 Task: Find connections with filter location Grigny with filter topic #lawenforcementwith filter profile language French with filter current company Air Charter Service with filter school Techno India Institute of Technology with filter industry Health and Human Services with filter service category Public Speaking with filter keywords title Playwright
Action: Mouse moved to (532, 87)
Screenshot: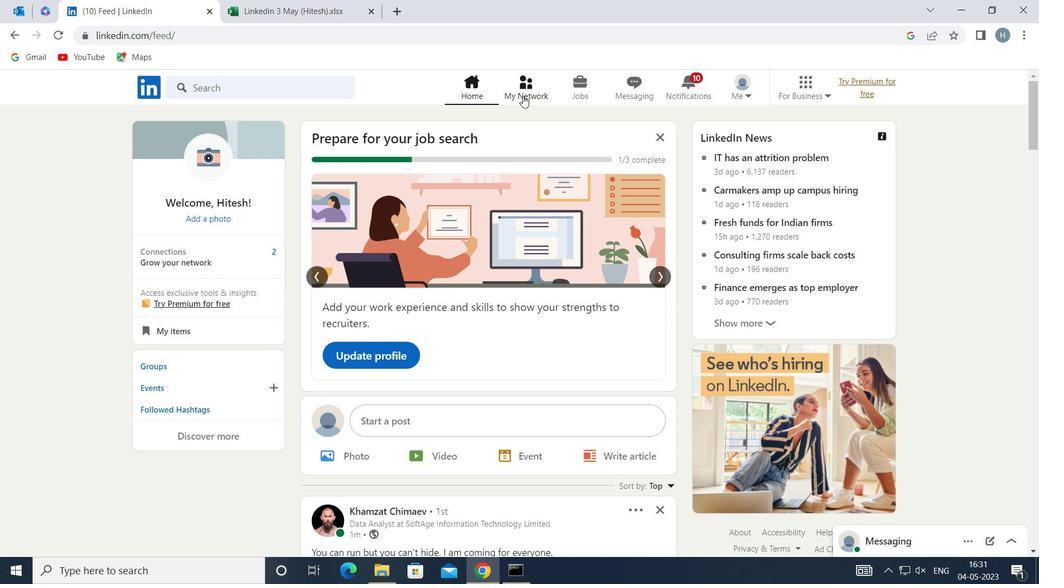 
Action: Mouse pressed left at (532, 87)
Screenshot: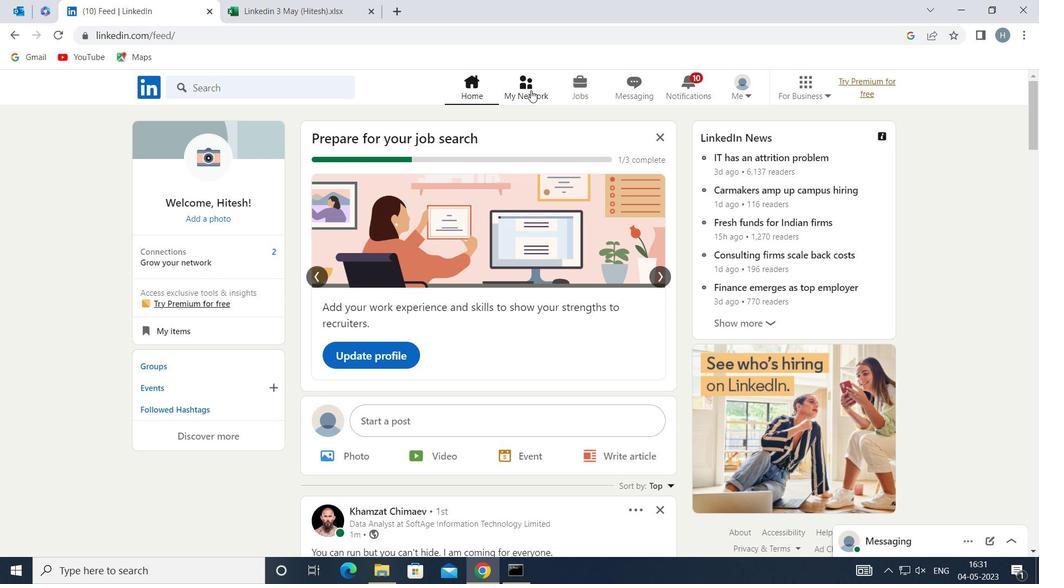 
Action: Mouse moved to (284, 162)
Screenshot: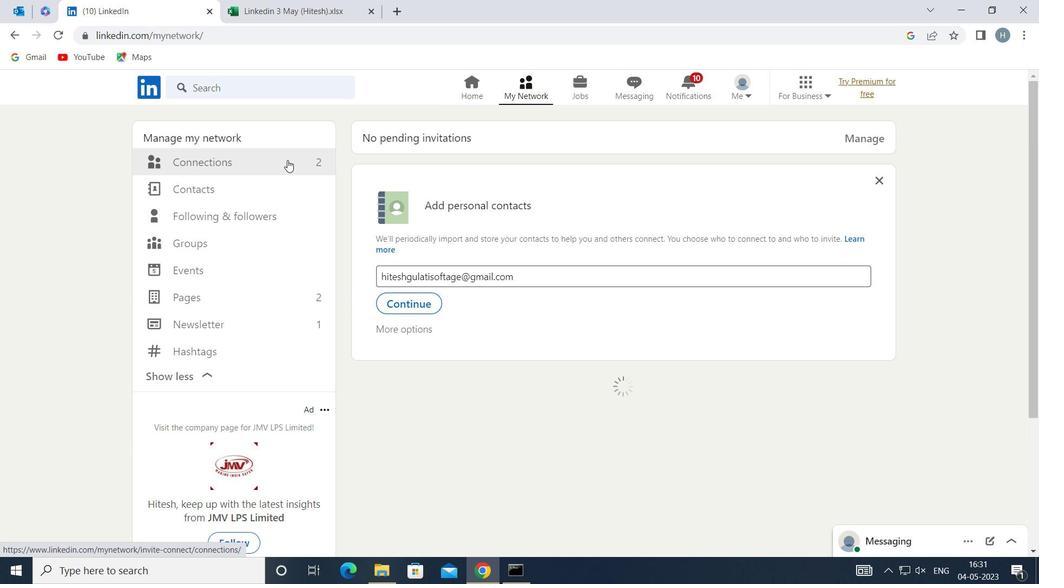 
Action: Mouse pressed left at (284, 162)
Screenshot: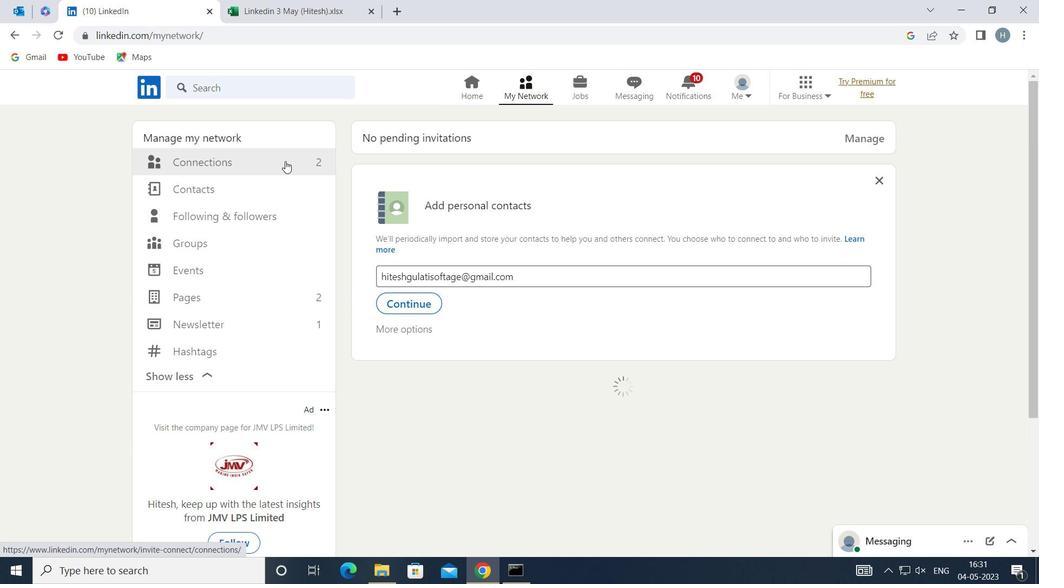 
Action: Mouse moved to (606, 162)
Screenshot: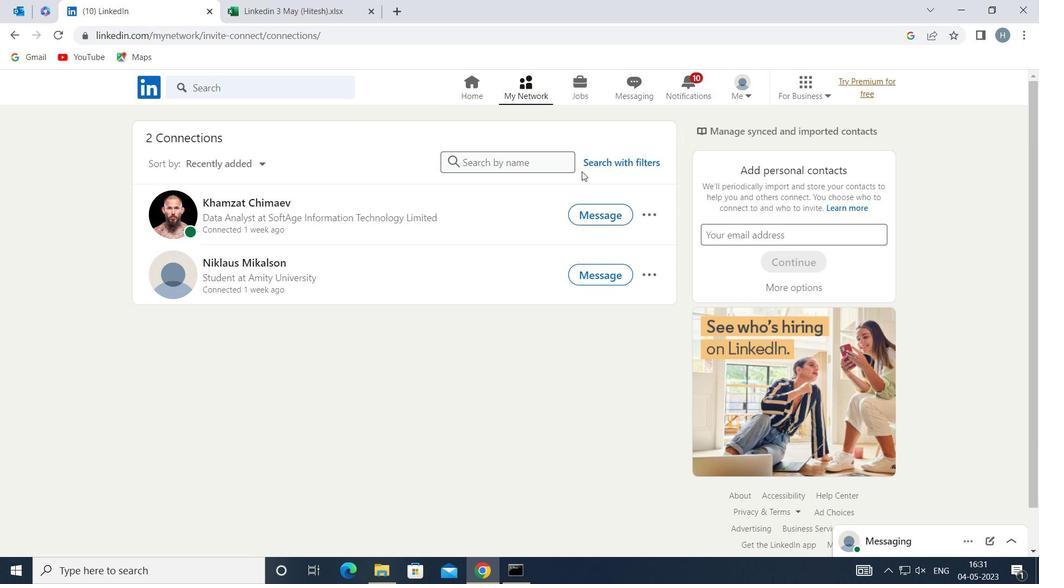 
Action: Mouse pressed left at (606, 162)
Screenshot: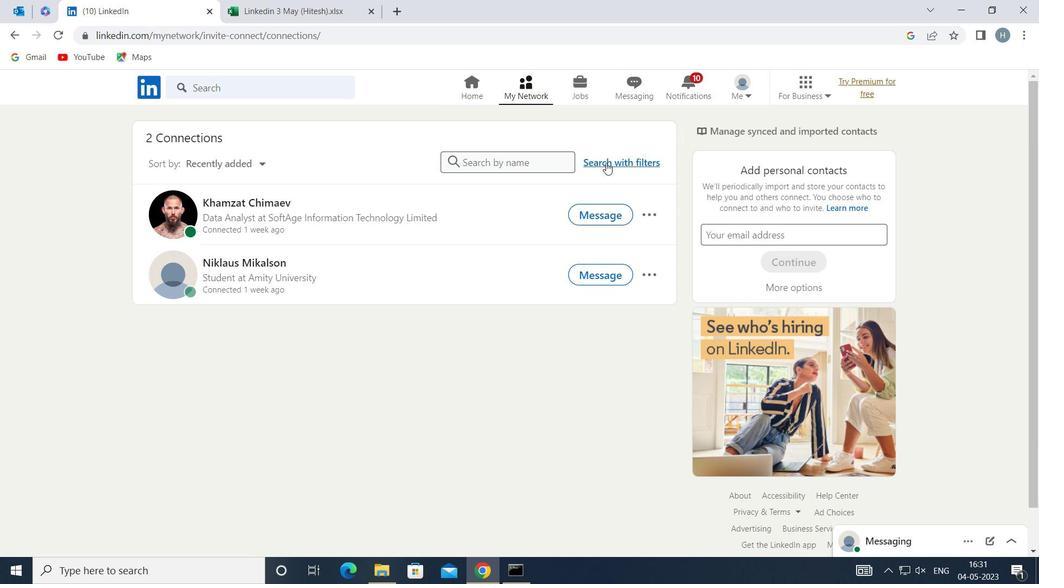 
Action: Mouse moved to (560, 131)
Screenshot: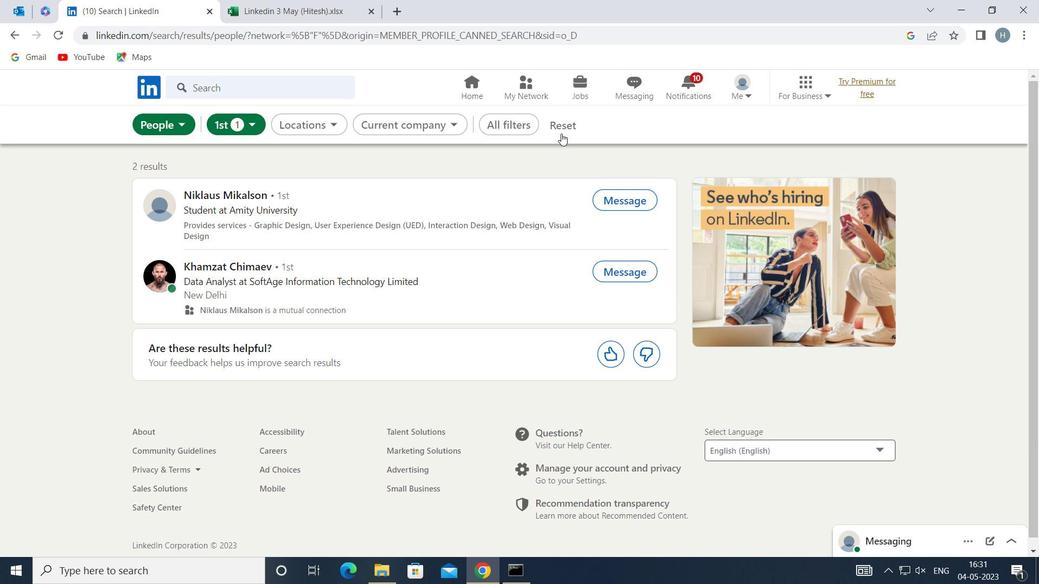 
Action: Mouse pressed left at (560, 131)
Screenshot: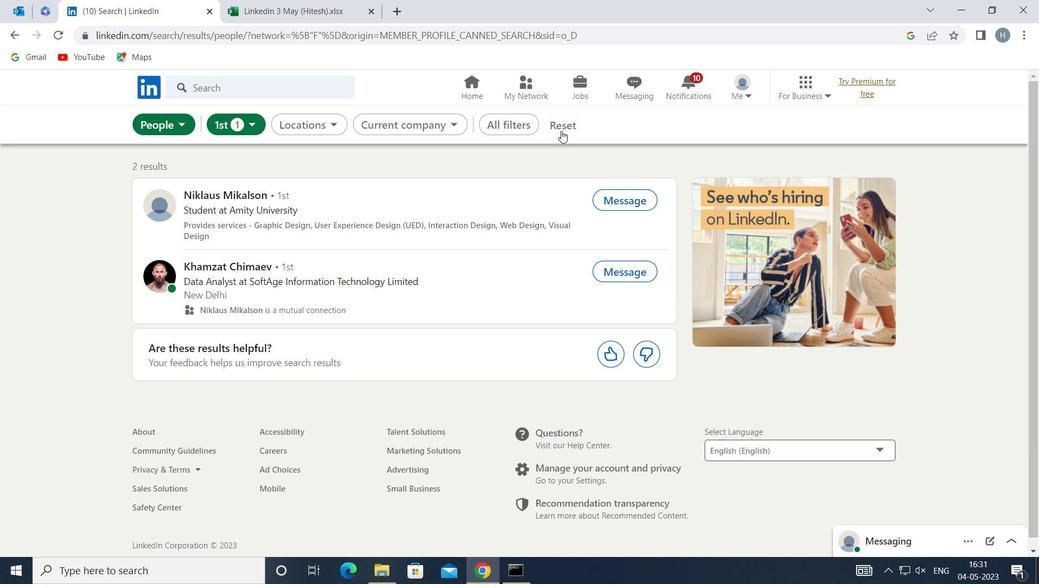 
Action: Mouse moved to (550, 129)
Screenshot: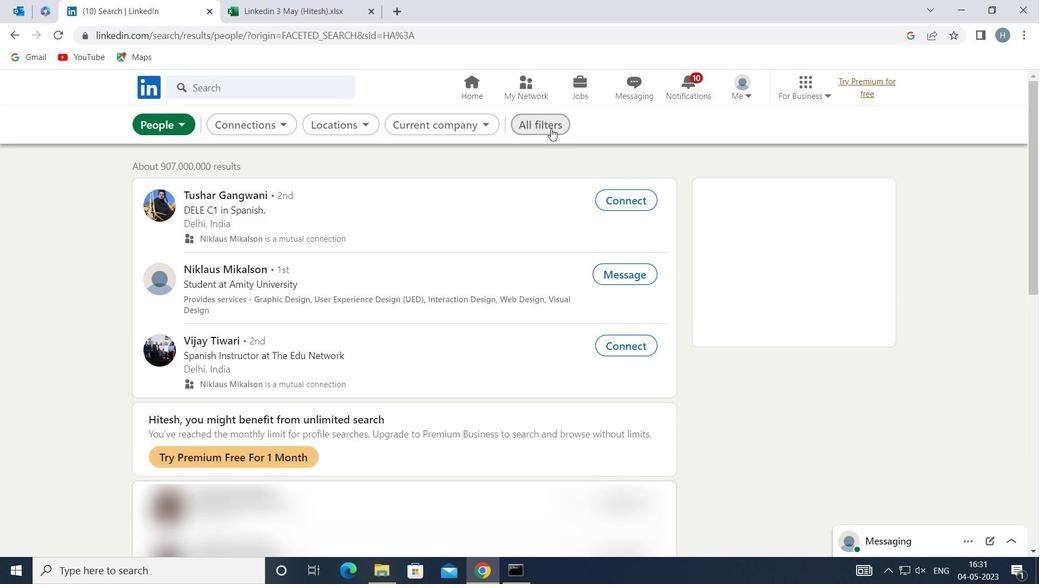 
Action: Mouse pressed left at (550, 129)
Screenshot: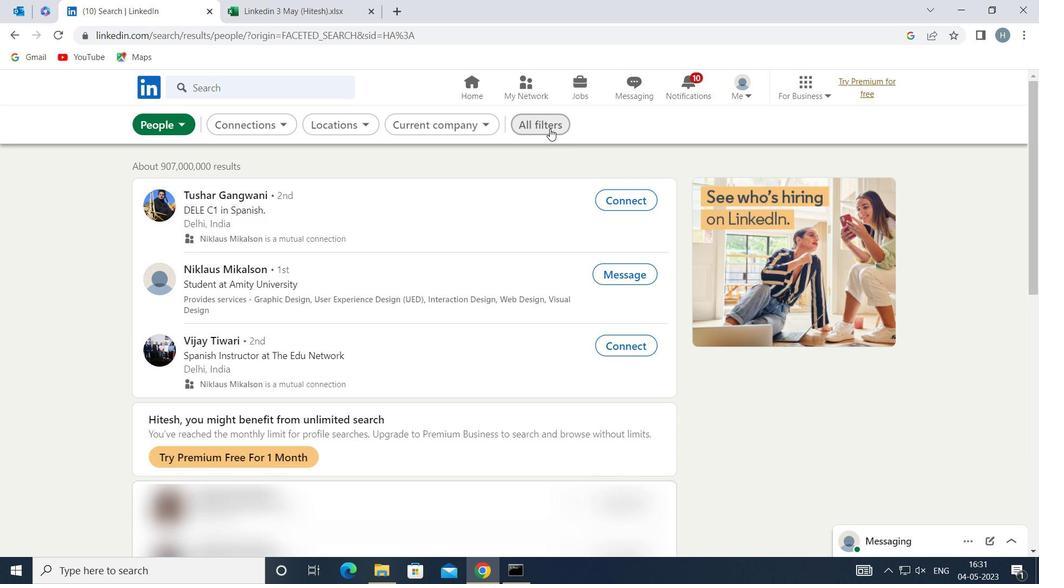 
Action: Mouse moved to (804, 331)
Screenshot: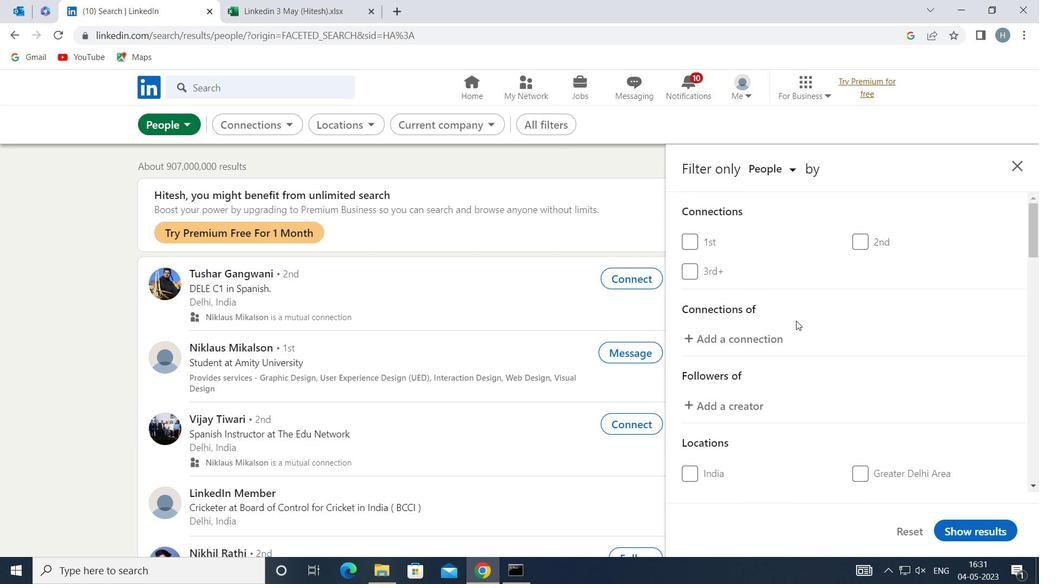 
Action: Mouse scrolled (804, 330) with delta (0, 0)
Screenshot: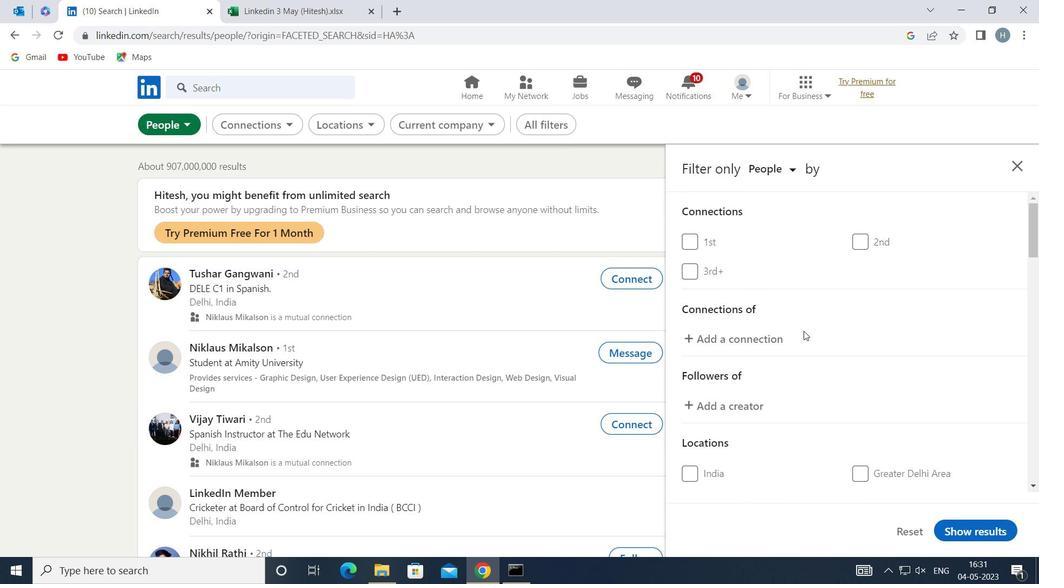 
Action: Mouse scrolled (804, 330) with delta (0, 0)
Screenshot: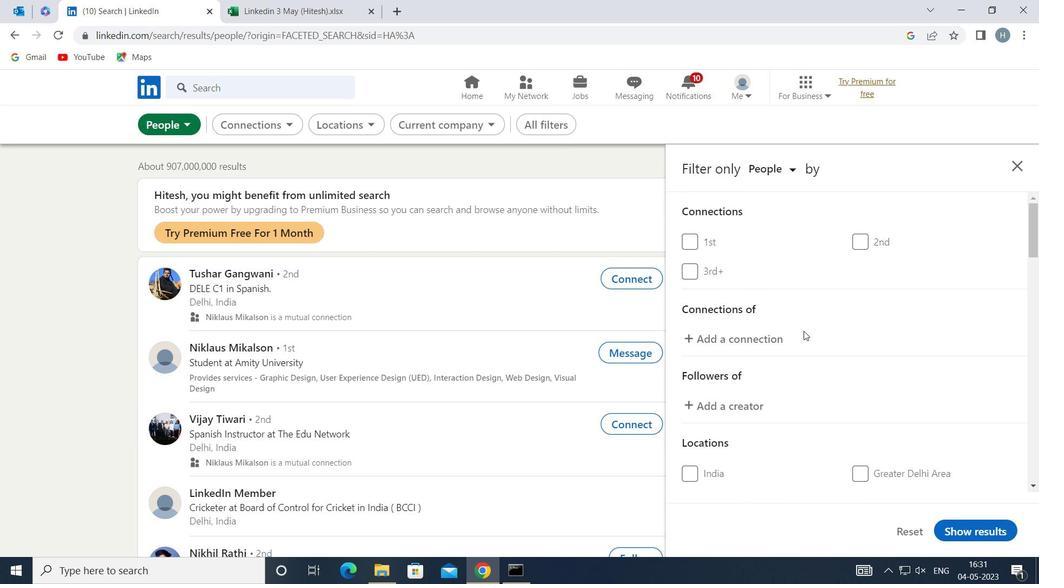 
Action: Mouse moved to (804, 329)
Screenshot: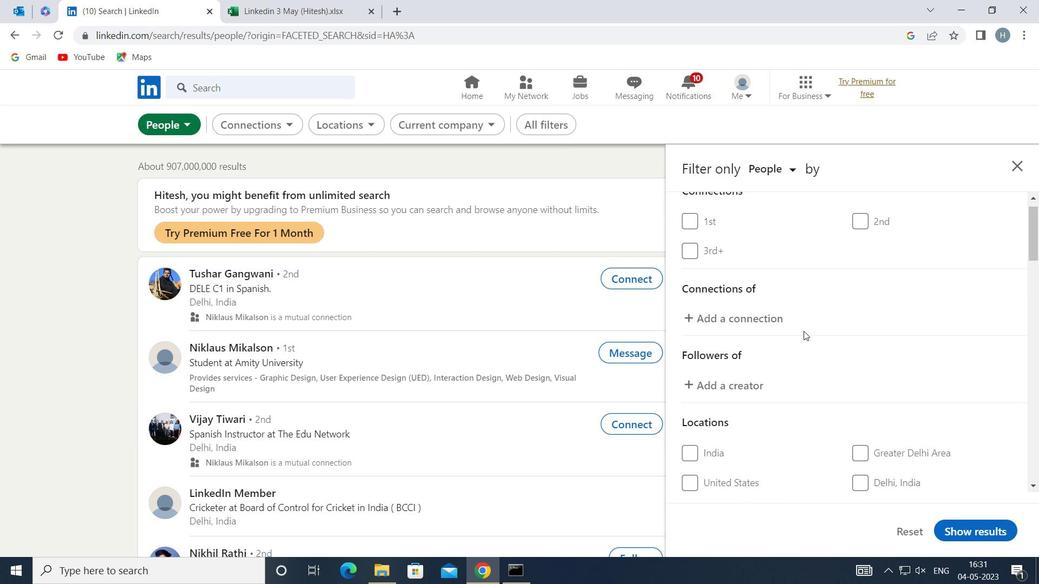 
Action: Mouse scrolled (804, 329) with delta (0, 0)
Screenshot: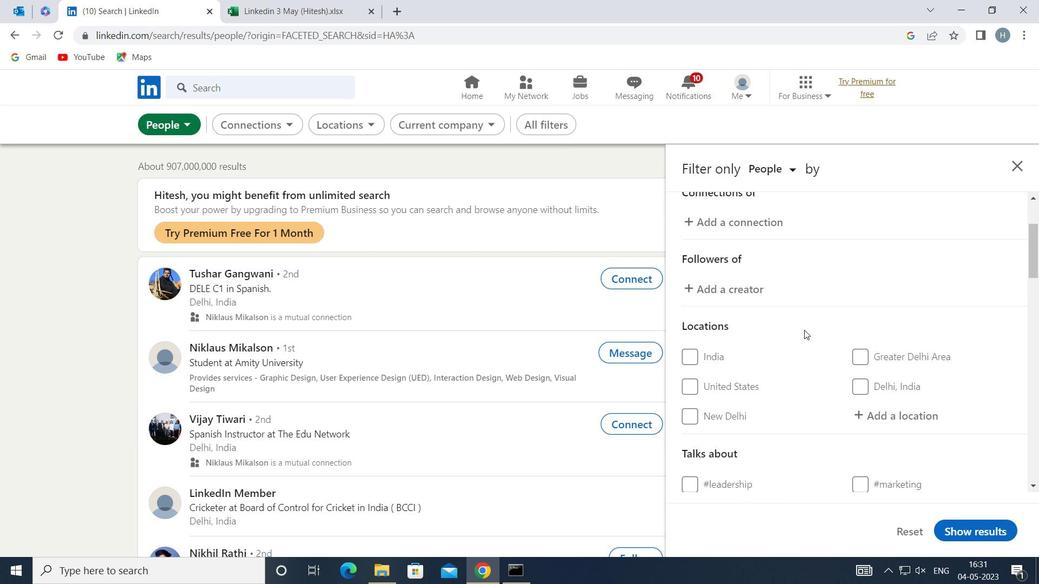 
Action: Mouse moved to (867, 332)
Screenshot: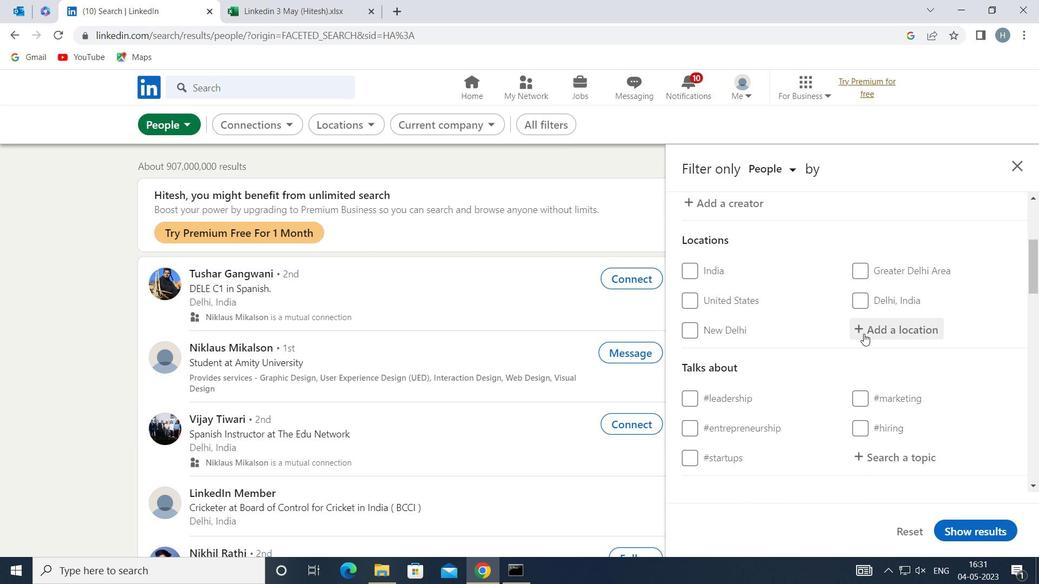 
Action: Mouse pressed left at (867, 332)
Screenshot: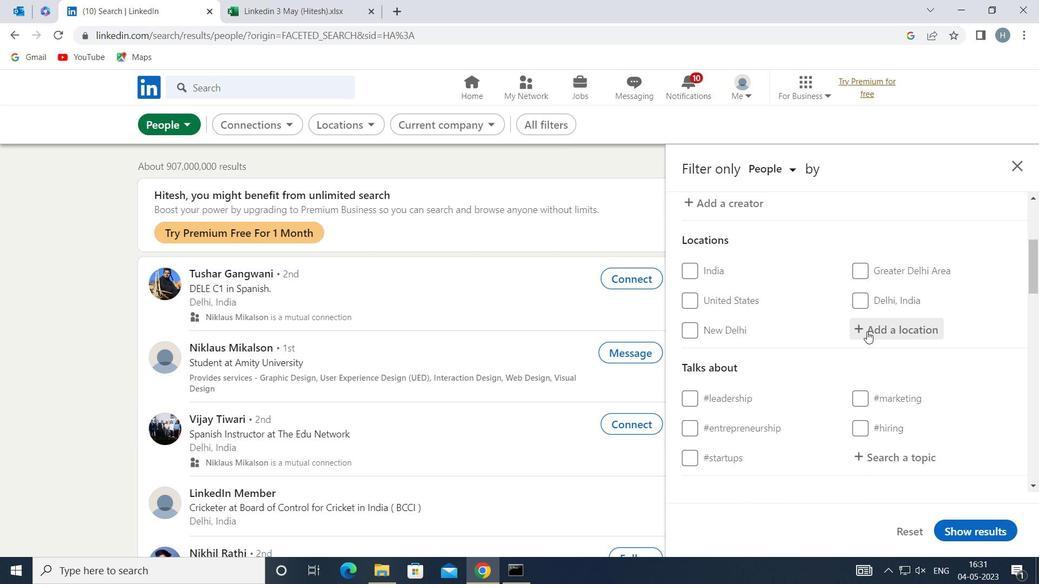 
Action: Key pressed <Key.shift>G
Screenshot: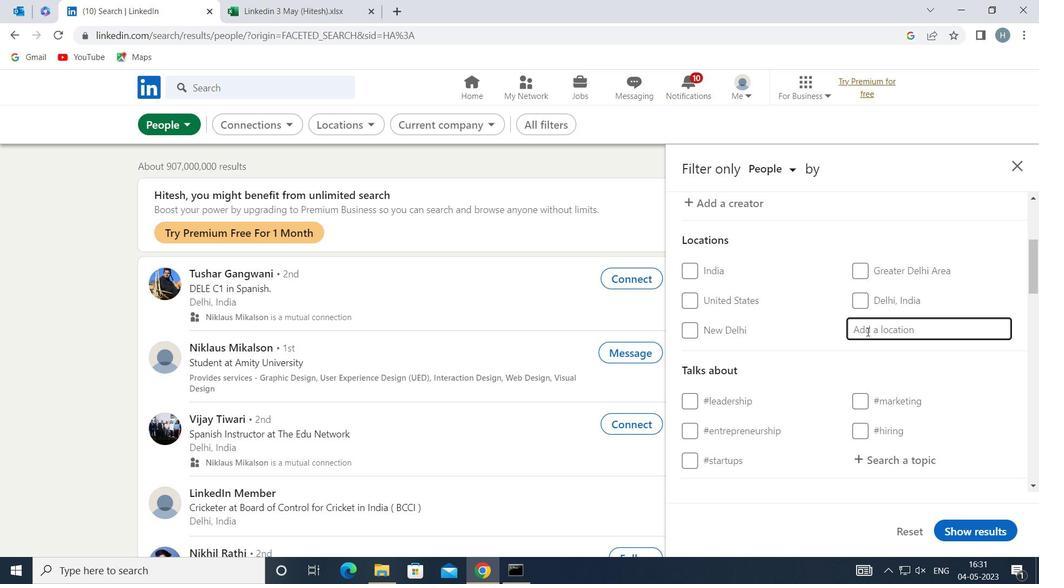 
Action: Mouse moved to (869, 332)
Screenshot: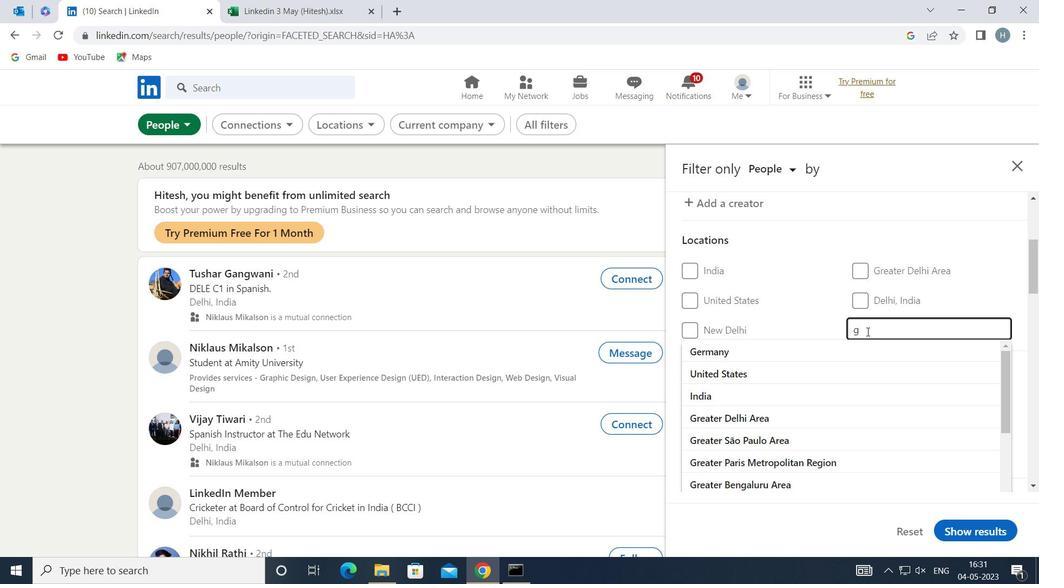 
Action: Key pressed RIGNY
Screenshot: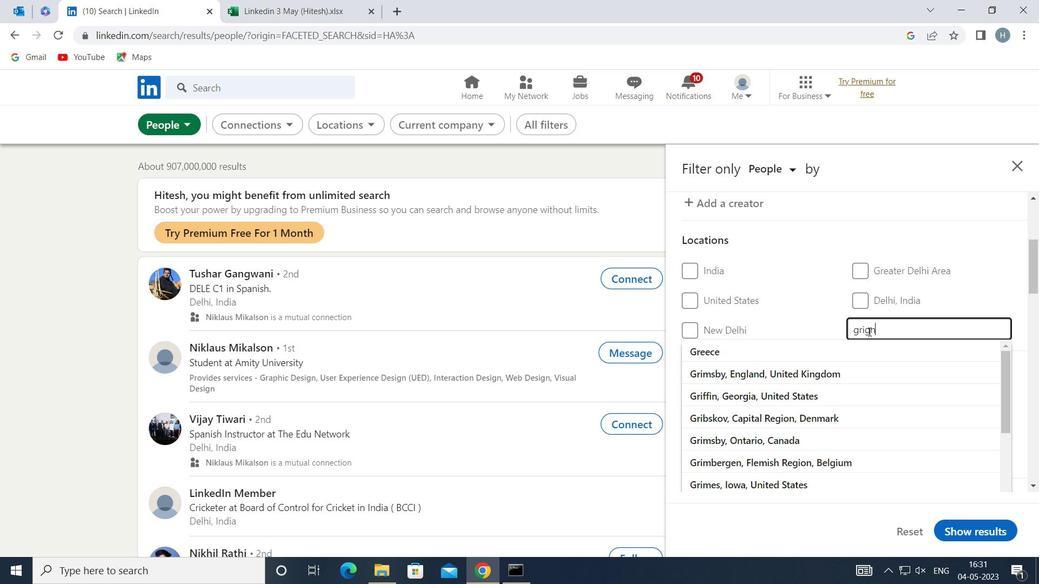 
Action: Mouse moved to (835, 347)
Screenshot: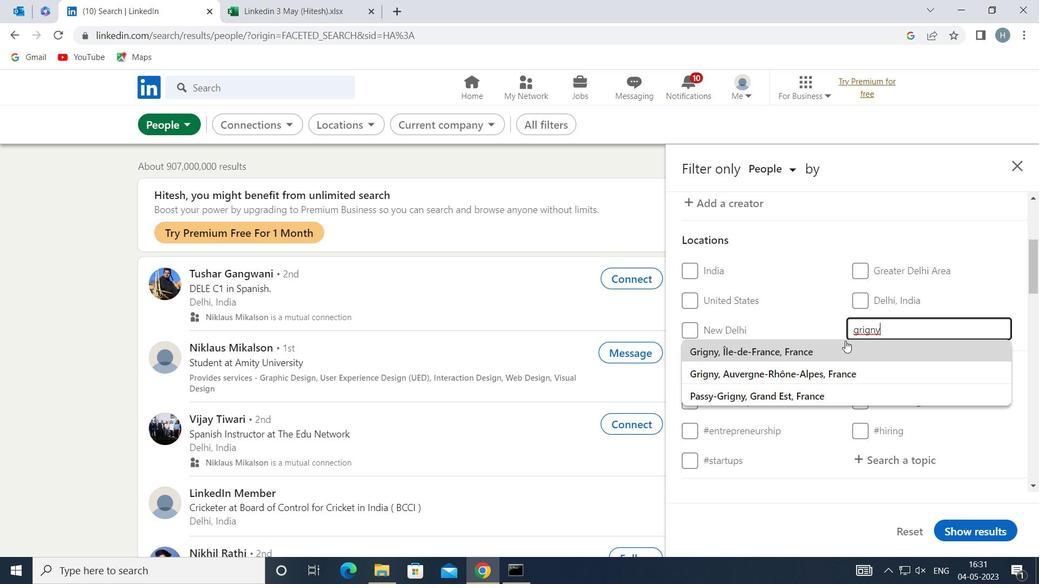 
Action: Mouse pressed left at (835, 347)
Screenshot: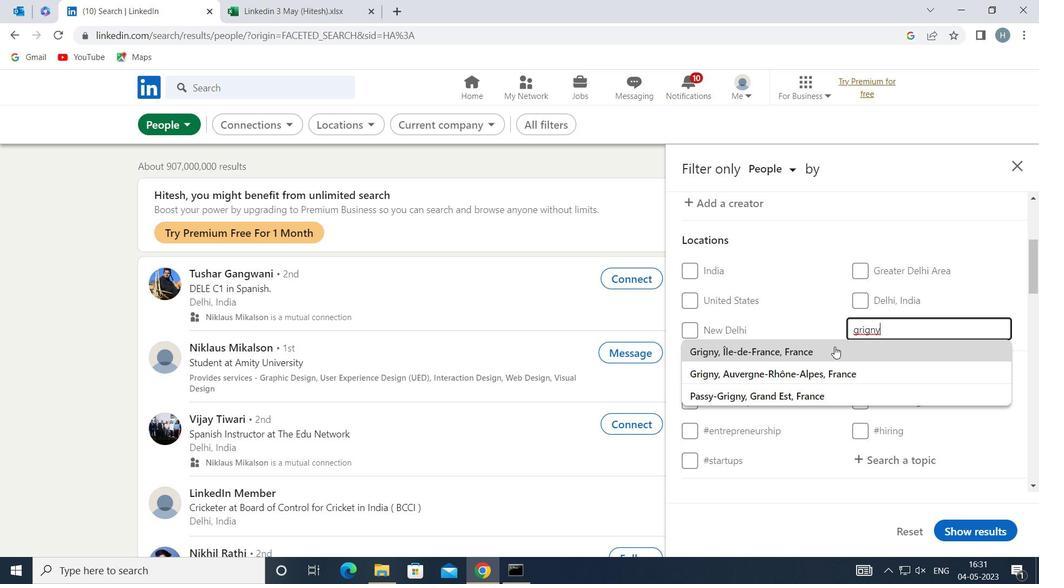 
Action: Mouse scrolled (835, 346) with delta (0, 0)
Screenshot: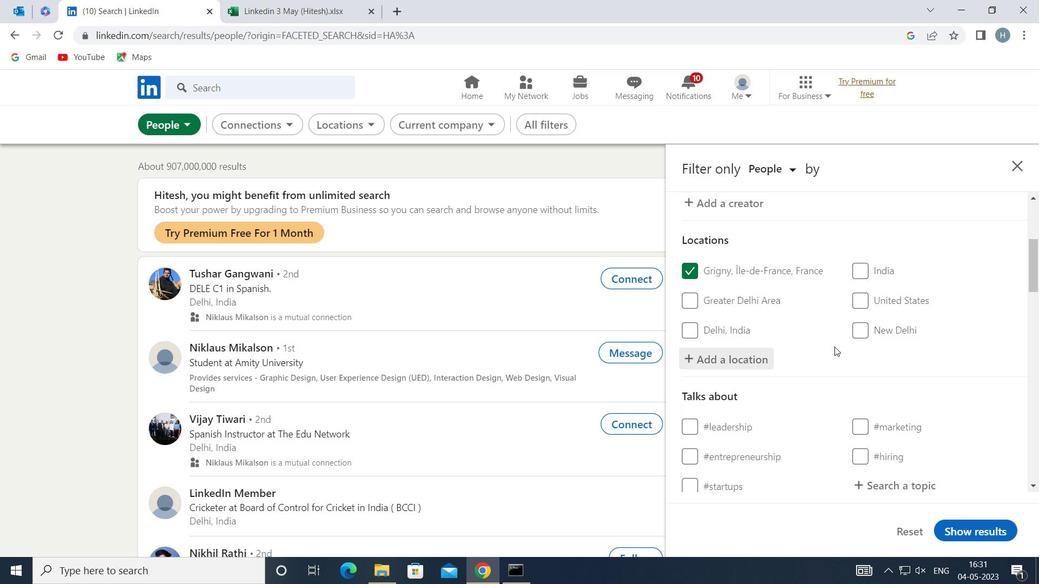 
Action: Mouse scrolled (835, 346) with delta (0, 0)
Screenshot: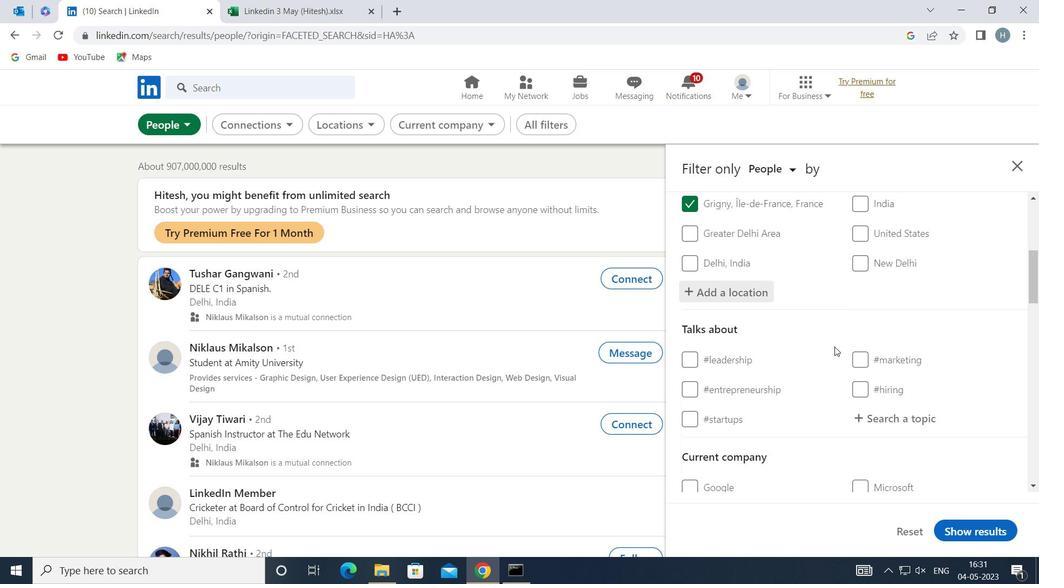 
Action: Mouse moved to (872, 354)
Screenshot: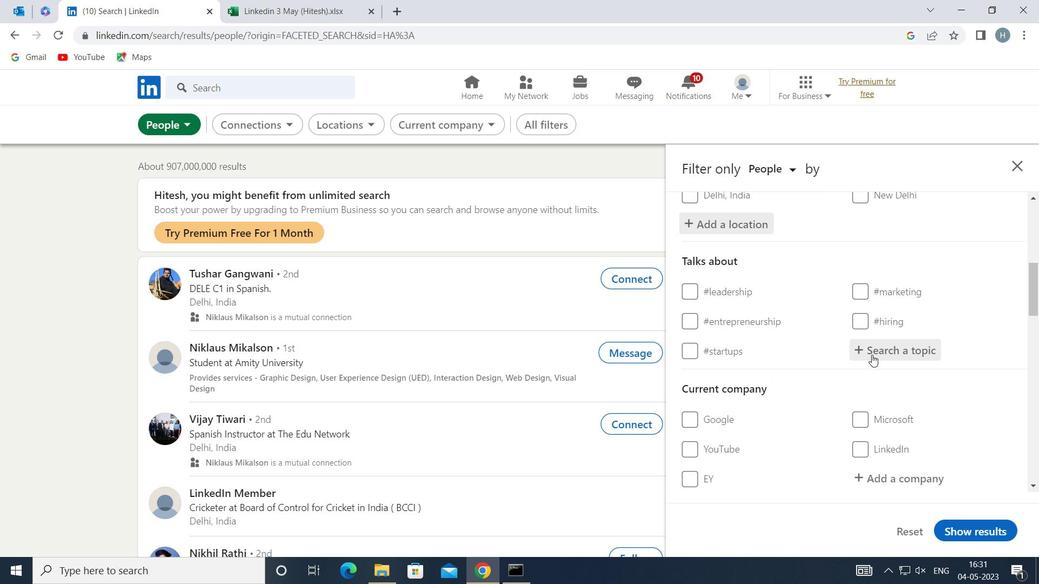 
Action: Mouse pressed left at (872, 354)
Screenshot: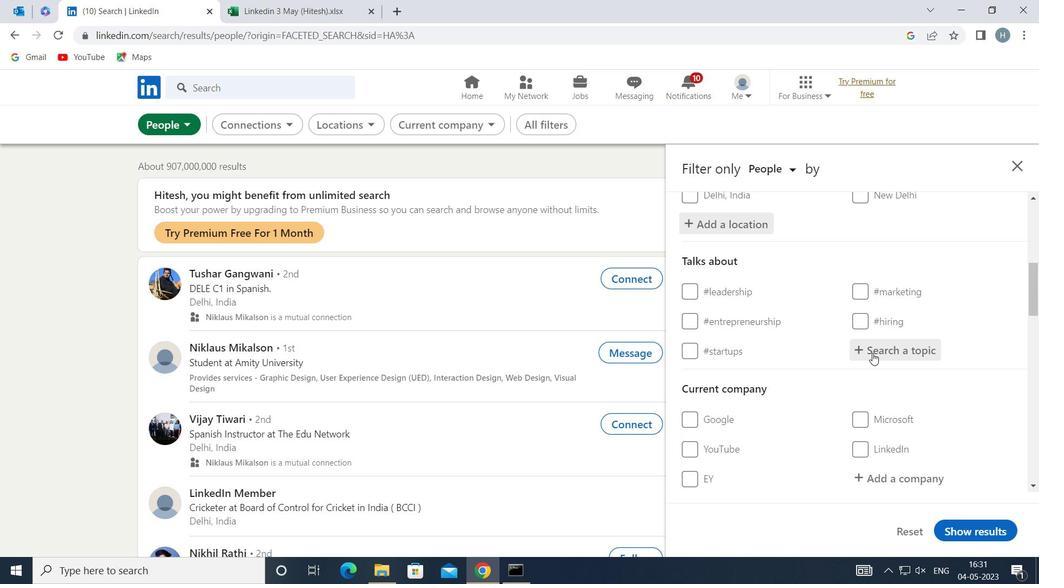 
Action: Key pressed LAWENFORCEMENT
Screenshot: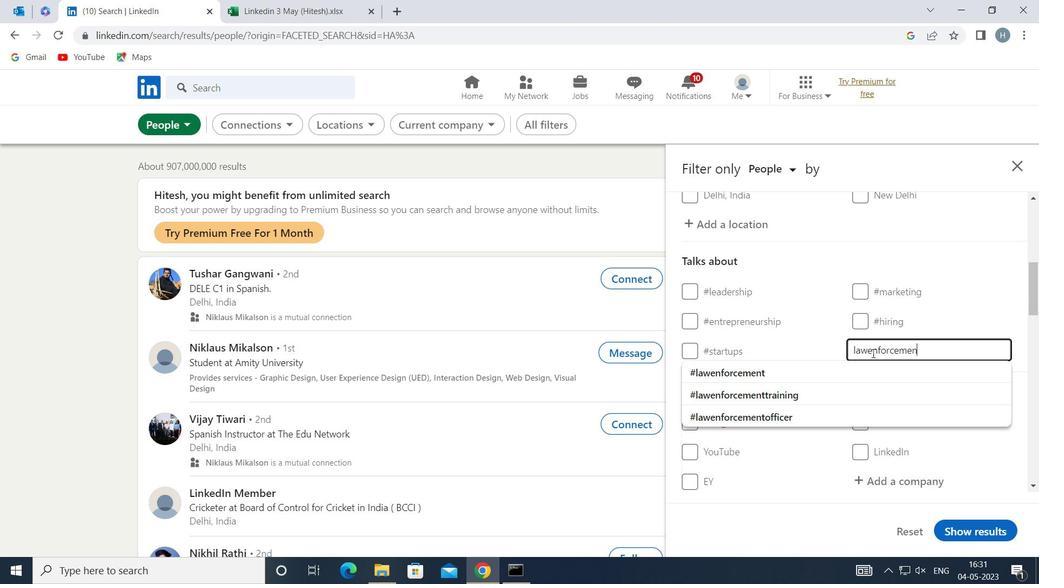 
Action: Mouse moved to (808, 367)
Screenshot: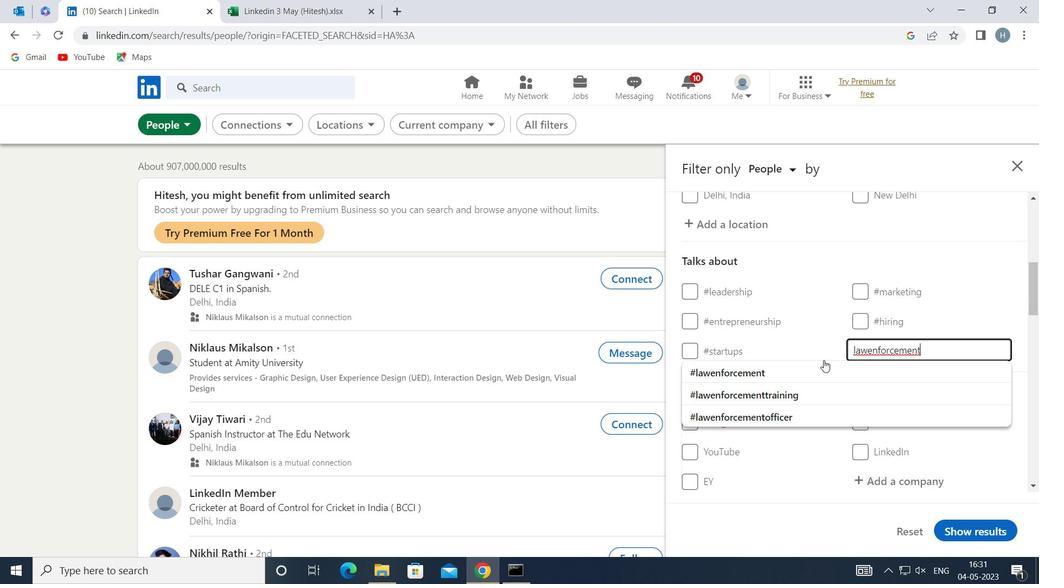 
Action: Mouse pressed left at (808, 367)
Screenshot: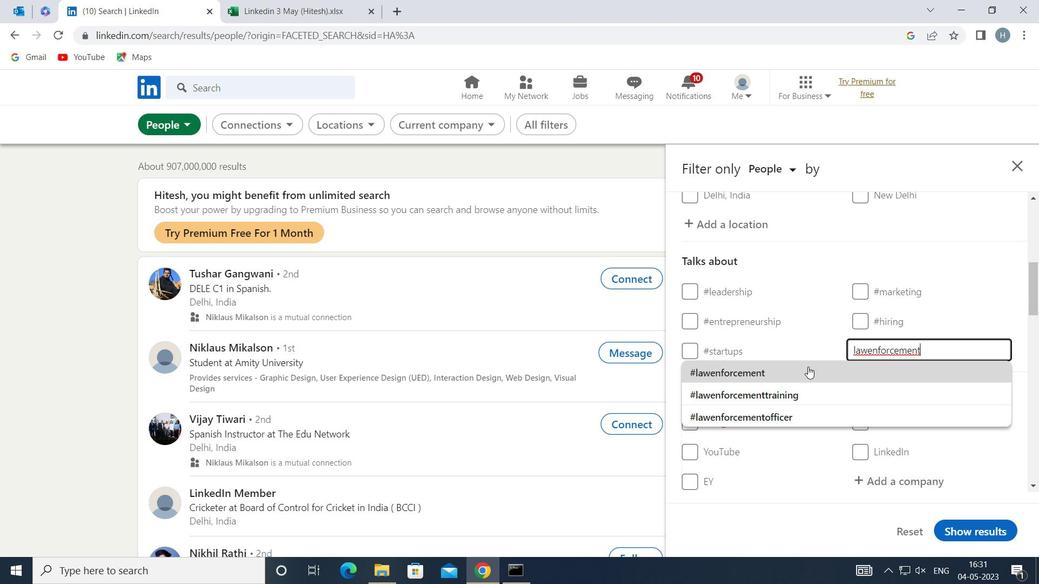
Action: Mouse moved to (807, 363)
Screenshot: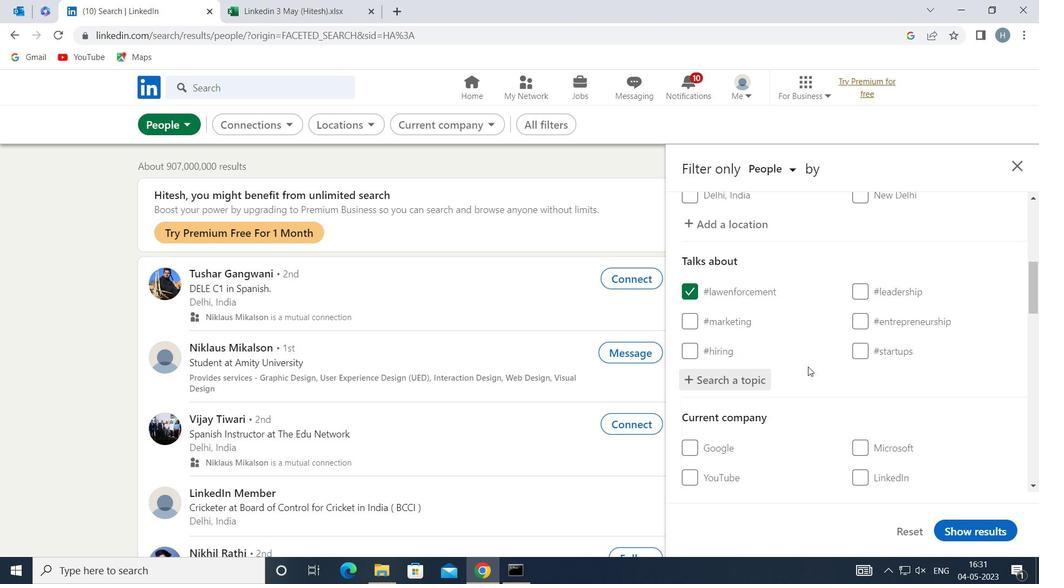 
Action: Mouse scrolled (807, 362) with delta (0, 0)
Screenshot: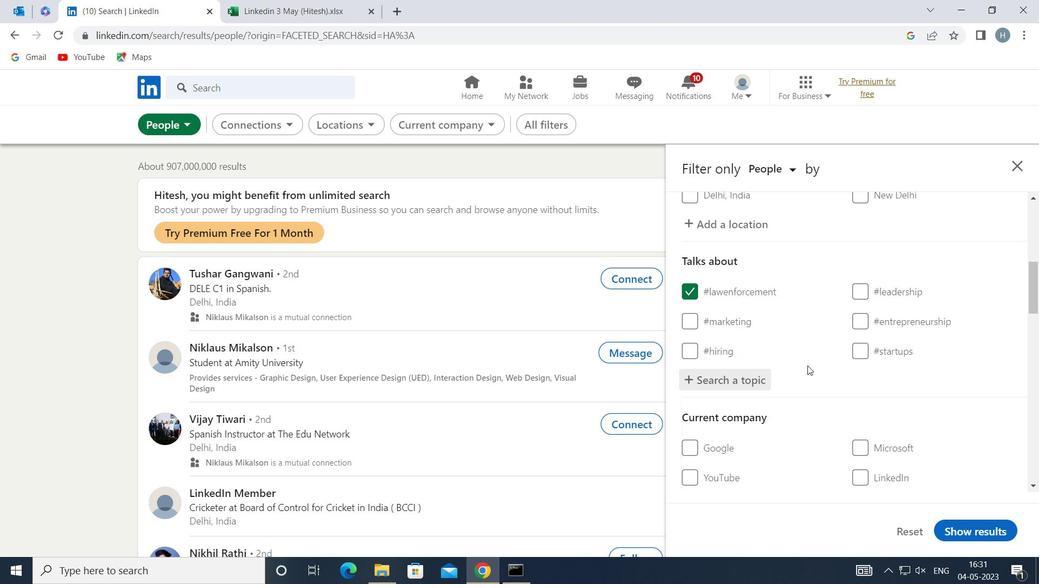 
Action: Mouse scrolled (807, 362) with delta (0, 0)
Screenshot: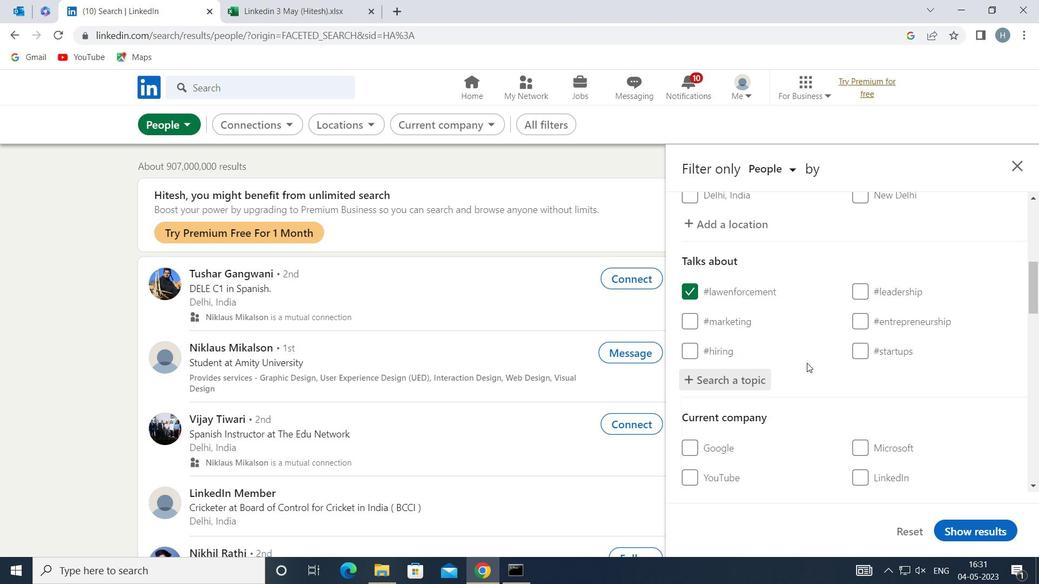 
Action: Mouse scrolled (807, 362) with delta (0, 0)
Screenshot: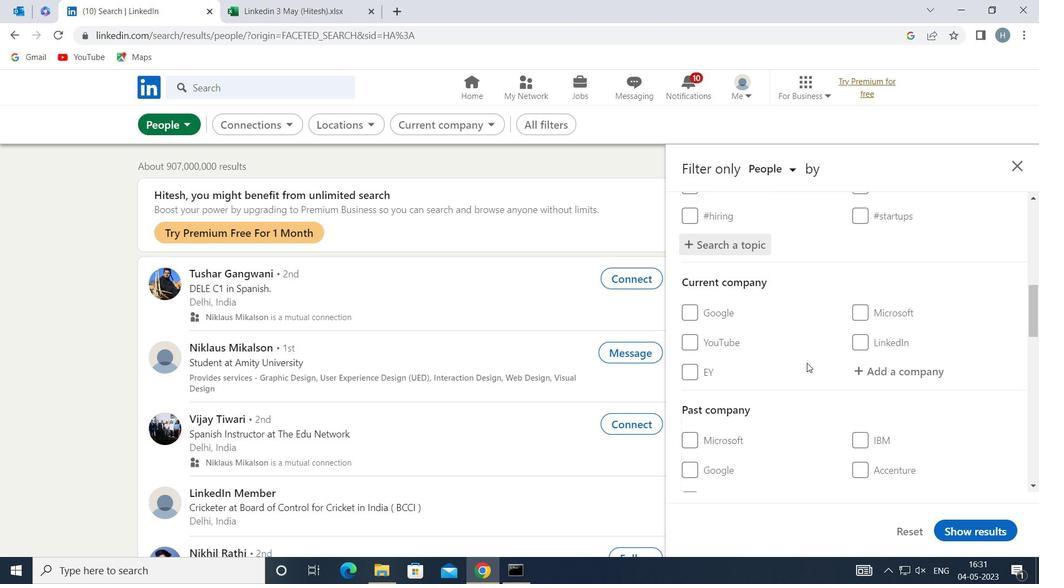
Action: Mouse moved to (807, 360)
Screenshot: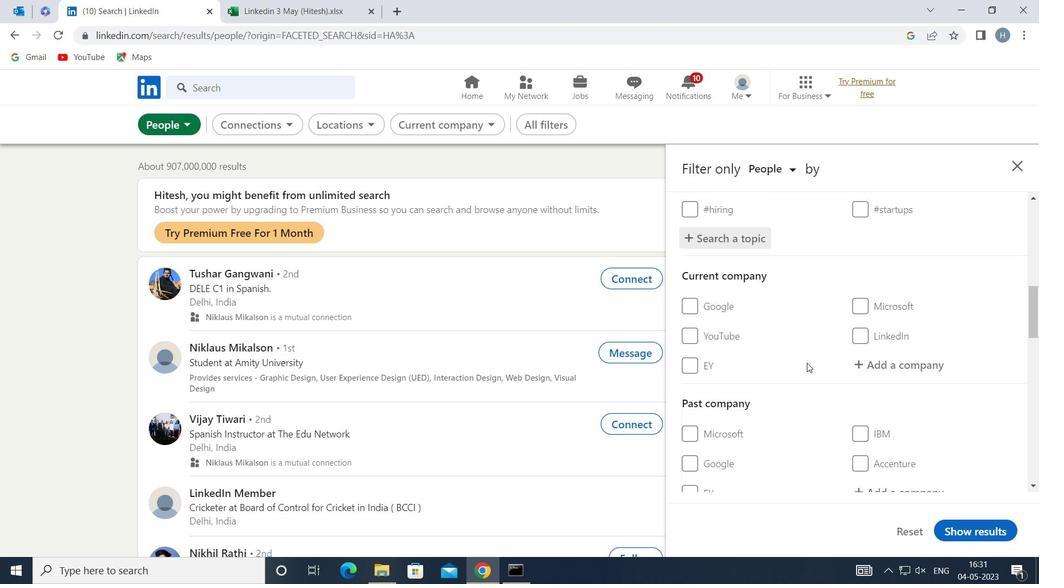 
Action: Mouse scrolled (807, 359) with delta (0, 0)
Screenshot: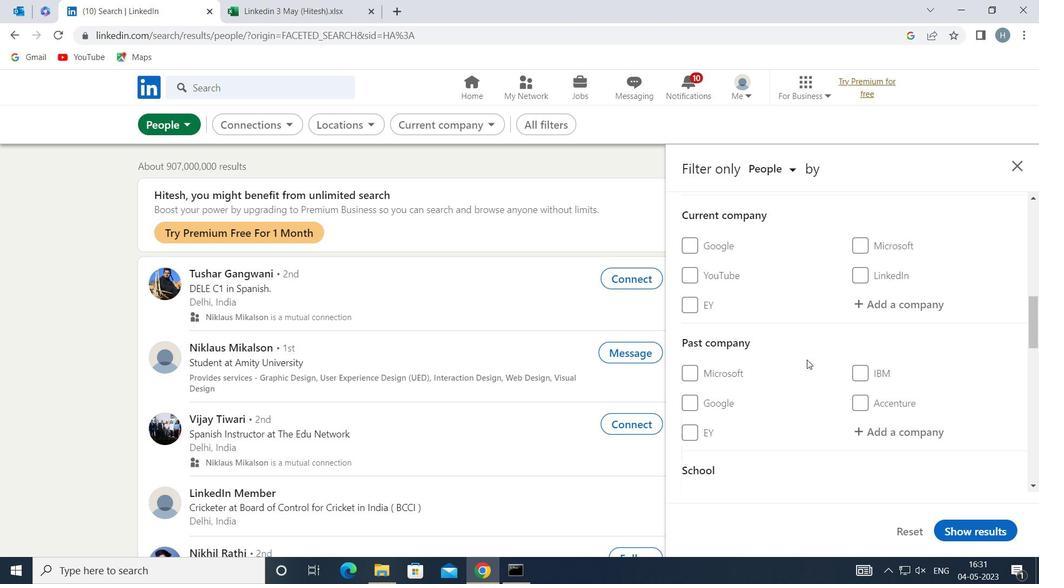 
Action: Mouse scrolled (807, 359) with delta (0, 0)
Screenshot: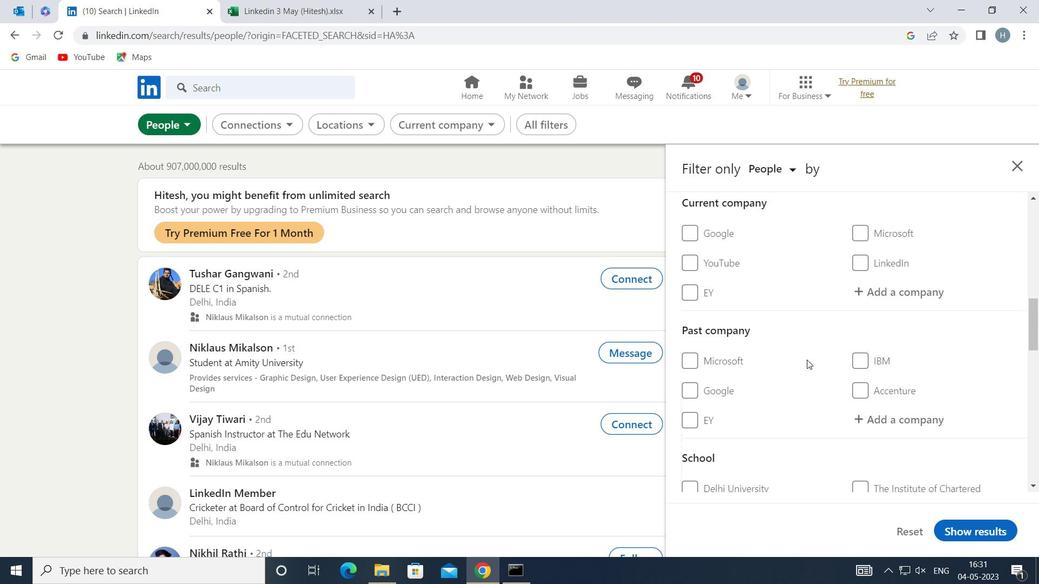 
Action: Mouse moved to (808, 357)
Screenshot: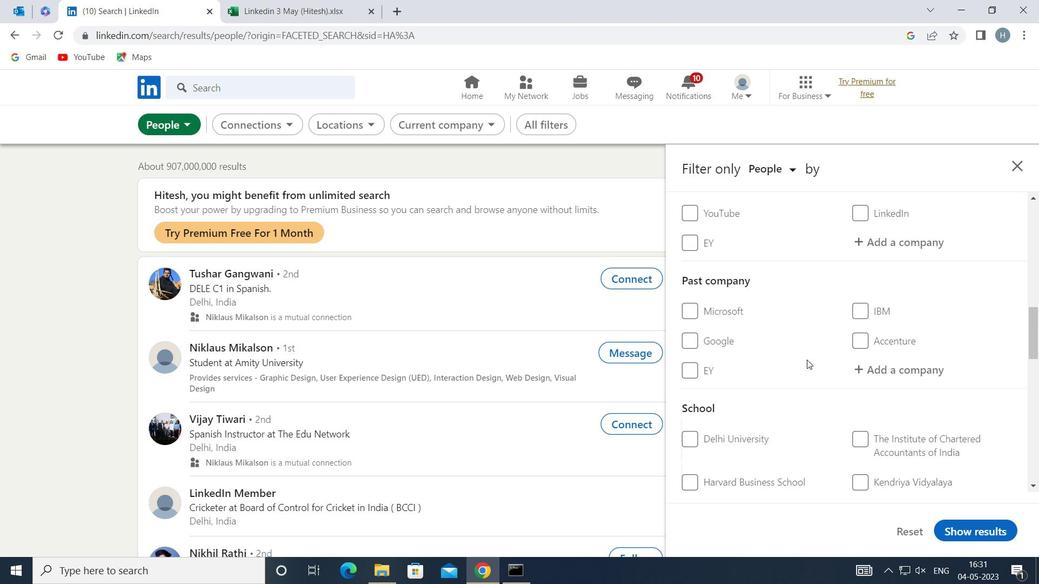 
Action: Mouse scrolled (808, 356) with delta (0, 0)
Screenshot: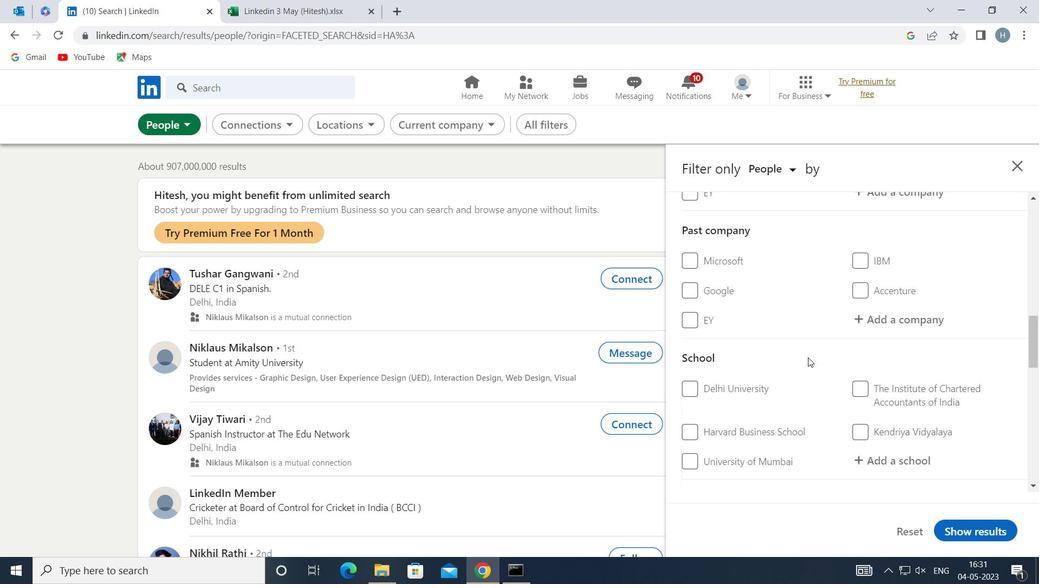 
Action: Mouse moved to (808, 357)
Screenshot: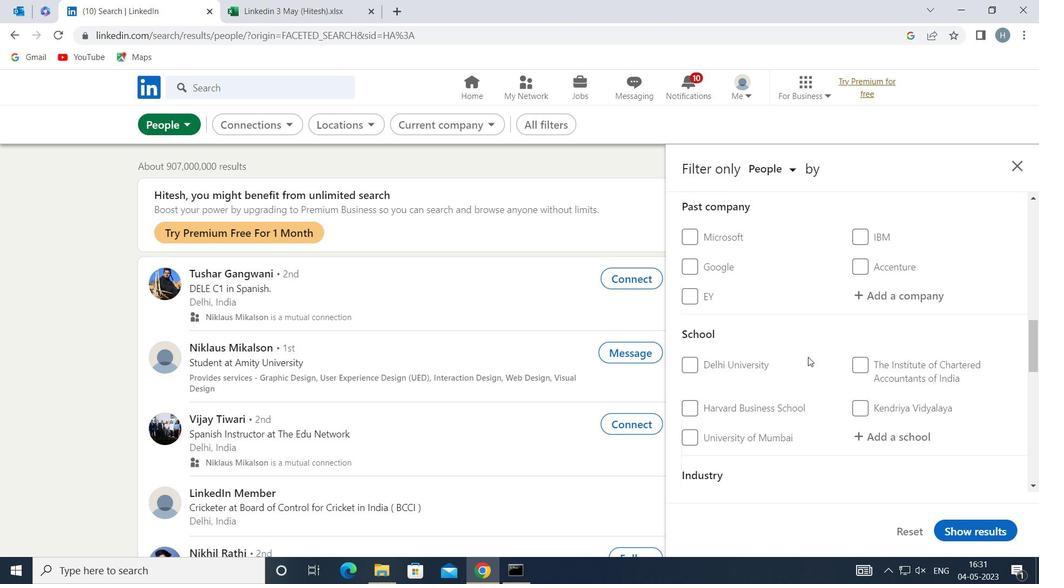 
Action: Mouse scrolled (808, 356) with delta (0, 0)
Screenshot: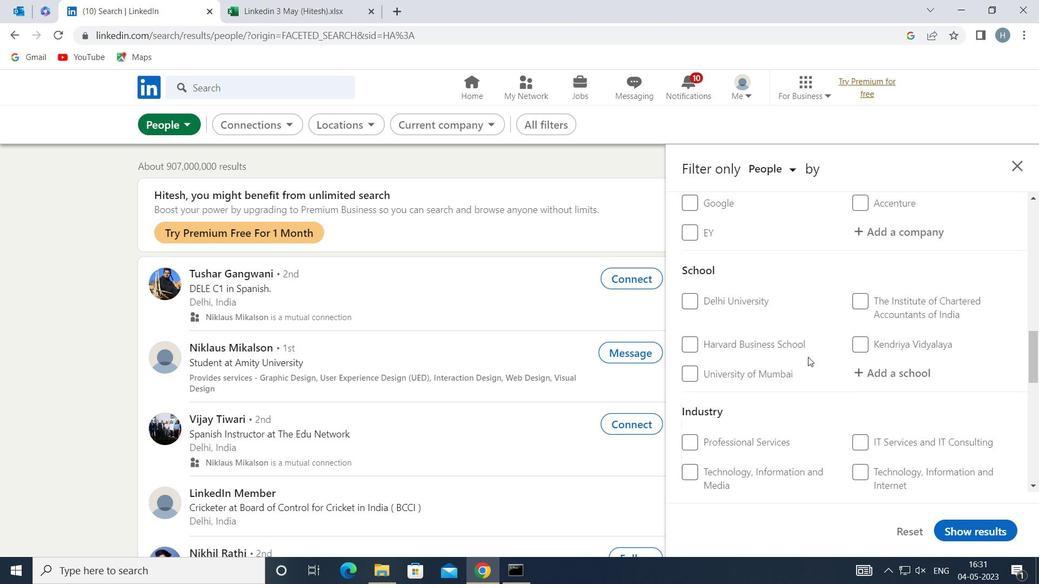 
Action: Mouse scrolled (808, 356) with delta (0, 0)
Screenshot: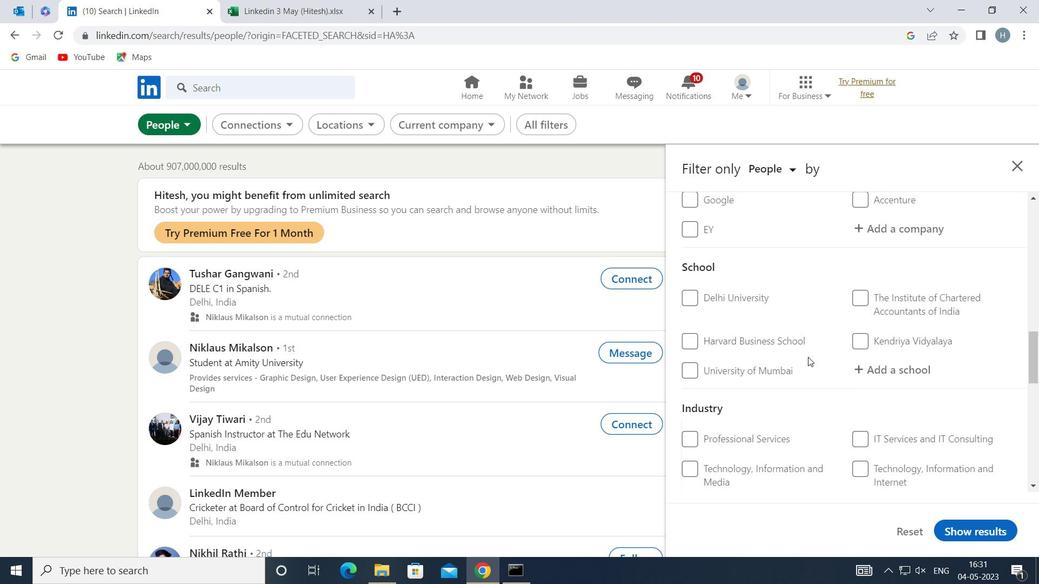 
Action: Mouse scrolled (808, 356) with delta (0, 0)
Screenshot: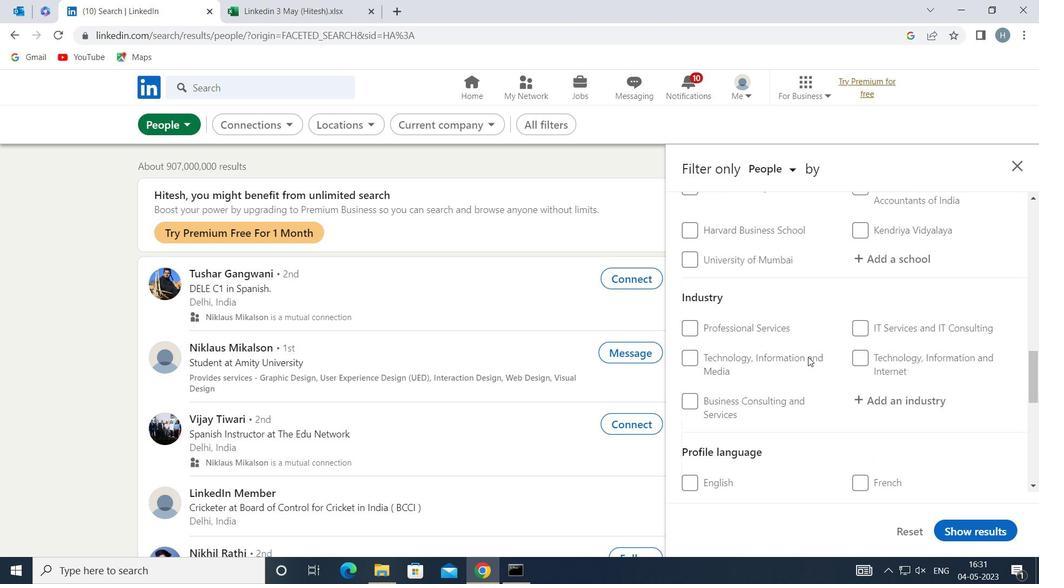 
Action: Mouse scrolled (808, 356) with delta (0, 0)
Screenshot: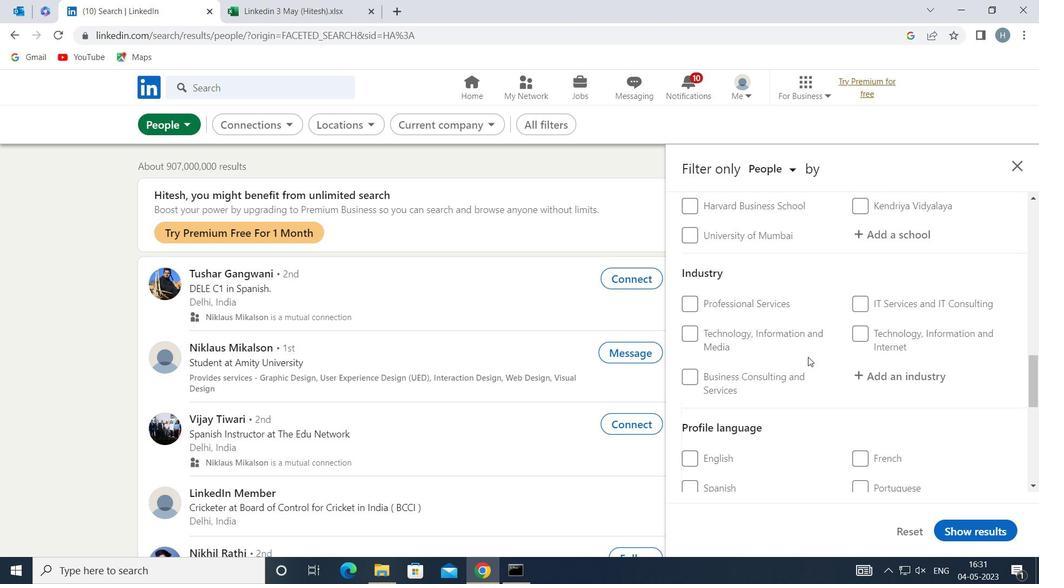 
Action: Mouse moved to (860, 317)
Screenshot: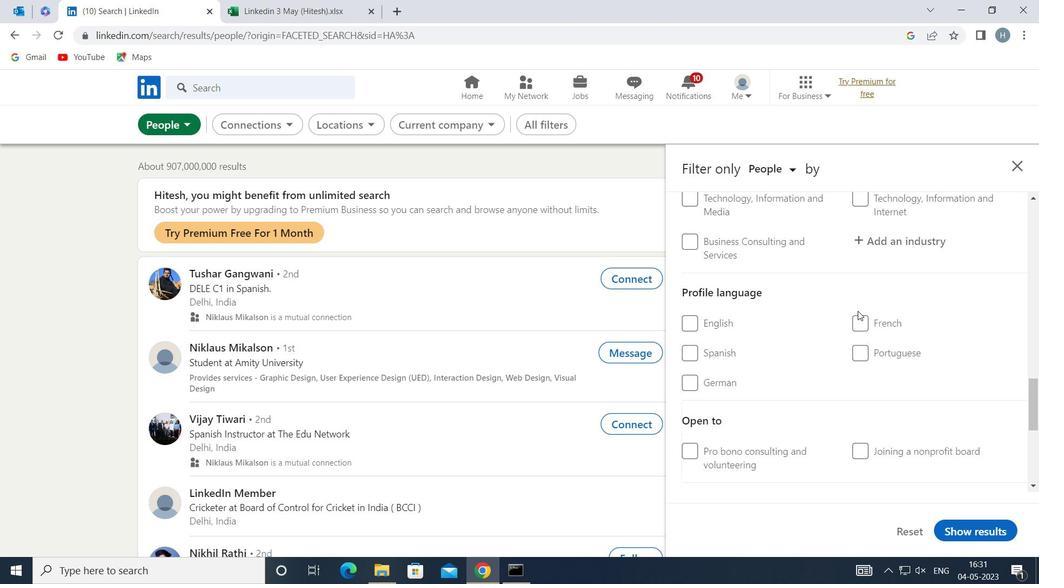 
Action: Mouse pressed left at (860, 317)
Screenshot: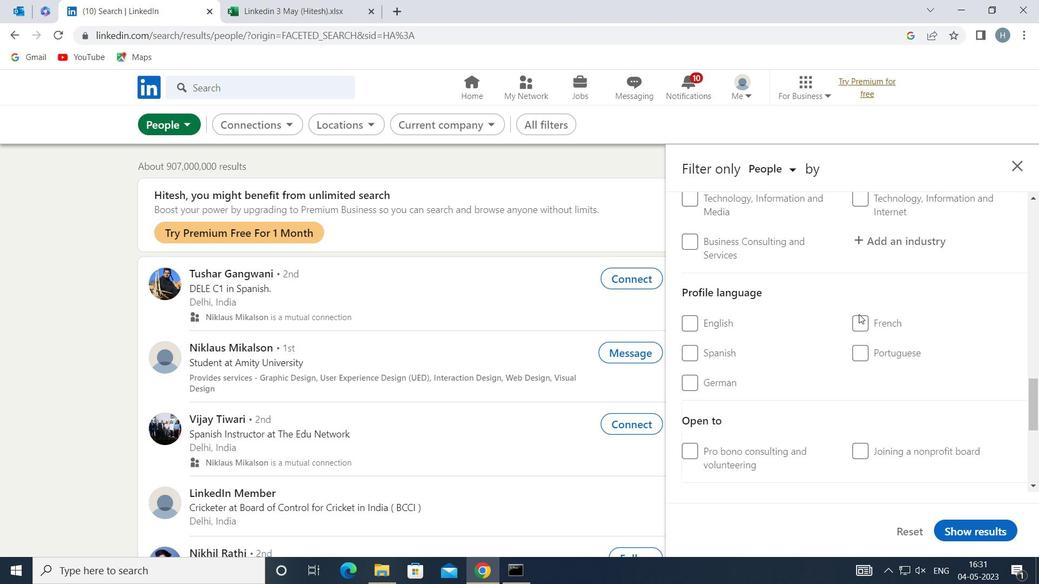 
Action: Mouse moved to (811, 346)
Screenshot: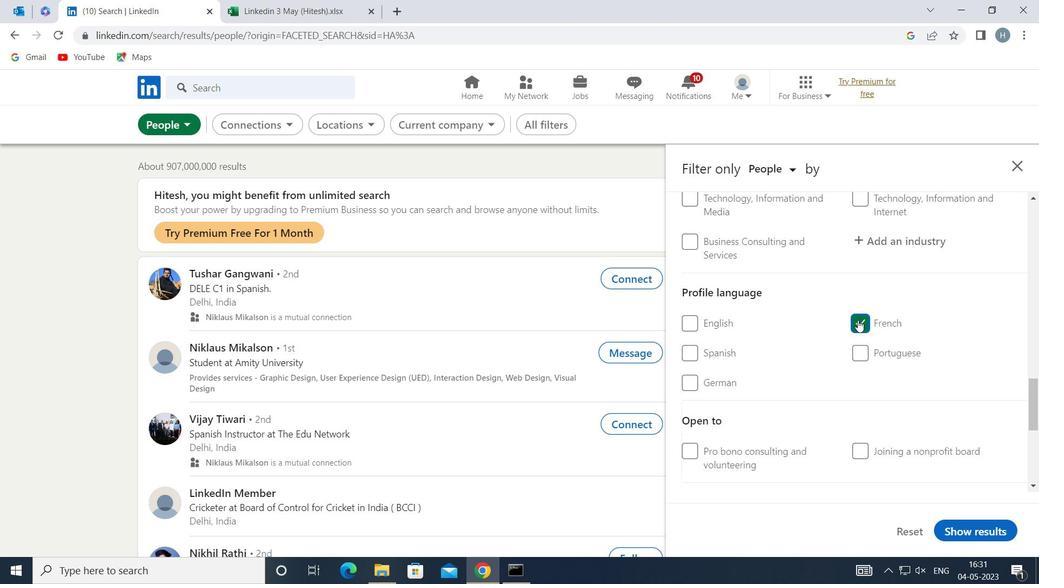 
Action: Mouse scrolled (811, 347) with delta (0, 0)
Screenshot: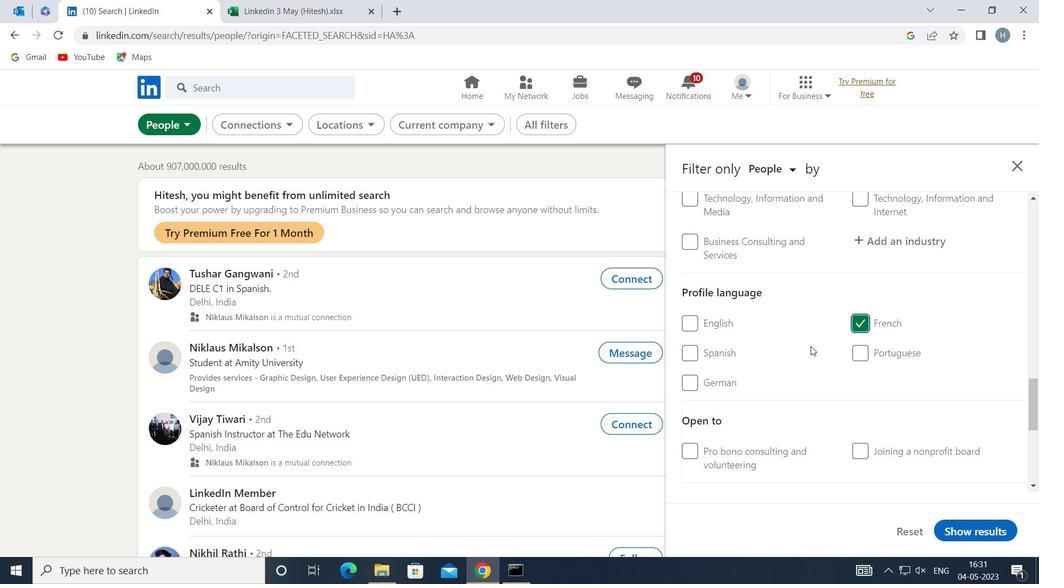 
Action: Mouse scrolled (811, 347) with delta (0, 0)
Screenshot: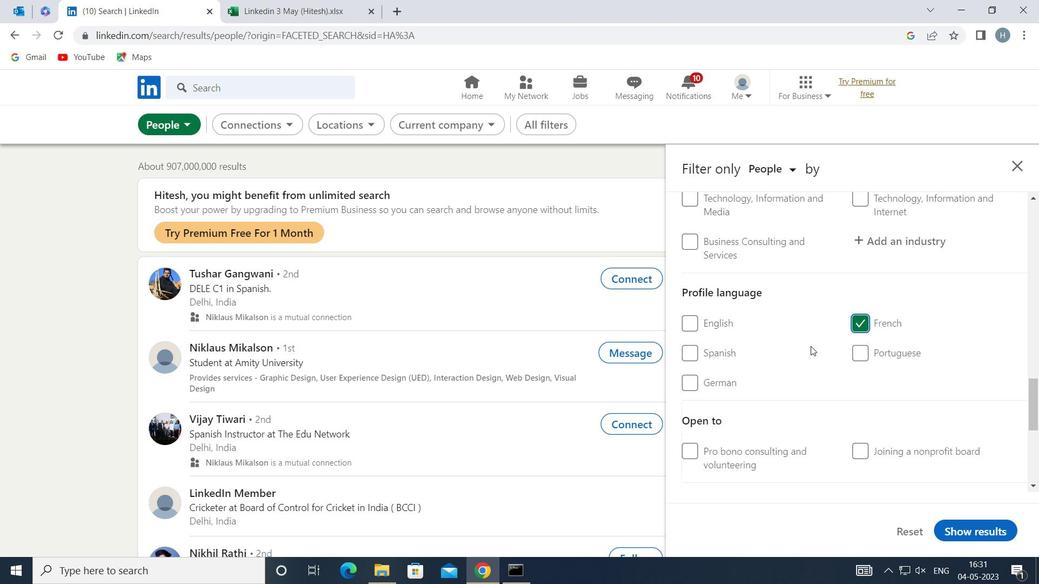 
Action: Mouse scrolled (811, 347) with delta (0, 0)
Screenshot: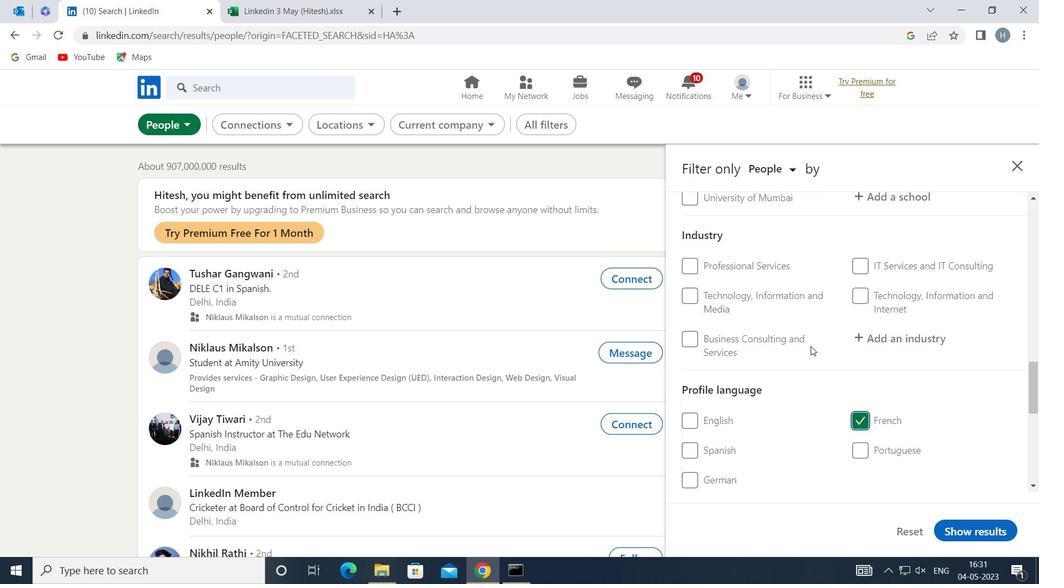 
Action: Mouse scrolled (811, 347) with delta (0, 0)
Screenshot: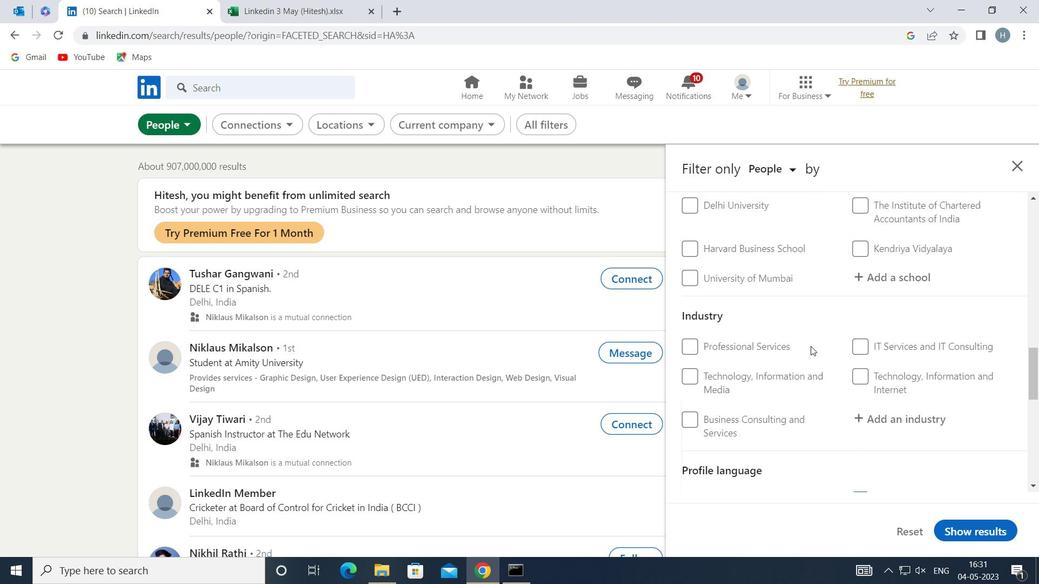 
Action: Mouse scrolled (811, 347) with delta (0, 0)
Screenshot: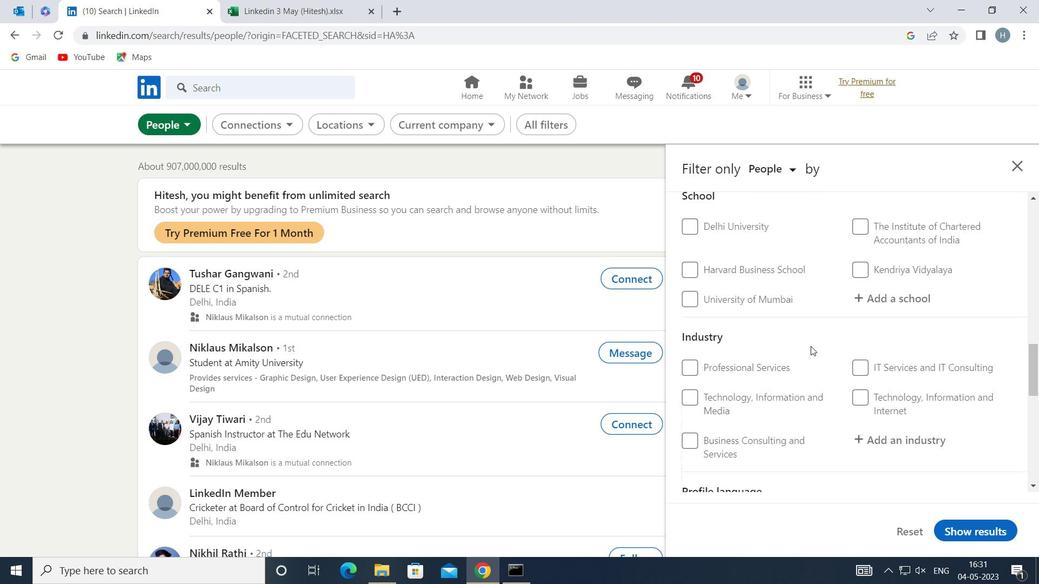 
Action: Mouse scrolled (811, 347) with delta (0, 0)
Screenshot: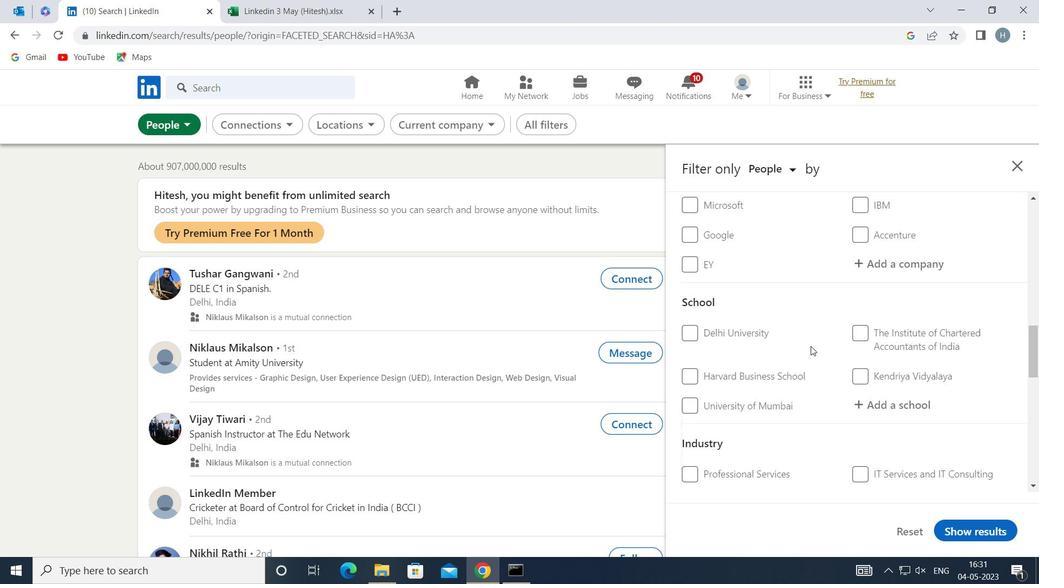 
Action: Mouse scrolled (811, 347) with delta (0, 0)
Screenshot: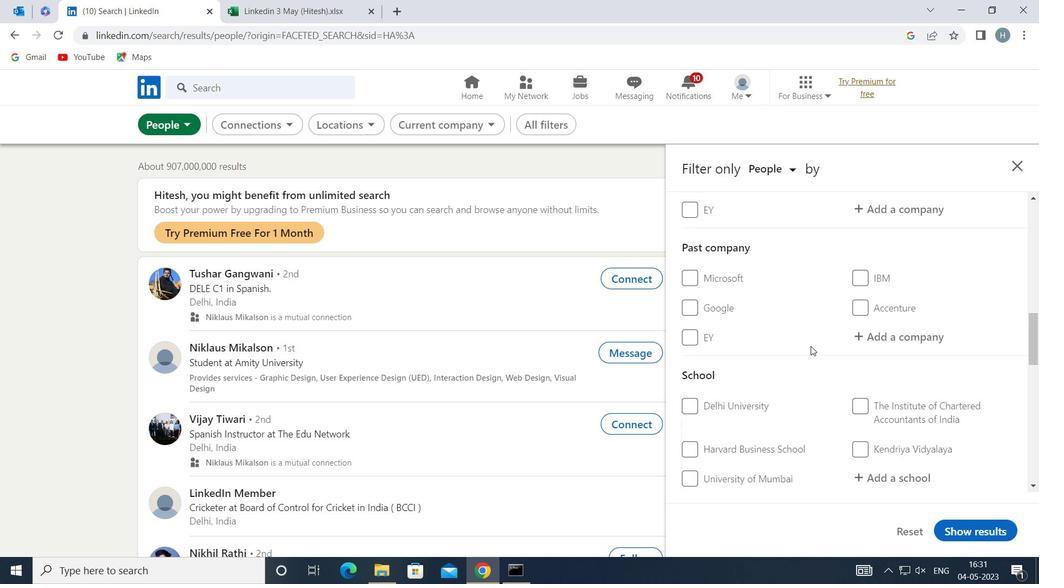 
Action: Mouse scrolled (811, 347) with delta (0, 0)
Screenshot: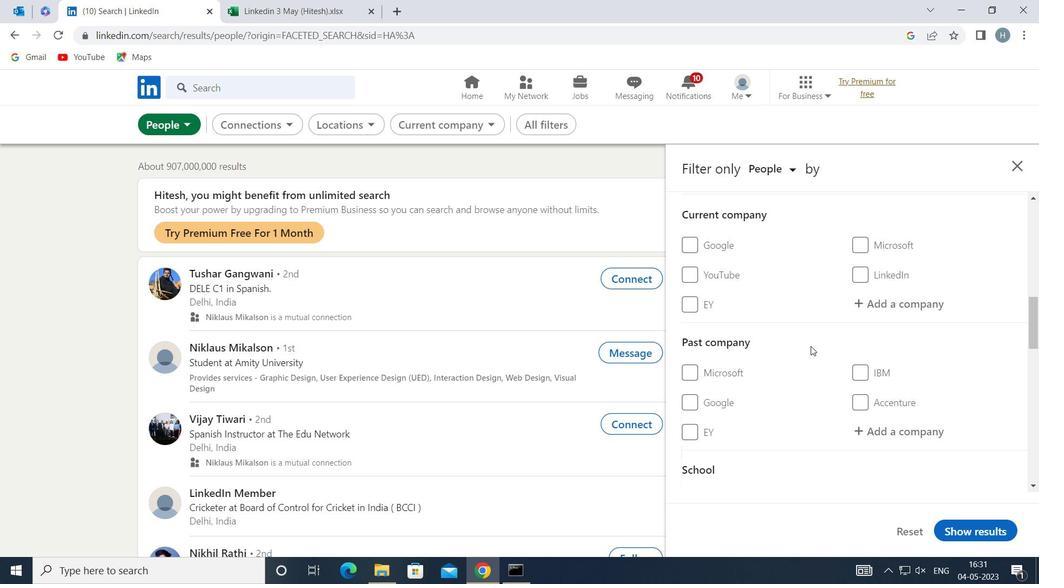 
Action: Mouse moved to (869, 363)
Screenshot: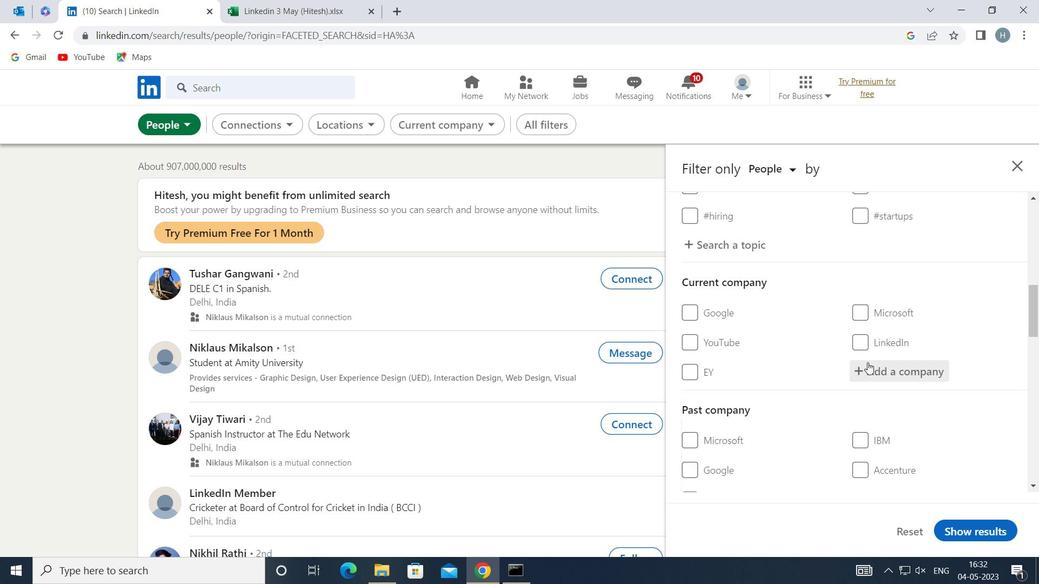 
Action: Mouse pressed left at (869, 363)
Screenshot: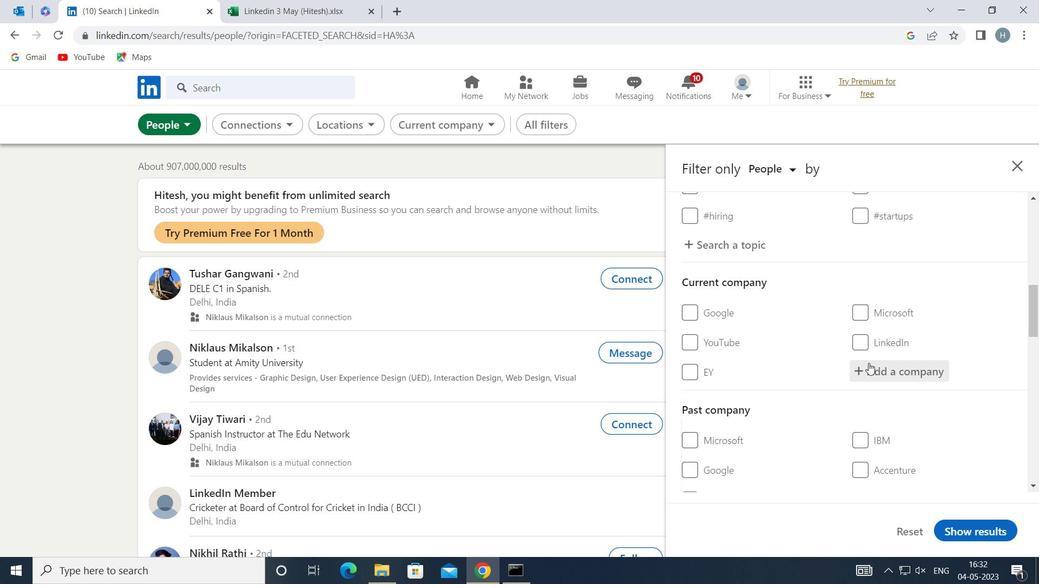 
Action: Key pressed <Key.shift>AIR<Key.space><Key.shift>CHARTER<Key.space><Key.shift>SERVICE
Screenshot: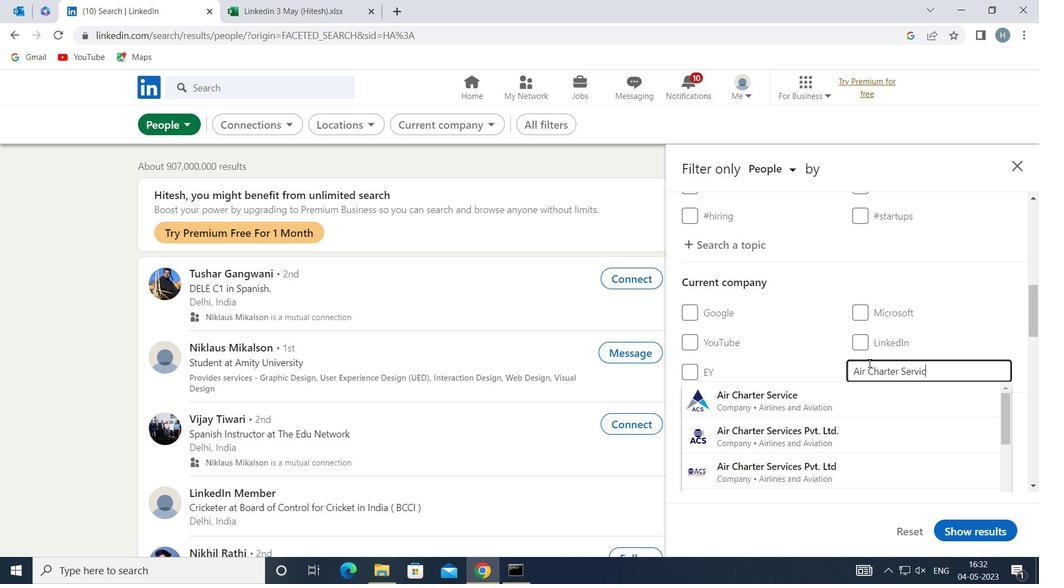 
Action: Mouse moved to (820, 393)
Screenshot: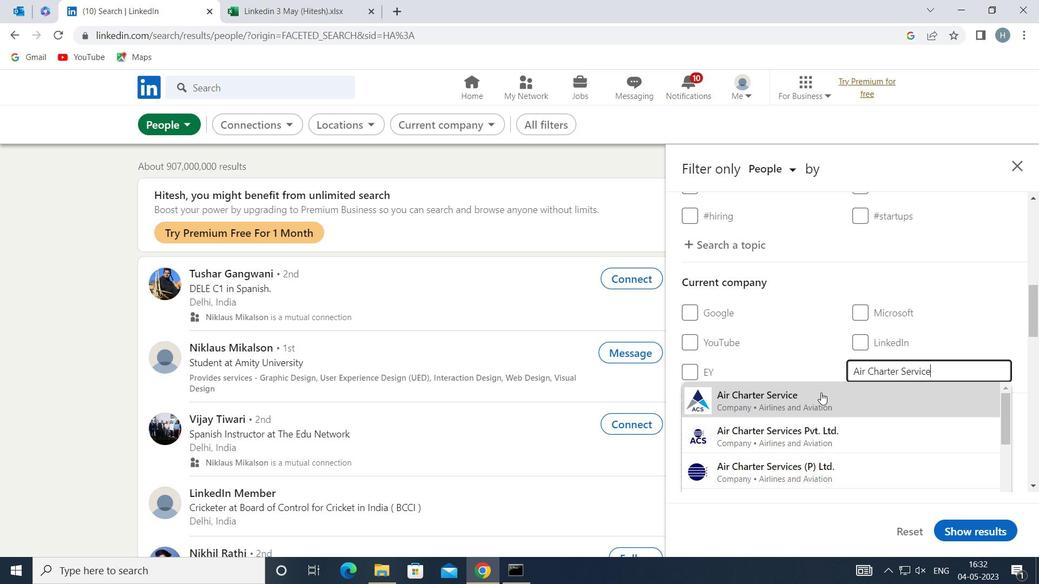 
Action: Mouse pressed left at (820, 393)
Screenshot: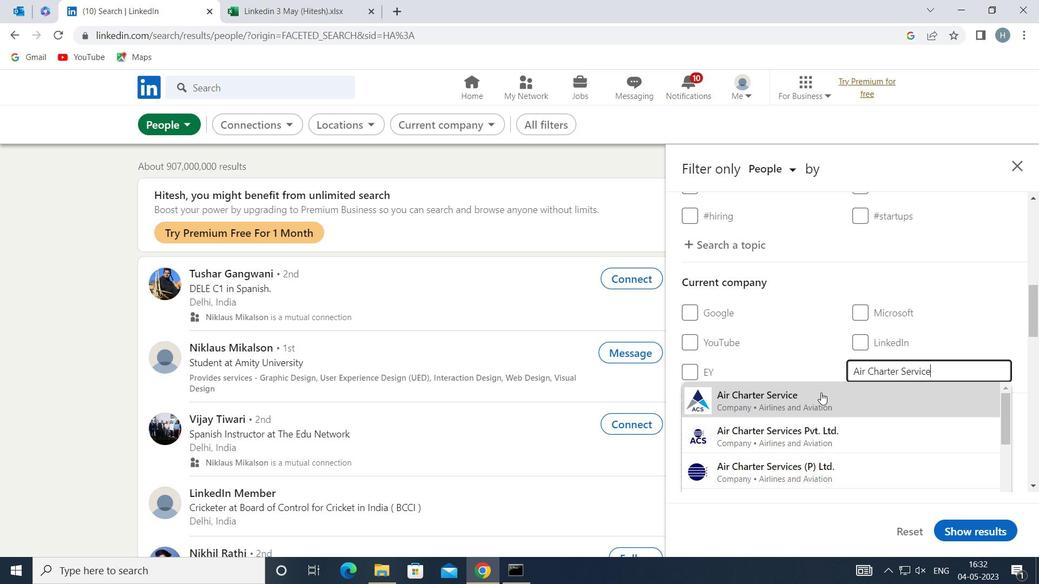 
Action: Mouse moved to (818, 390)
Screenshot: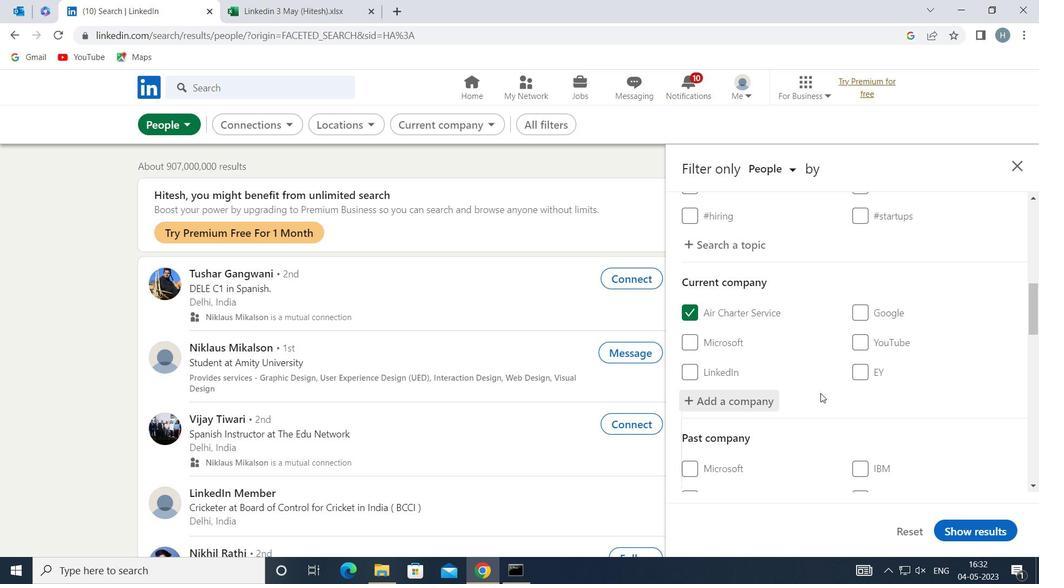 
Action: Mouse scrolled (818, 389) with delta (0, 0)
Screenshot: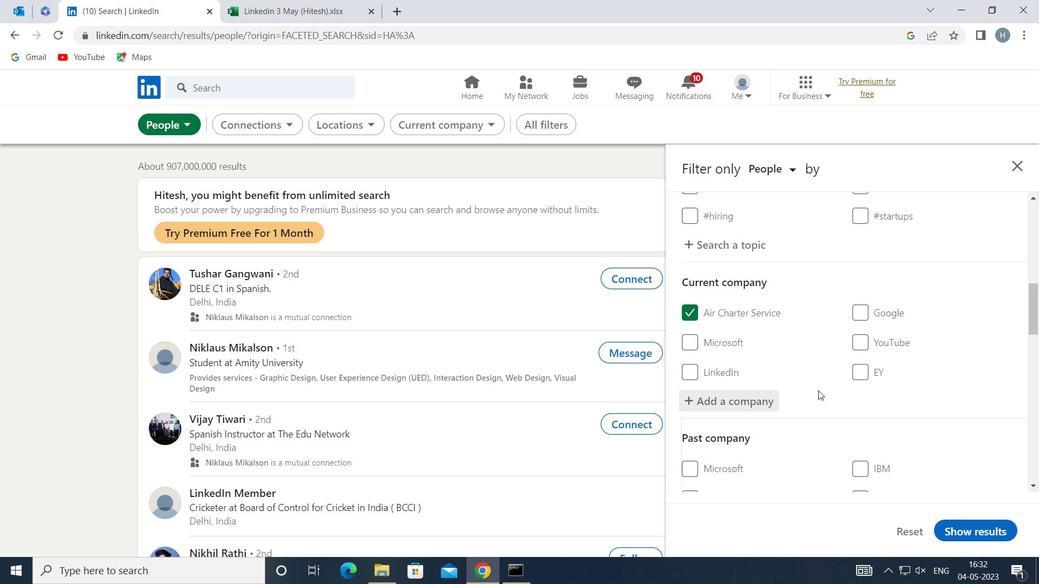 
Action: Mouse moved to (814, 386)
Screenshot: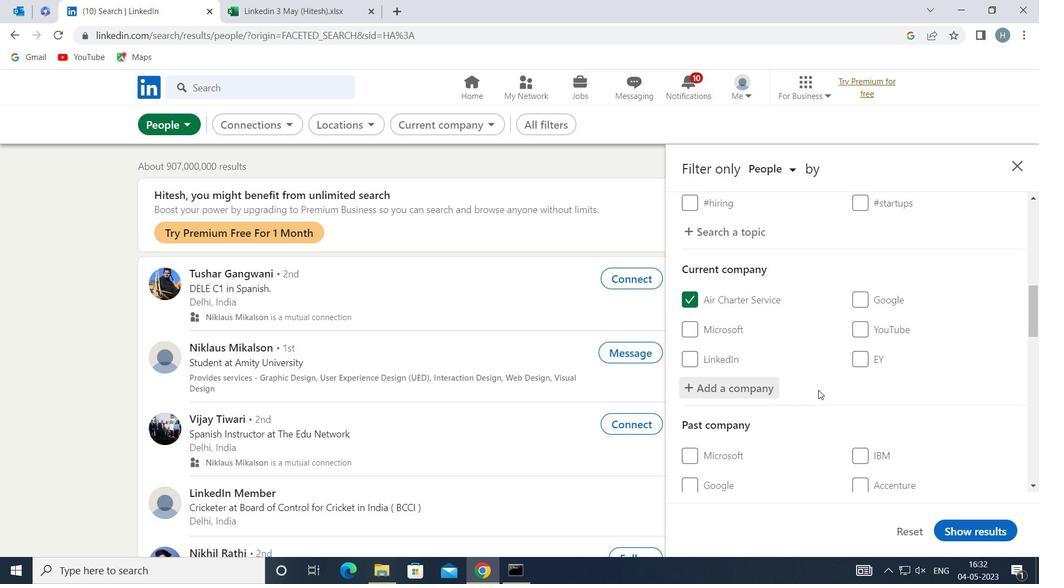 
Action: Mouse scrolled (814, 386) with delta (0, 0)
Screenshot: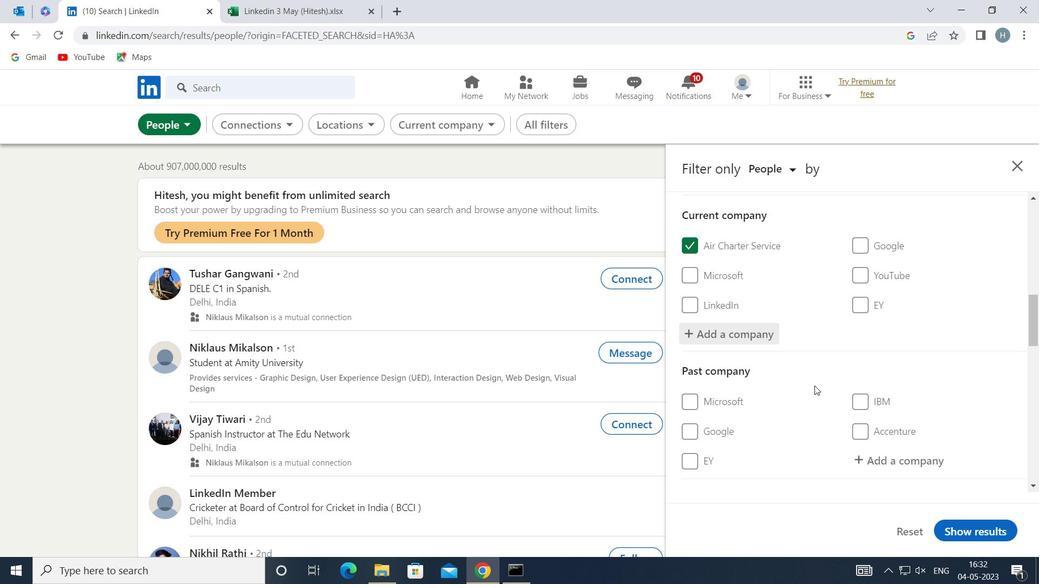 
Action: Mouse scrolled (814, 386) with delta (0, 0)
Screenshot: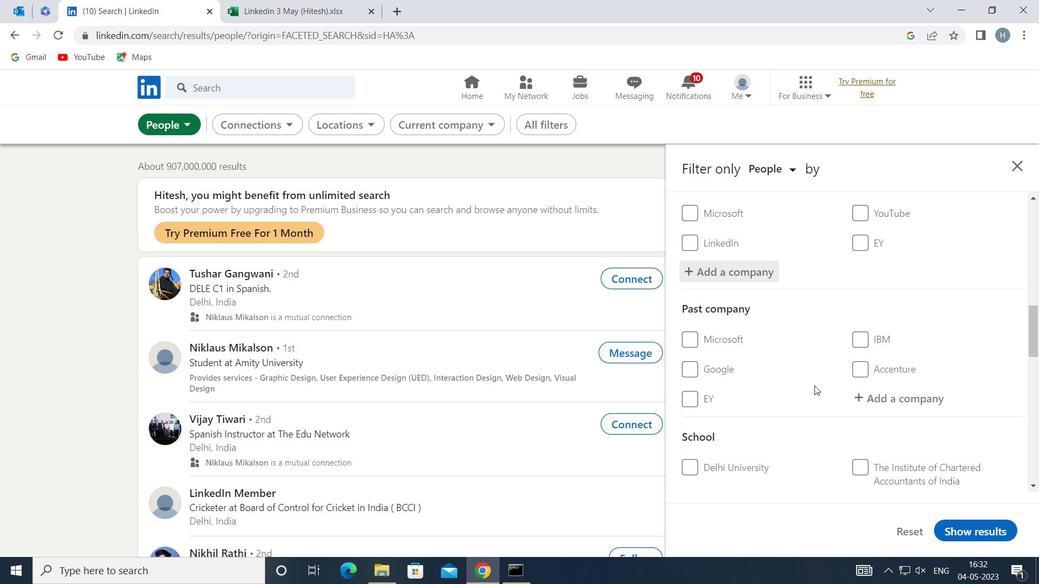 
Action: Mouse scrolled (814, 386) with delta (0, 0)
Screenshot: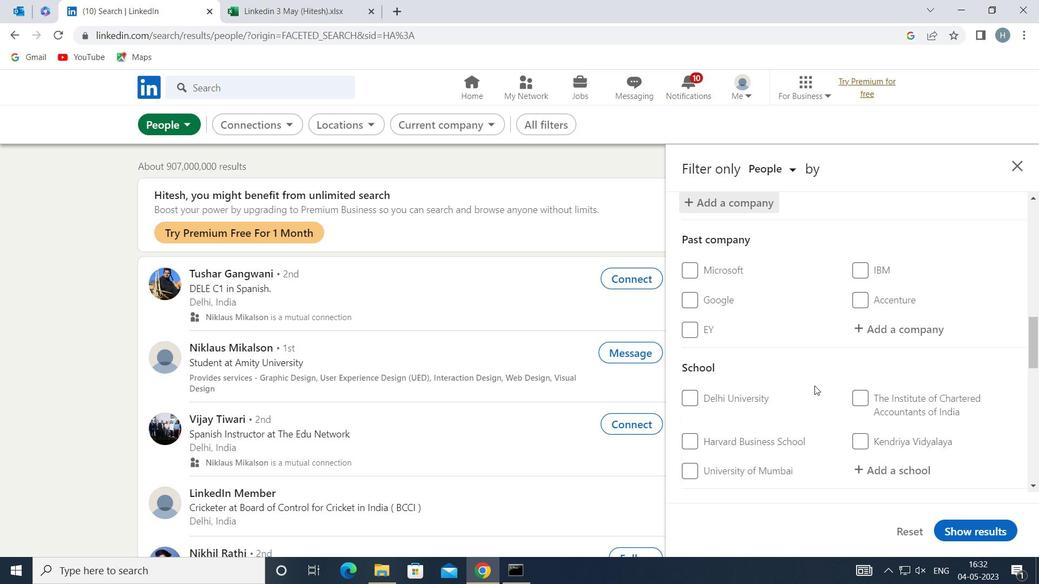 
Action: Mouse moved to (862, 395)
Screenshot: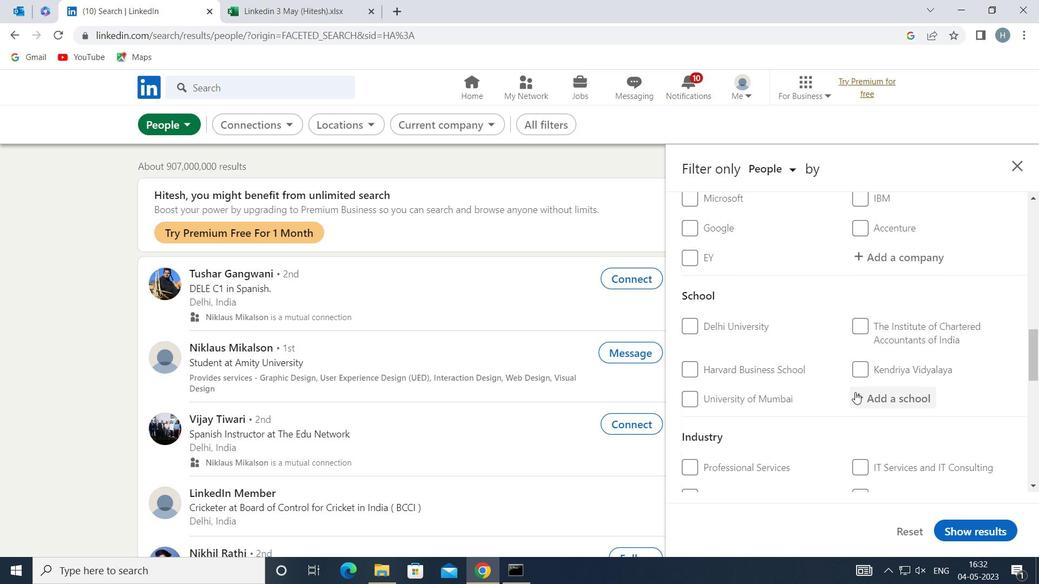 
Action: Mouse pressed left at (862, 395)
Screenshot: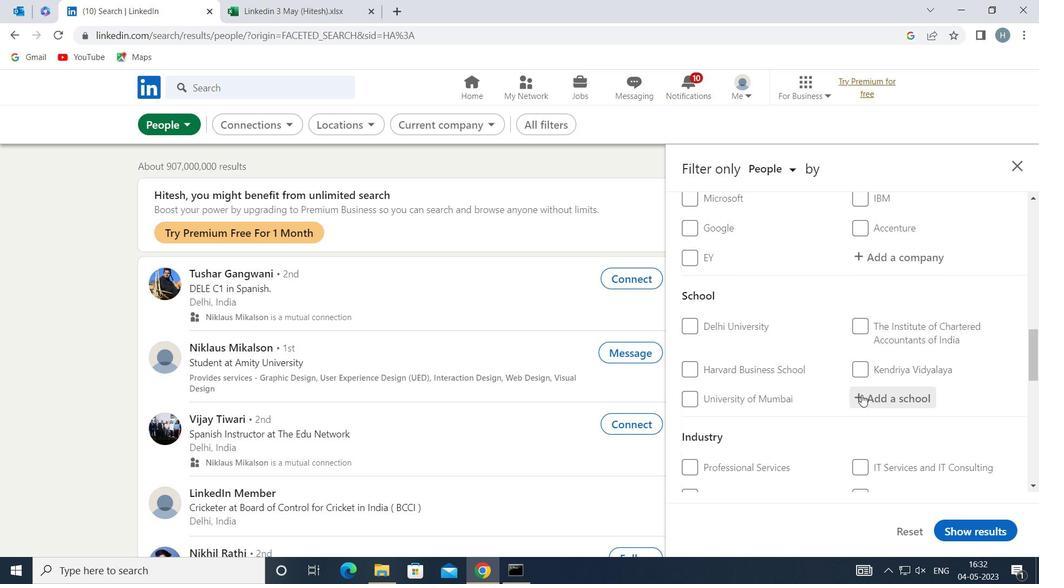 
Action: Key pressed <Key.shift>
Screenshot: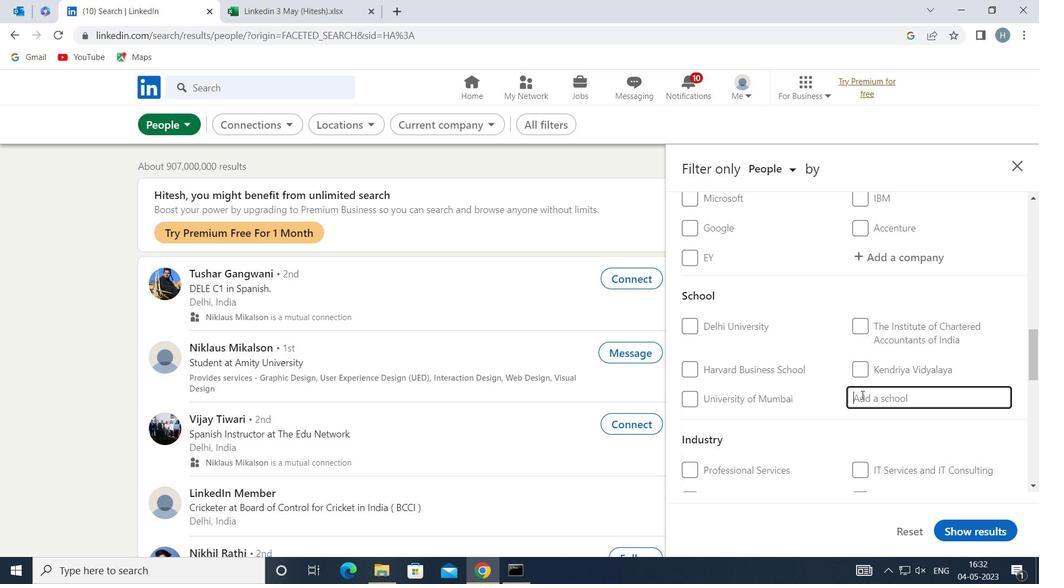 
Action: Mouse moved to (862, 394)
Screenshot: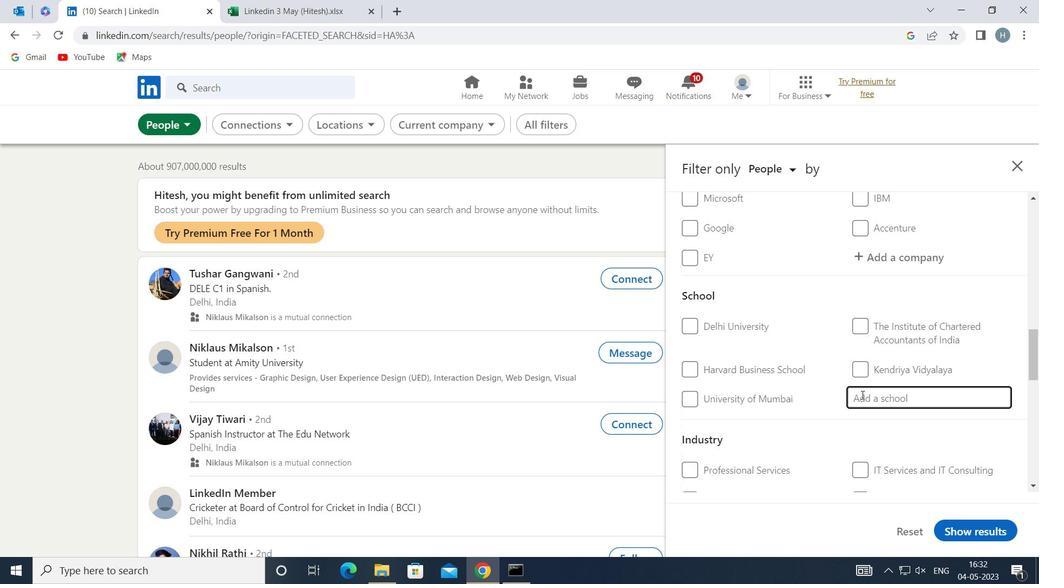 
Action: Key pressed <Key.shift><Key.shift>TEC
Screenshot: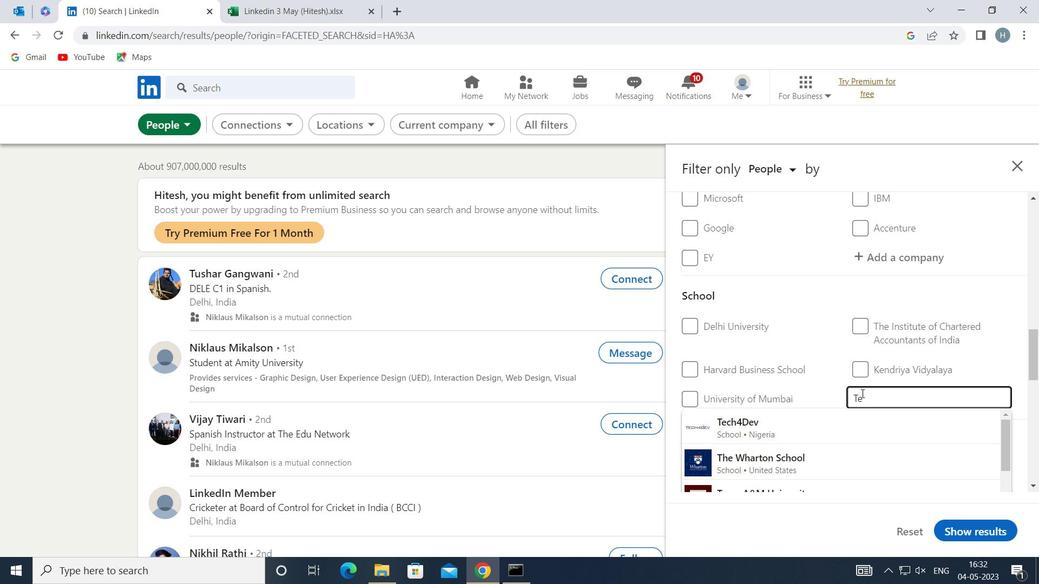 
Action: Mouse moved to (862, 393)
Screenshot: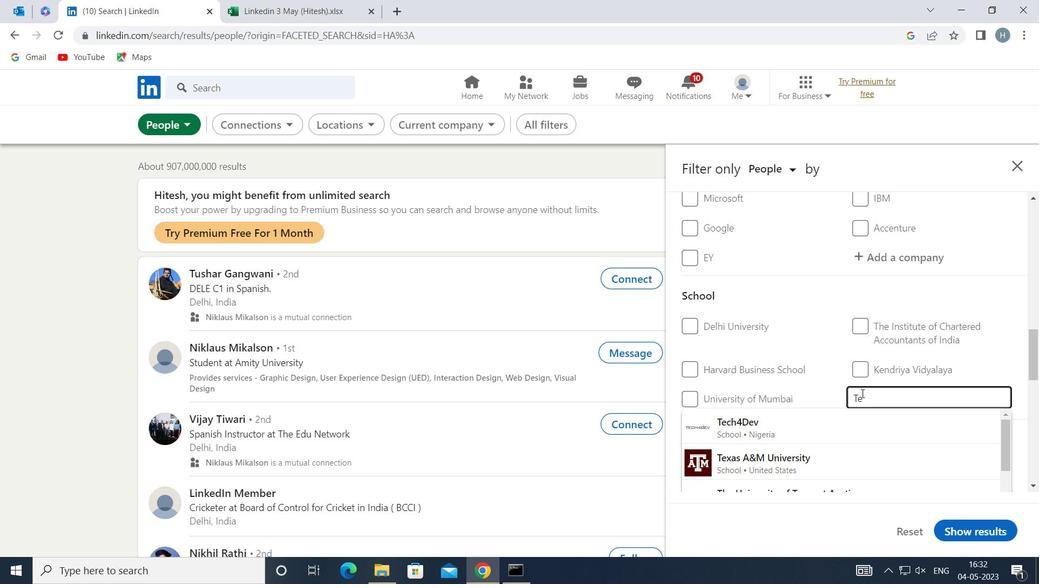
Action: Key pressed HNO
Screenshot: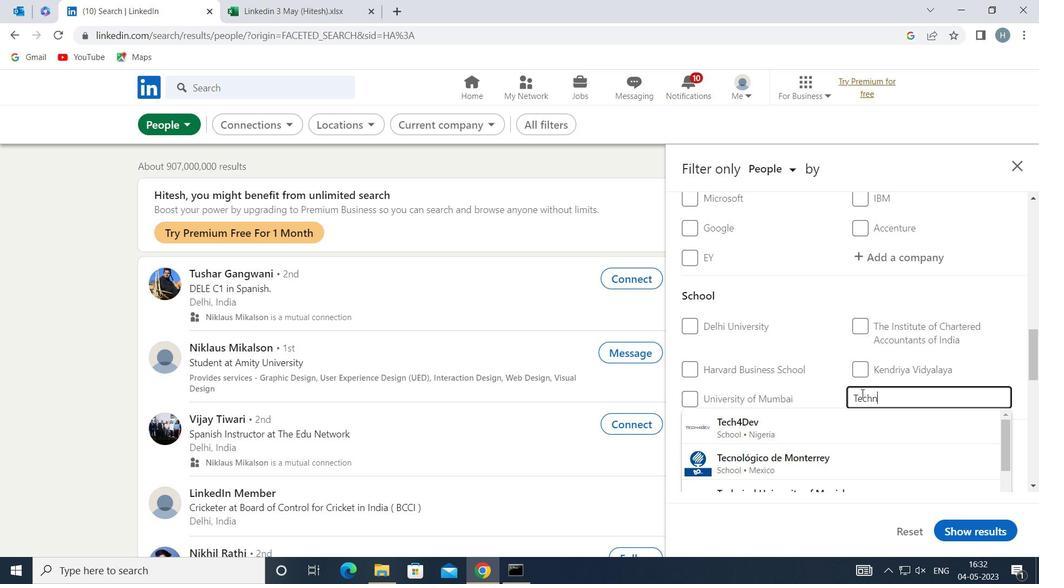 
Action: Mouse moved to (864, 392)
Screenshot: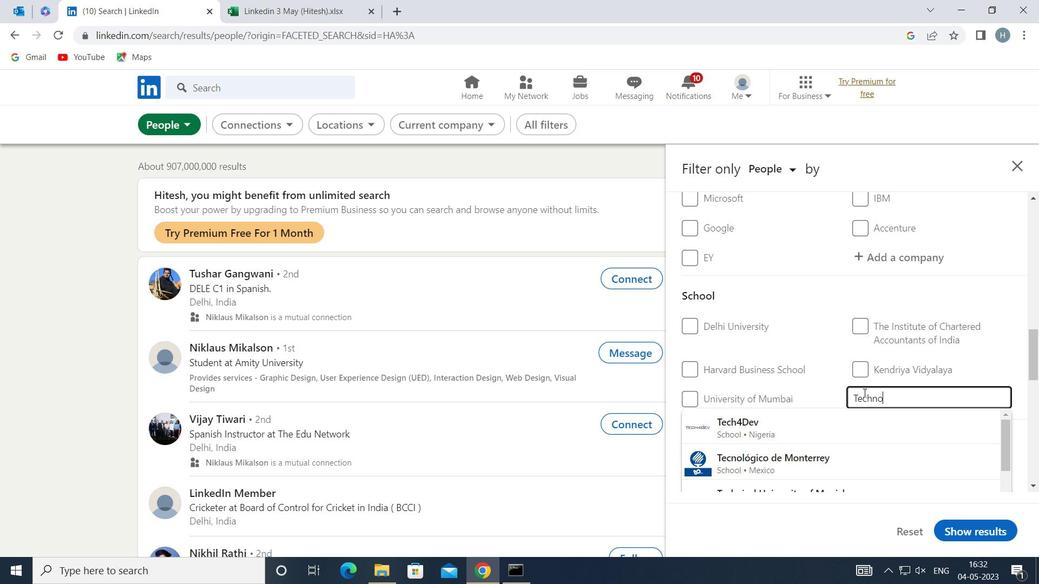 
Action: Key pressed <Key.space>
Screenshot: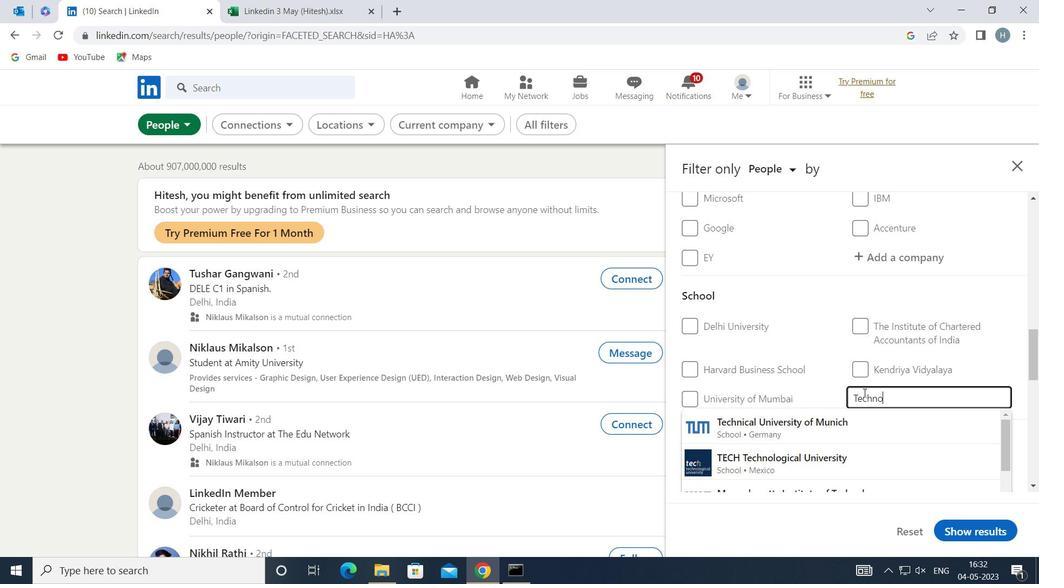
Action: Mouse moved to (864, 391)
Screenshot: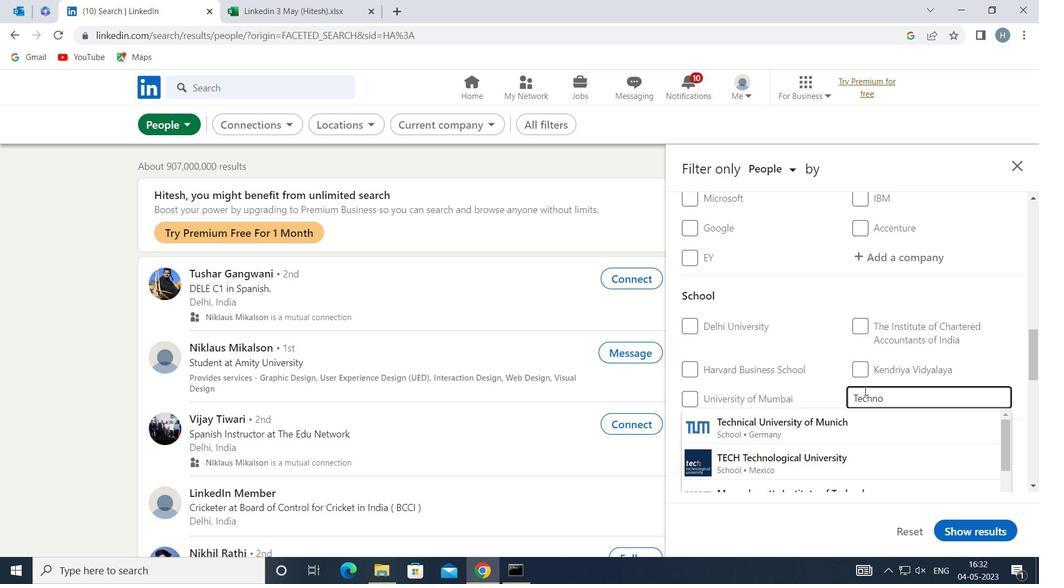 
Action: Key pressed <Key.shift>INDIA<Key.space><Key.shift><Key.shift>INSTITUTE<Key.space>OF<Key.space><Key.shift>TECHNO
Screenshot: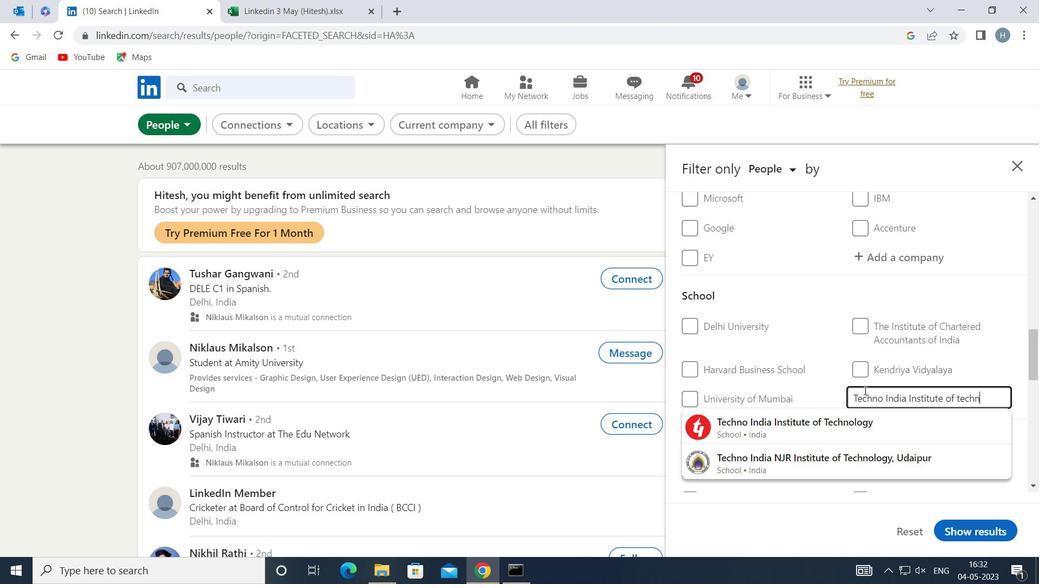 
Action: Mouse moved to (829, 417)
Screenshot: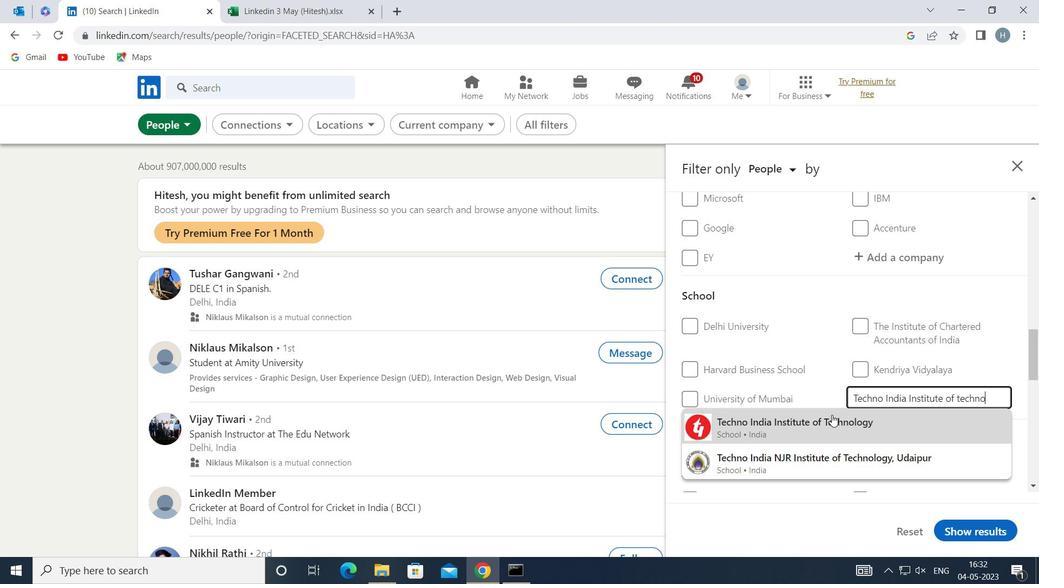 
Action: Mouse pressed left at (829, 417)
Screenshot: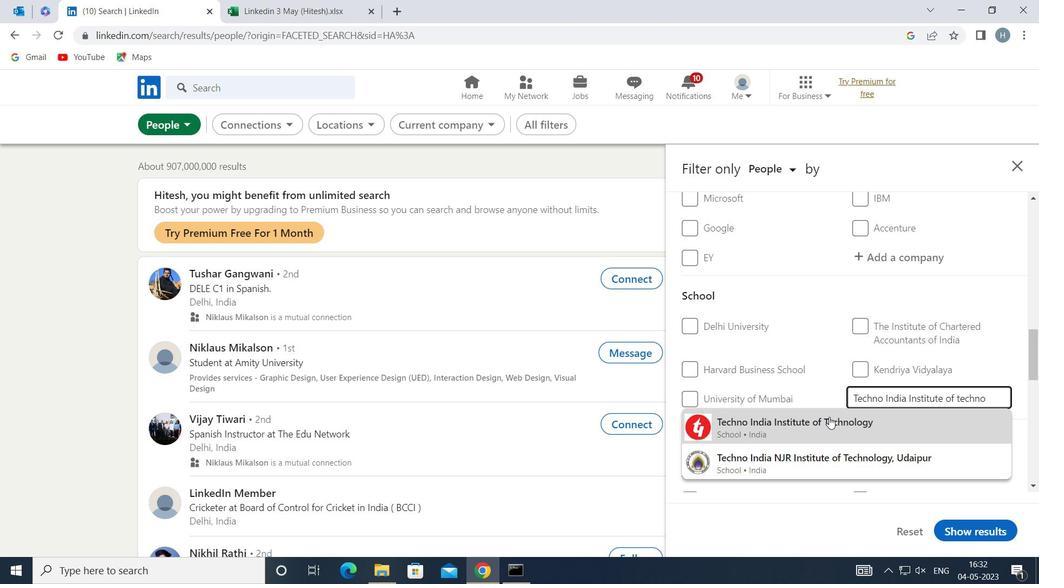 
Action: Mouse moved to (793, 393)
Screenshot: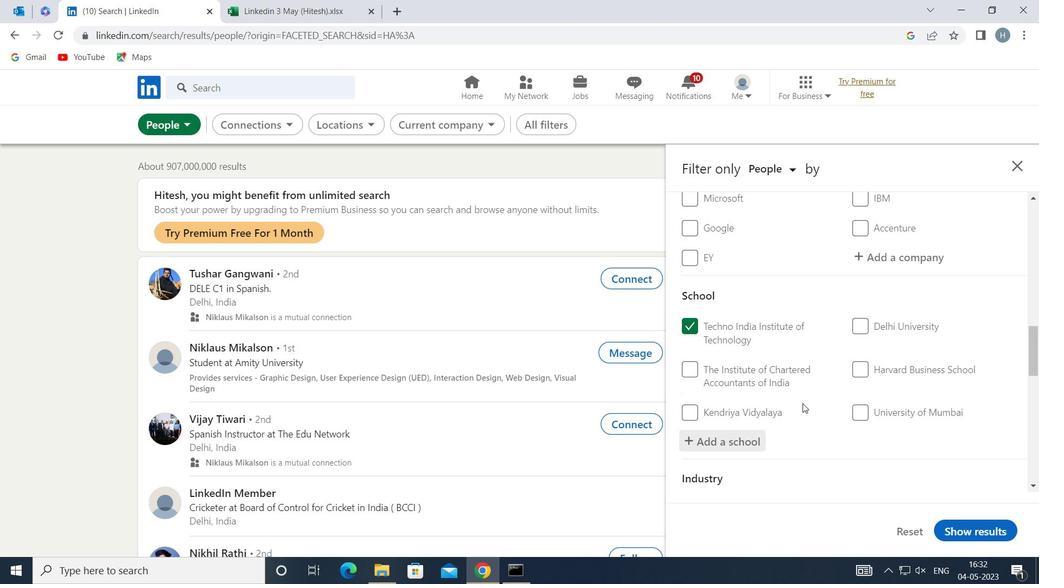 
Action: Mouse scrolled (793, 393) with delta (0, 0)
Screenshot: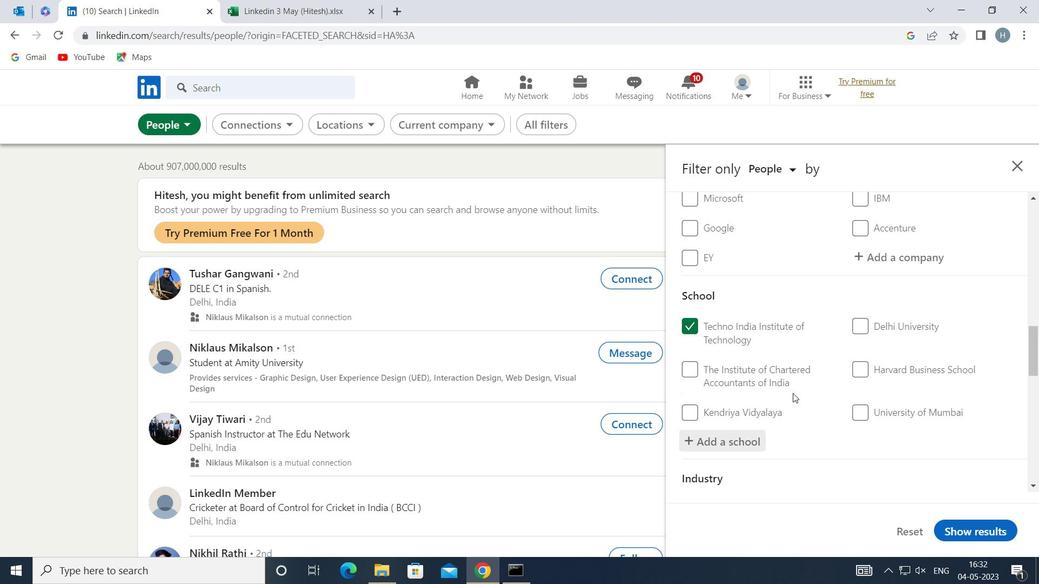 
Action: Mouse moved to (808, 382)
Screenshot: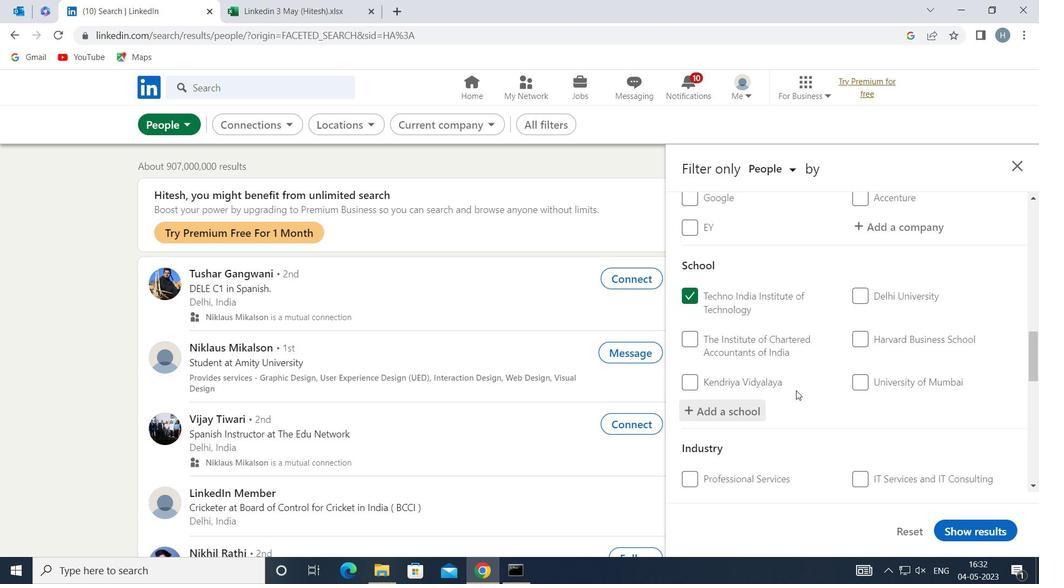 
Action: Mouse scrolled (808, 382) with delta (0, 0)
Screenshot: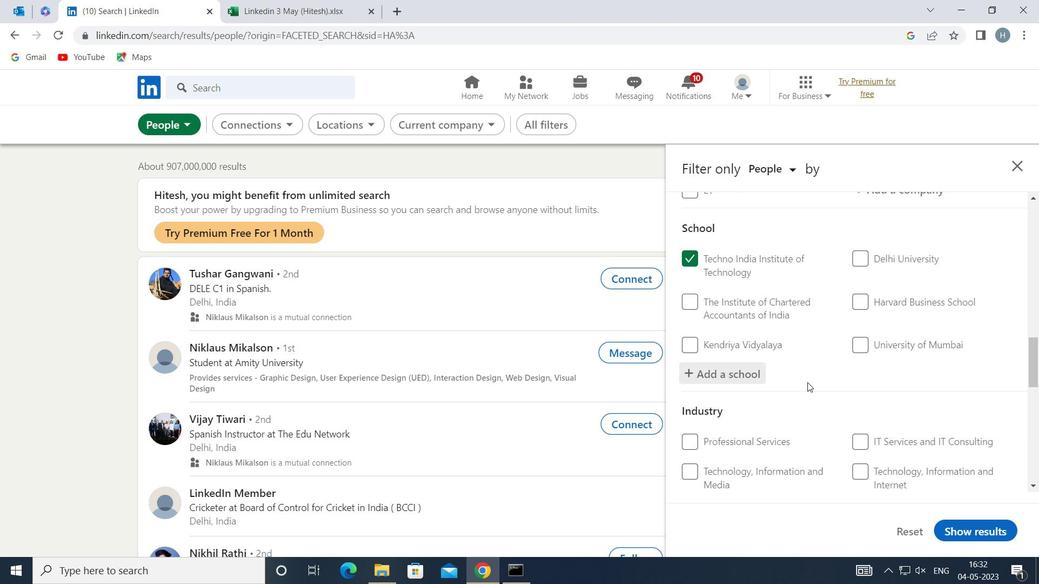 
Action: Mouse scrolled (808, 382) with delta (0, 0)
Screenshot: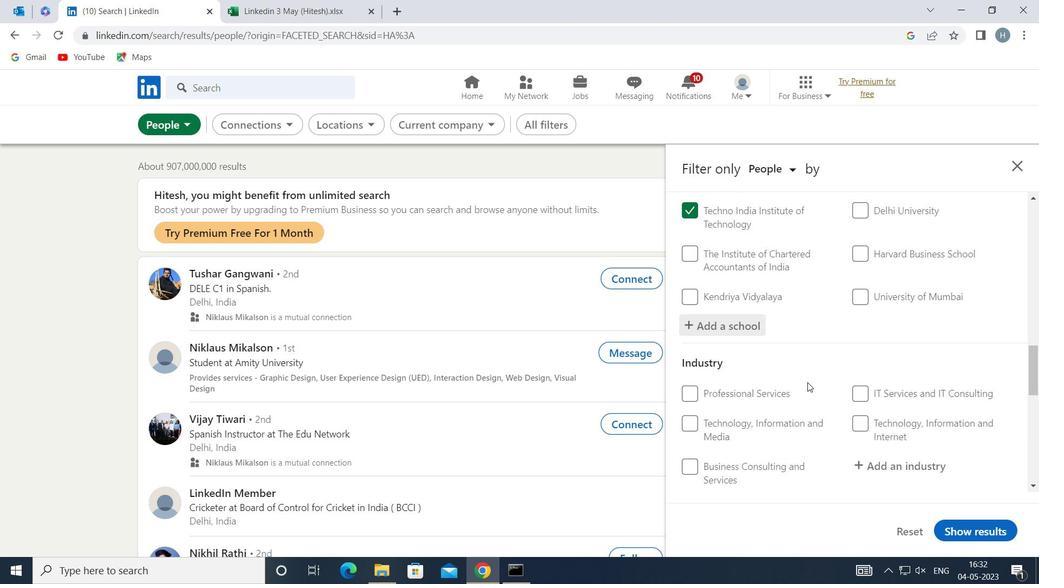 
Action: Mouse moved to (885, 380)
Screenshot: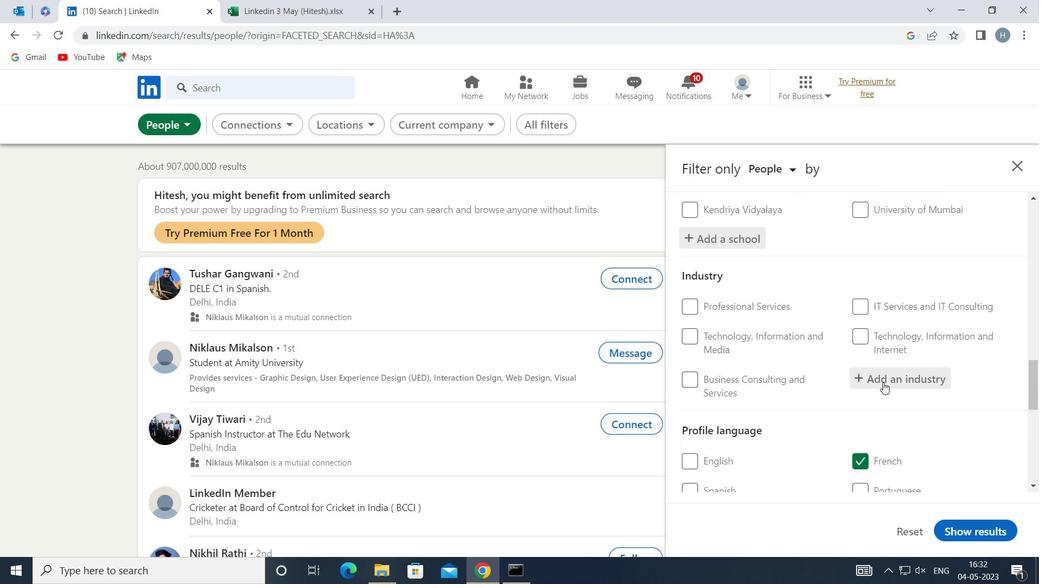 
Action: Mouse pressed left at (885, 380)
Screenshot: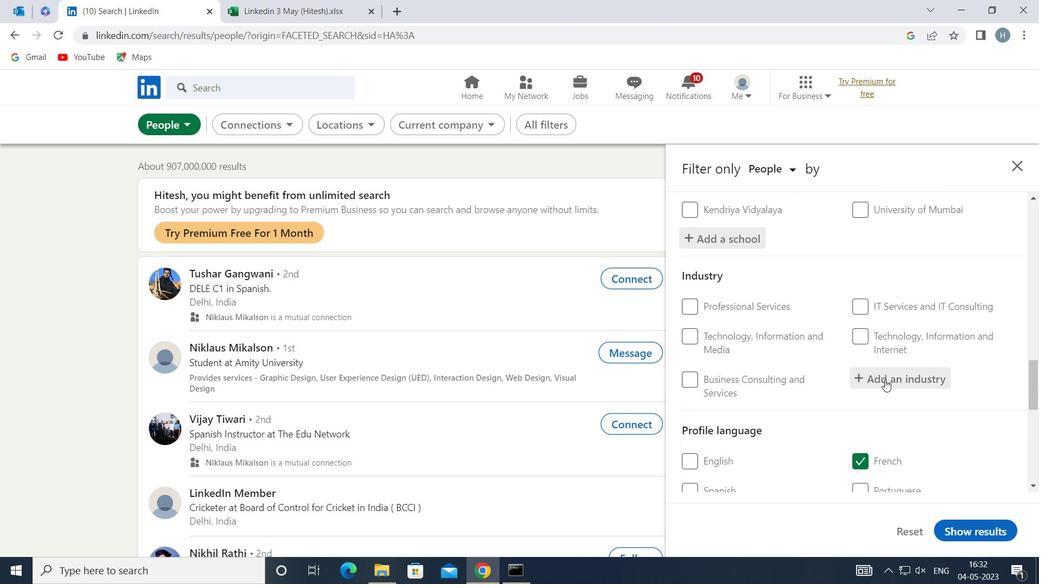
Action: Key pressed <Key.shift>HEAK<Key.backspace>LTH<Key.space>AND<Key.space><Key.shift>HUMAN<Key.space><Key.shift>SERVICE
Screenshot: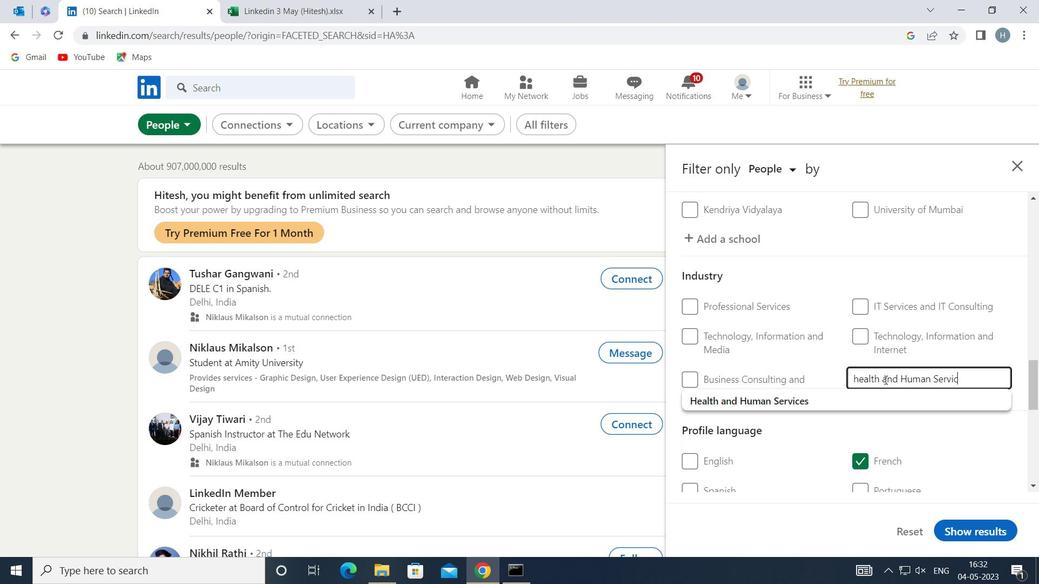 
Action: Mouse moved to (834, 401)
Screenshot: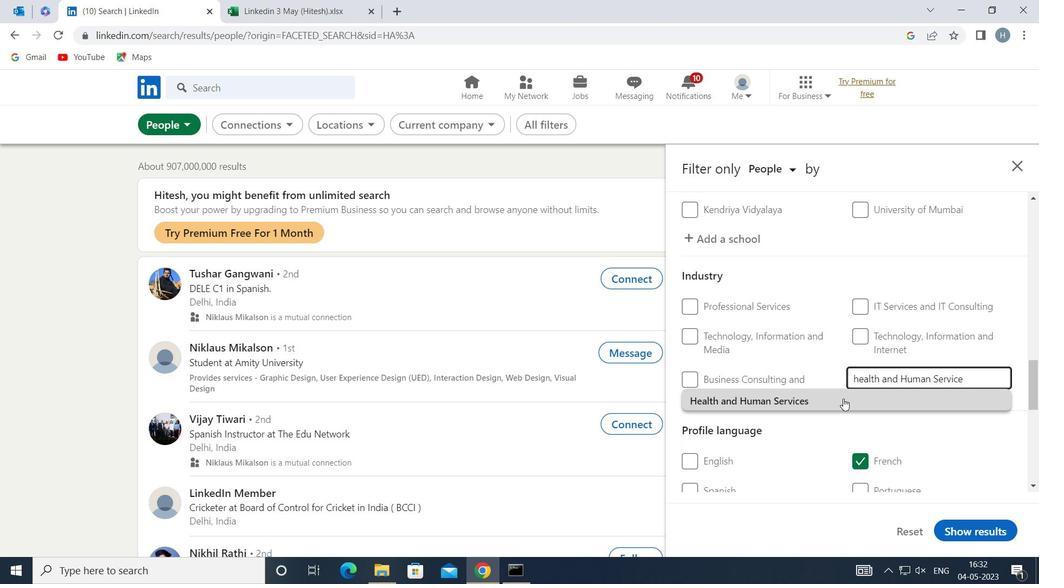 
Action: Mouse pressed left at (834, 401)
Screenshot: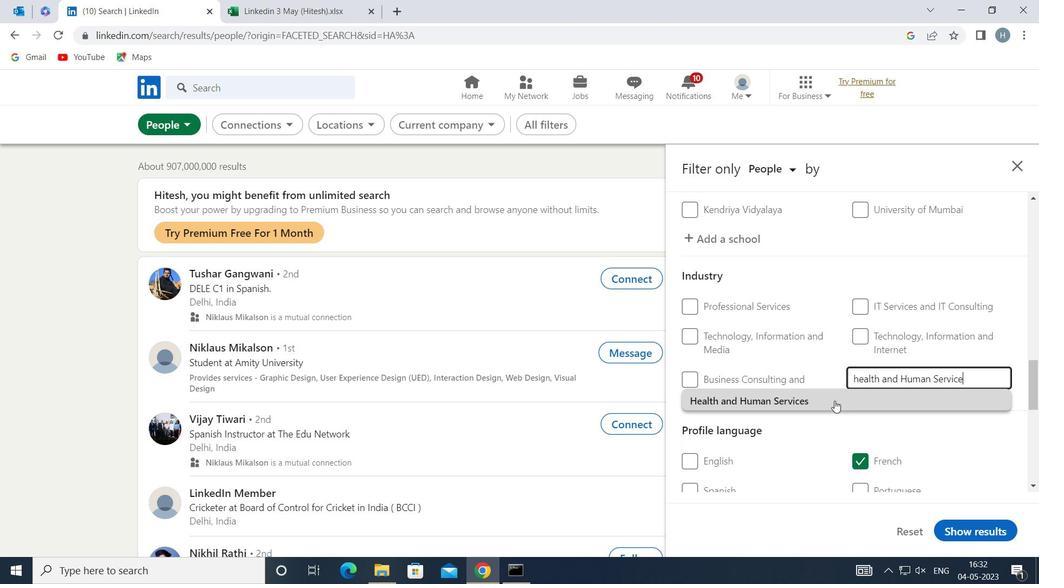 
Action: Mouse moved to (815, 403)
Screenshot: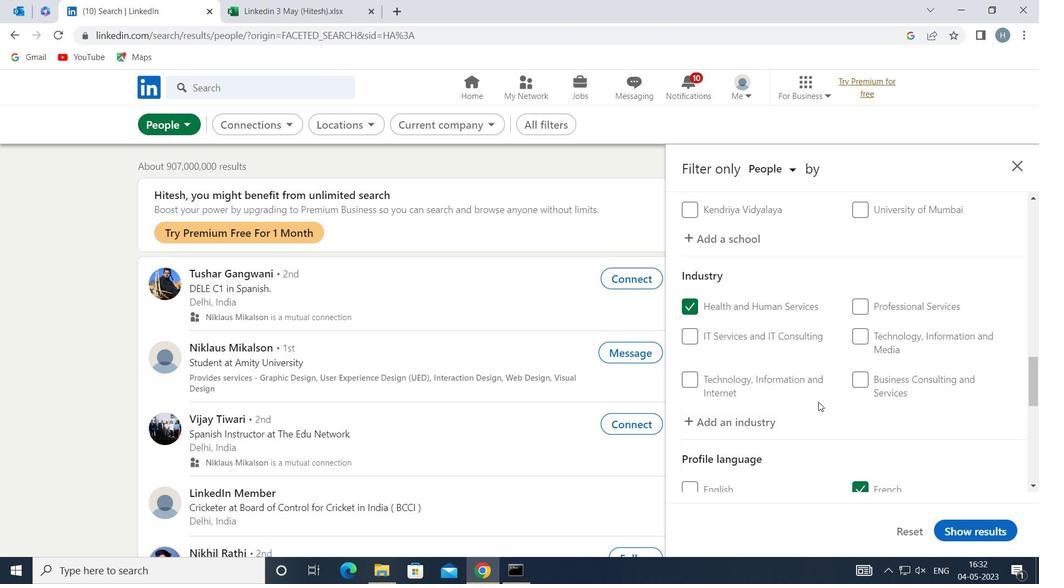 
Action: Mouse scrolled (815, 403) with delta (0, 0)
Screenshot: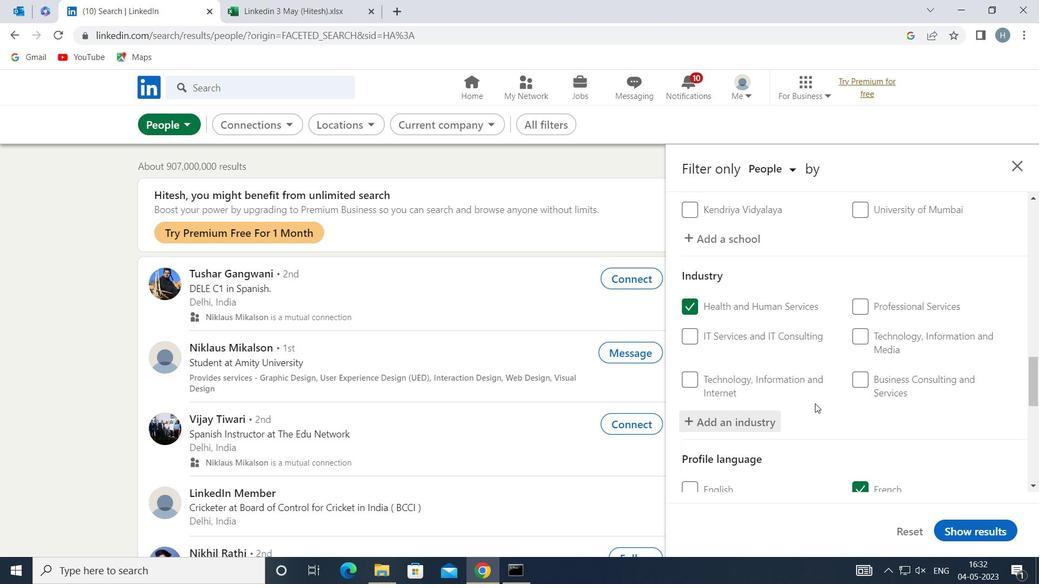 
Action: Mouse scrolled (815, 403) with delta (0, 0)
Screenshot: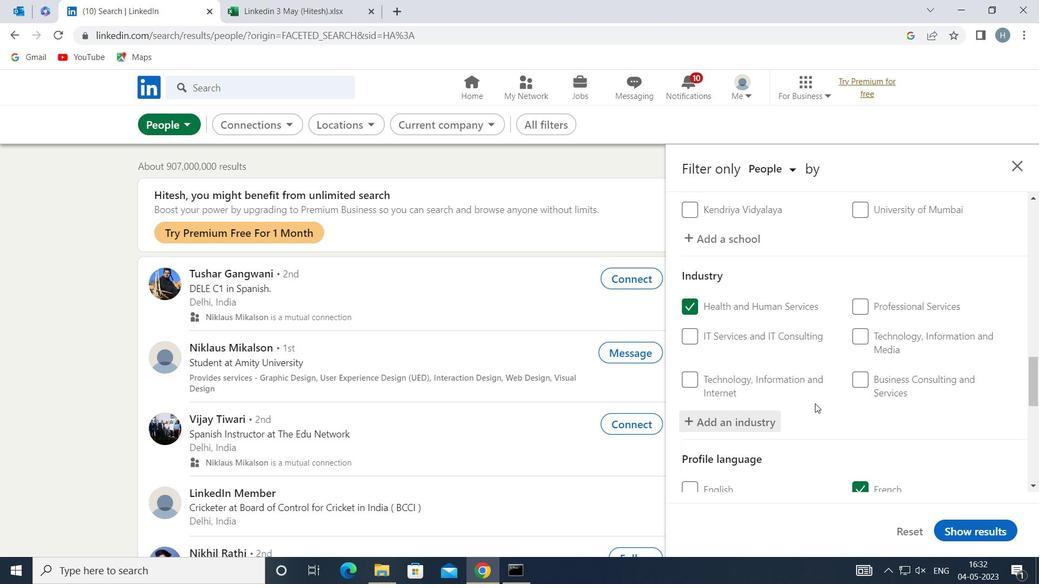 
Action: Mouse moved to (814, 400)
Screenshot: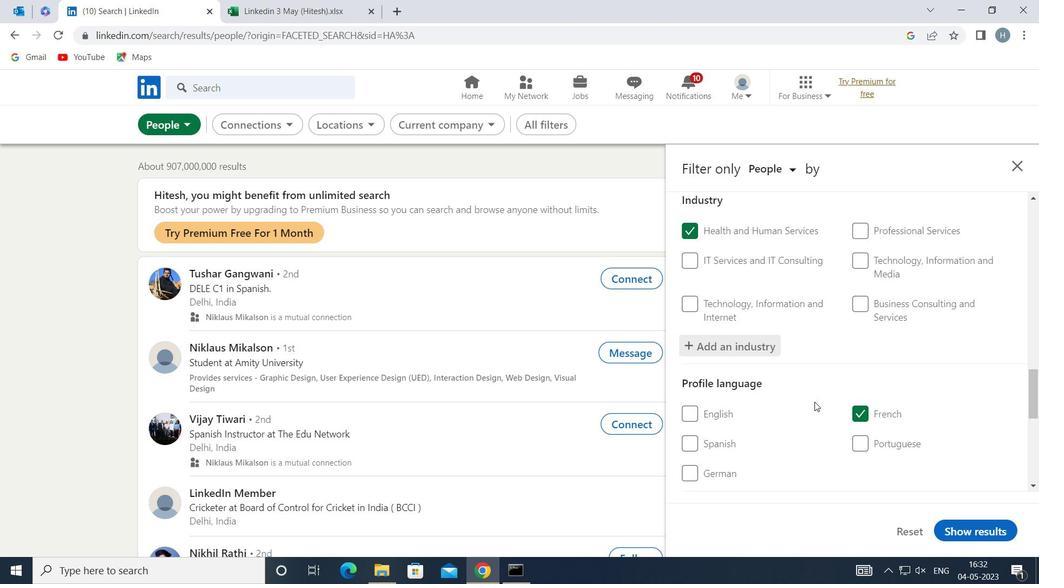 
Action: Mouse scrolled (814, 399) with delta (0, 0)
Screenshot: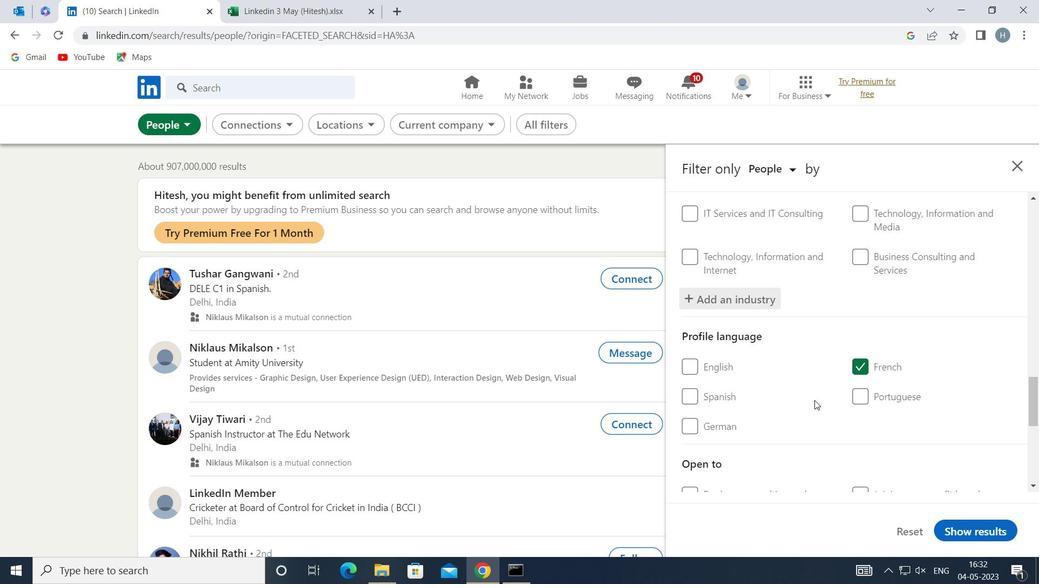 
Action: Mouse scrolled (814, 399) with delta (0, 0)
Screenshot: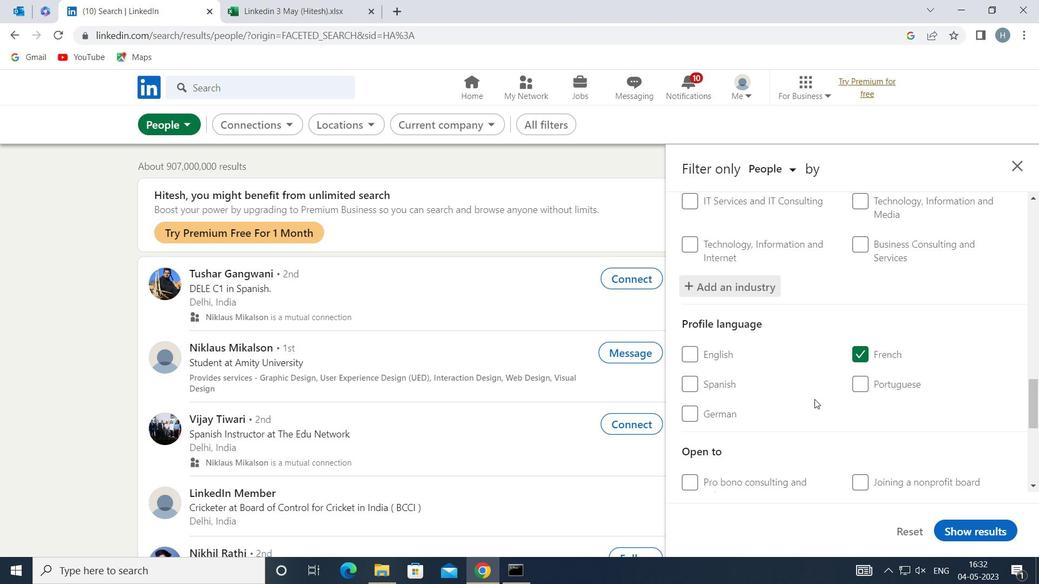
Action: Mouse scrolled (814, 399) with delta (0, 0)
Screenshot: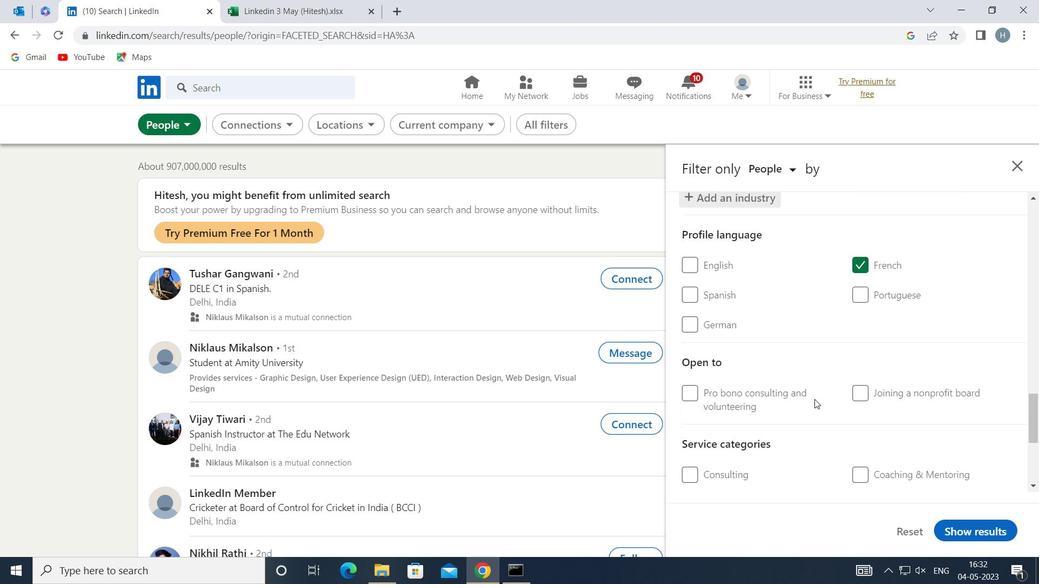 
Action: Mouse moved to (865, 412)
Screenshot: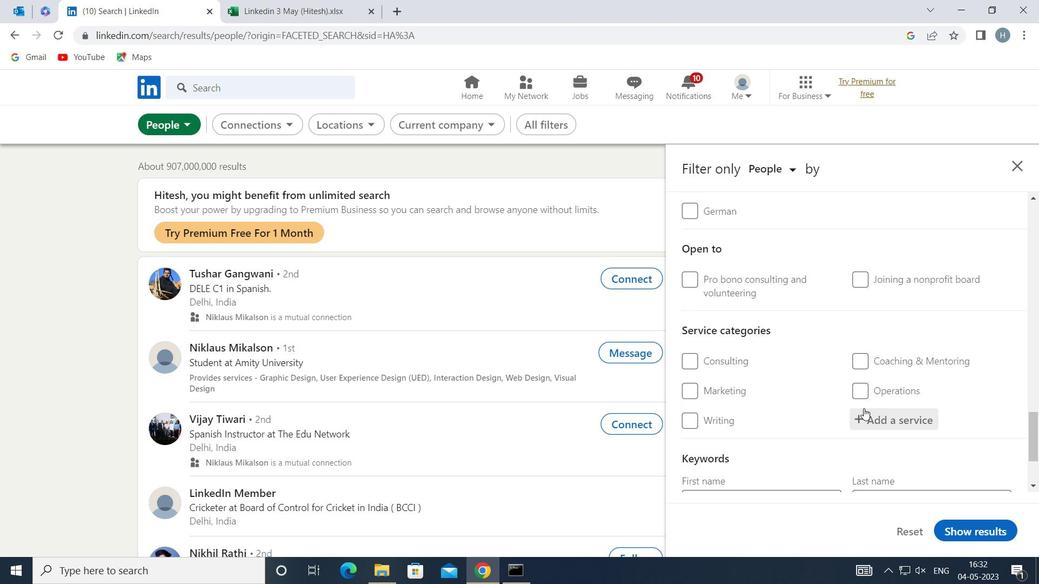 
Action: Mouse pressed left at (865, 412)
Screenshot: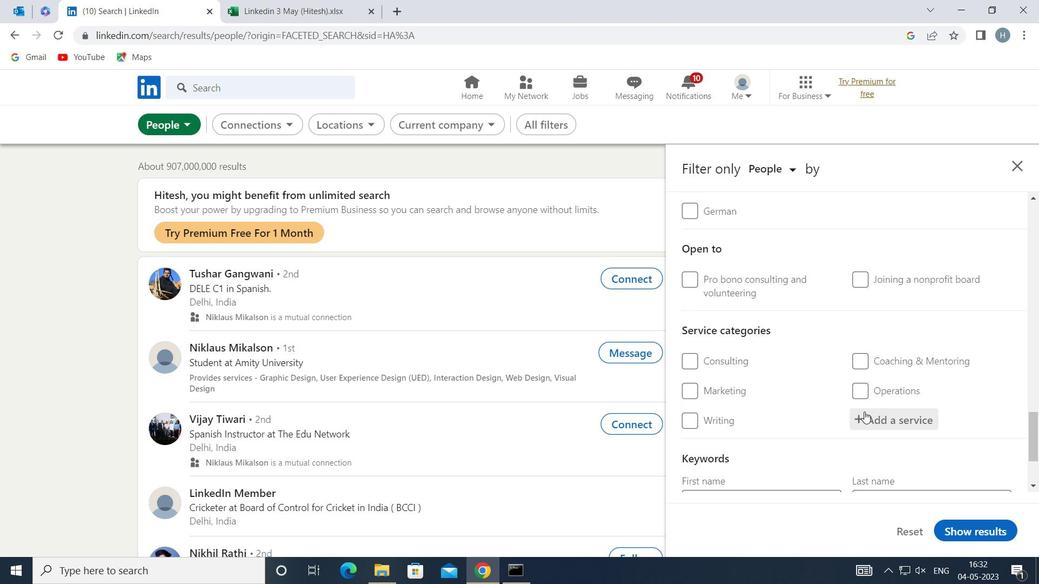 
Action: Mouse moved to (865, 412)
Screenshot: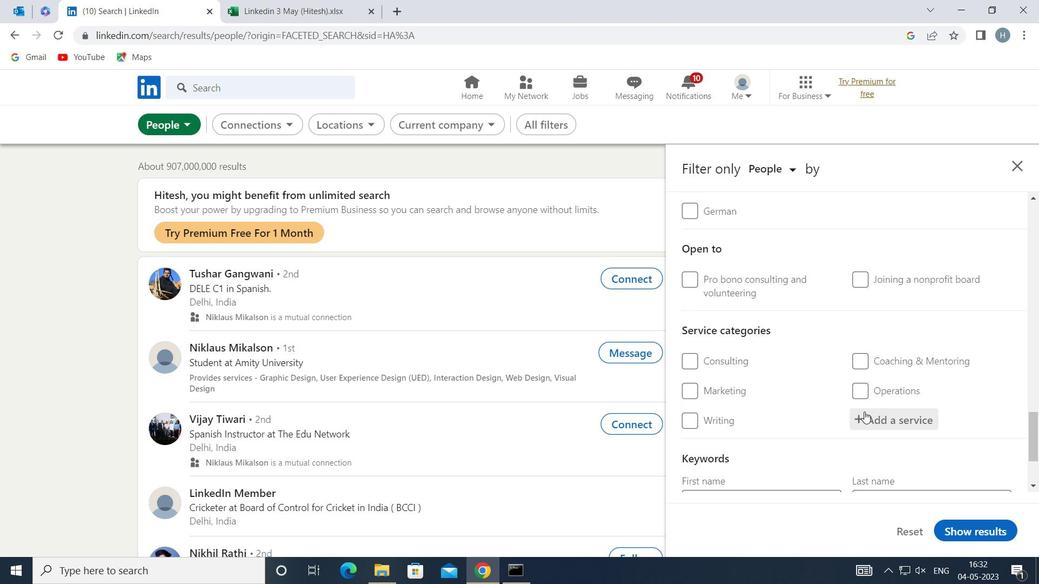 
Action: Key pressed <Key.shift><Key.shift><Key.shift><Key.shift><Key.shift><Key.shift><Key.shift>PUBLIC<Key.space><Key.shift>SPEAKING
Screenshot: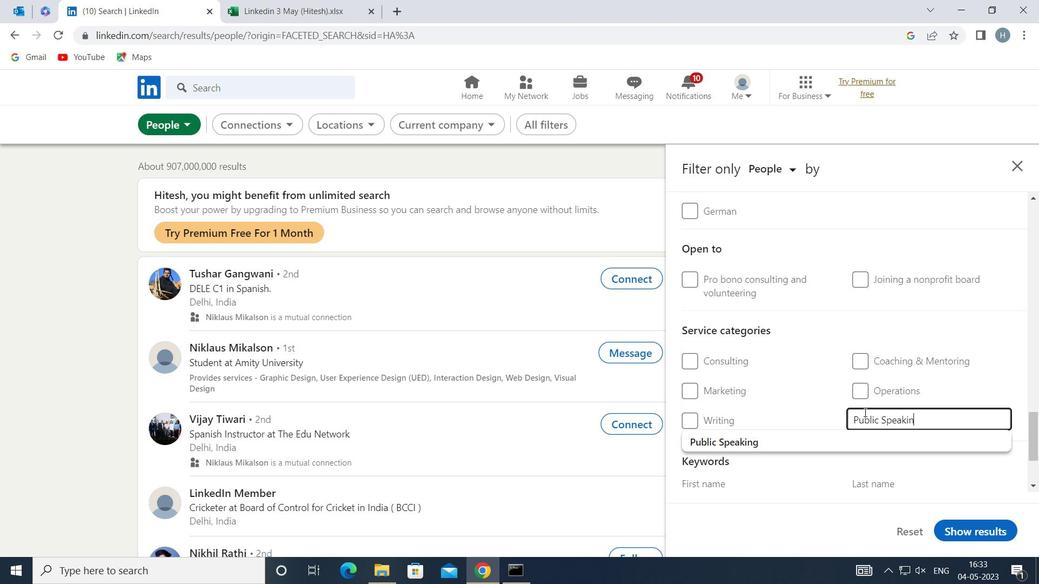 
Action: Mouse moved to (821, 437)
Screenshot: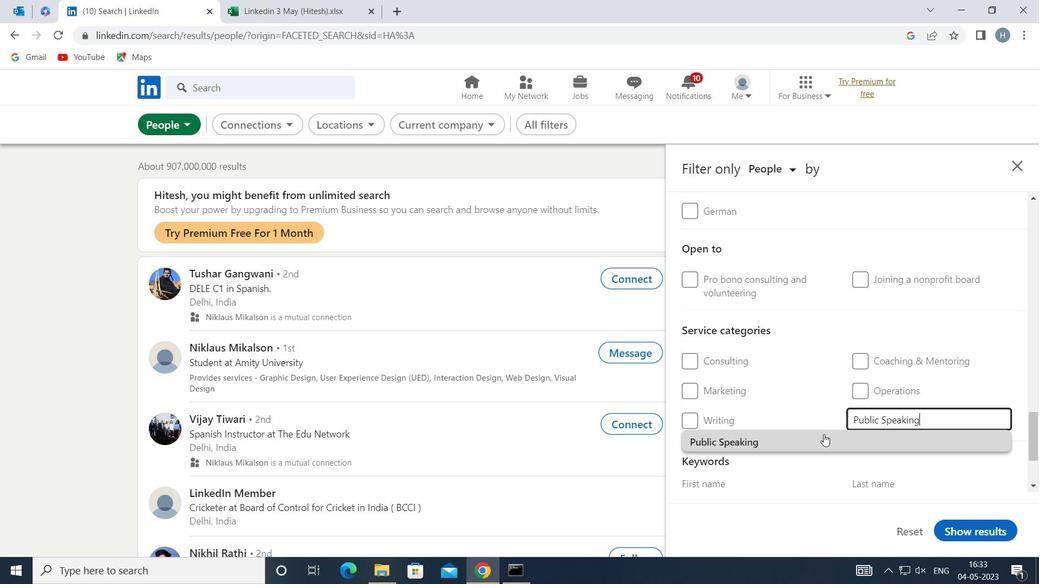 
Action: Mouse pressed left at (821, 437)
Screenshot: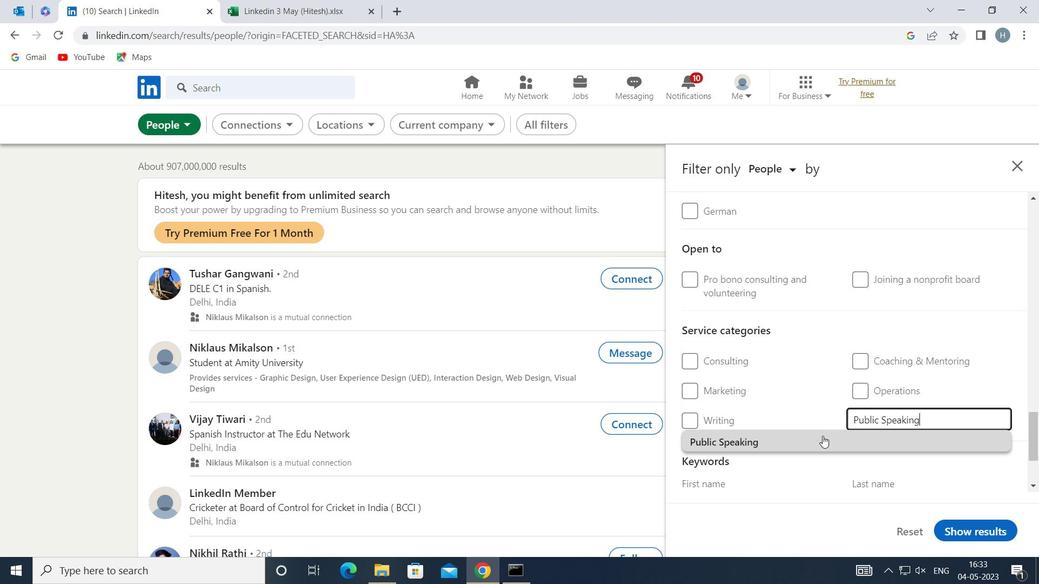 
Action: Mouse moved to (810, 413)
Screenshot: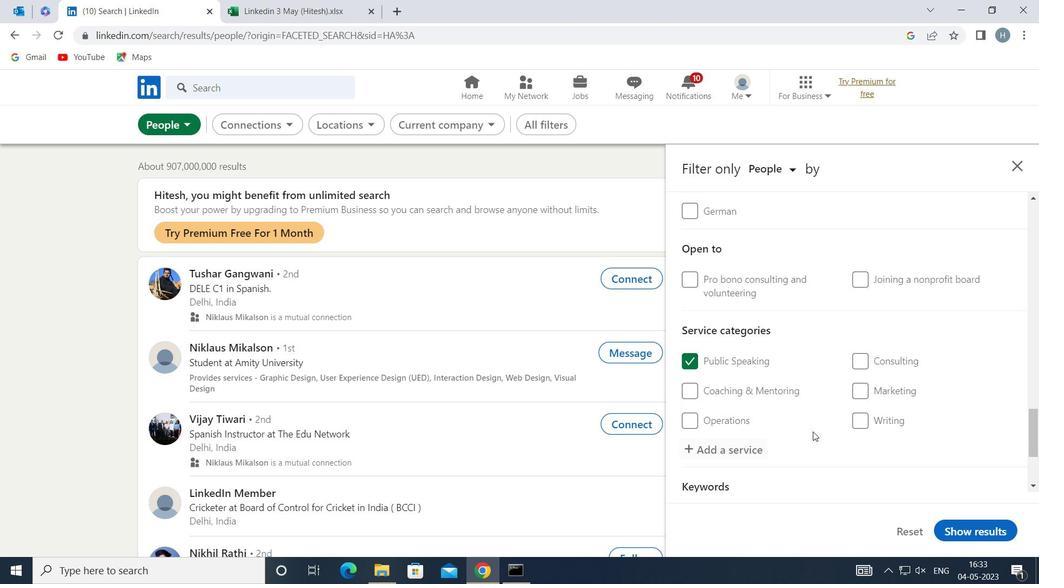 
Action: Mouse scrolled (810, 412) with delta (0, 0)
Screenshot: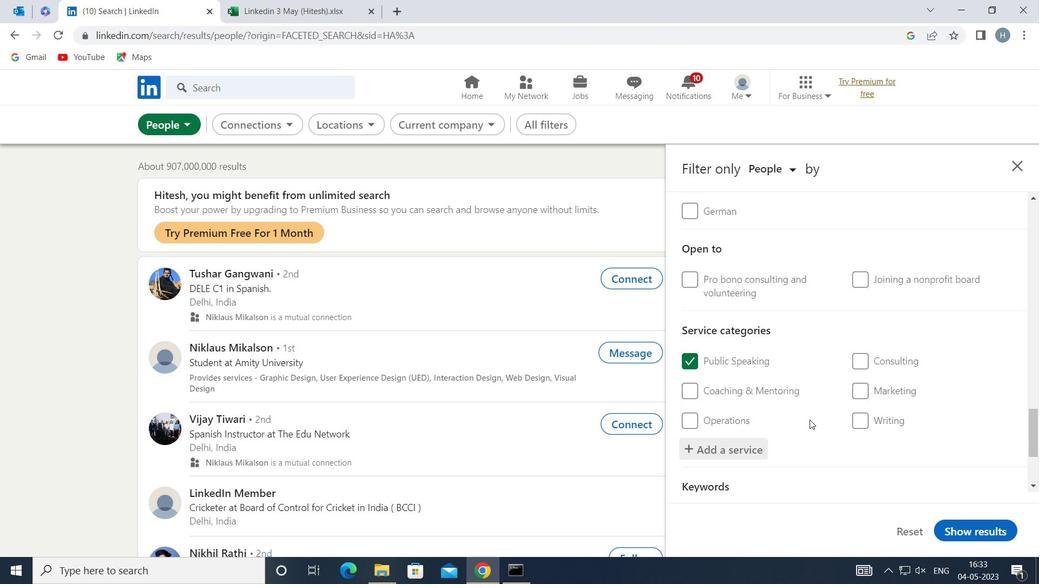 
Action: Mouse scrolled (810, 412) with delta (0, 0)
Screenshot: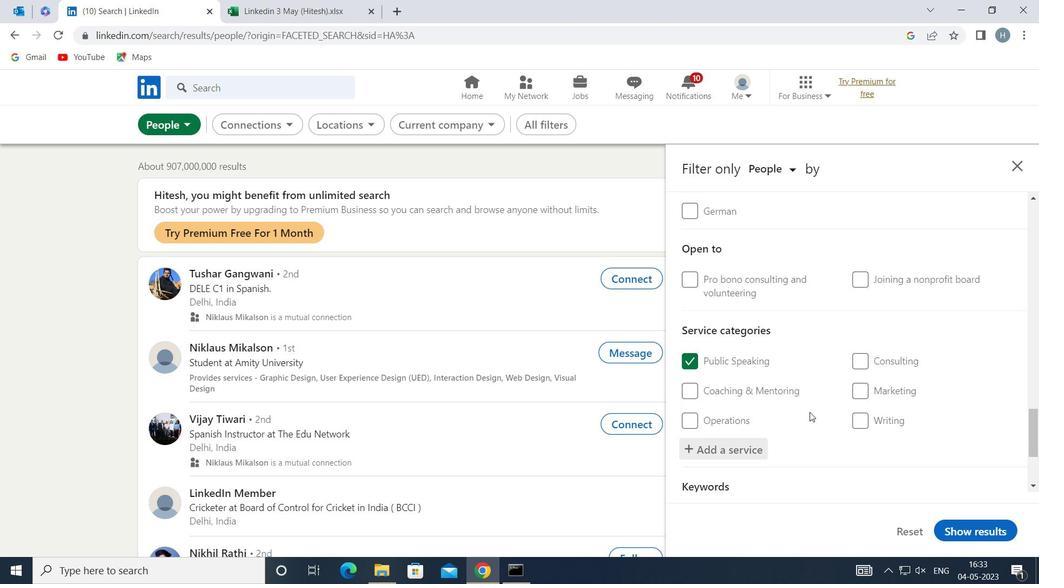 
Action: Mouse scrolled (810, 412) with delta (0, 0)
Screenshot: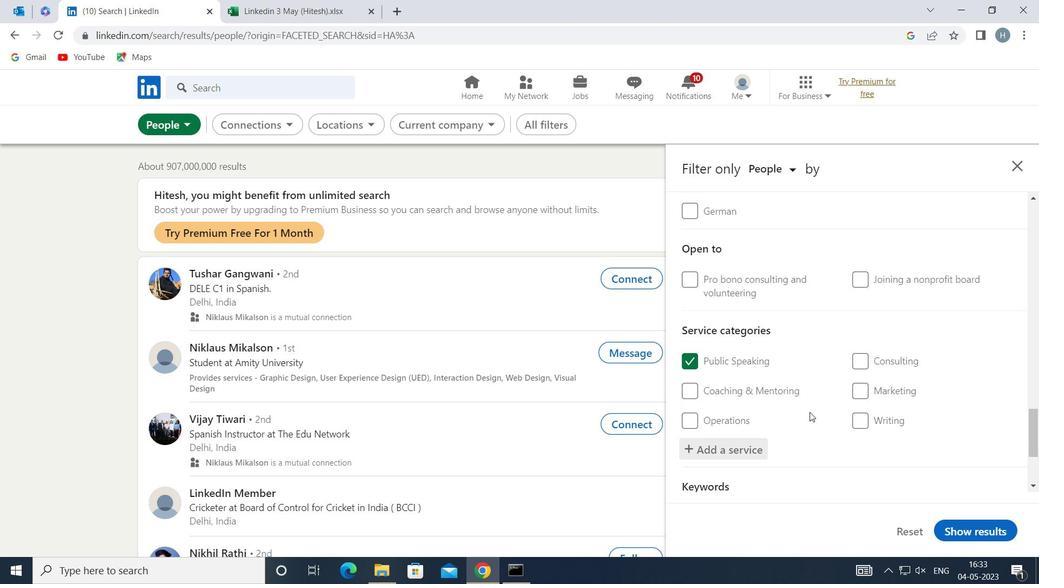 
Action: Mouse moved to (810, 409)
Screenshot: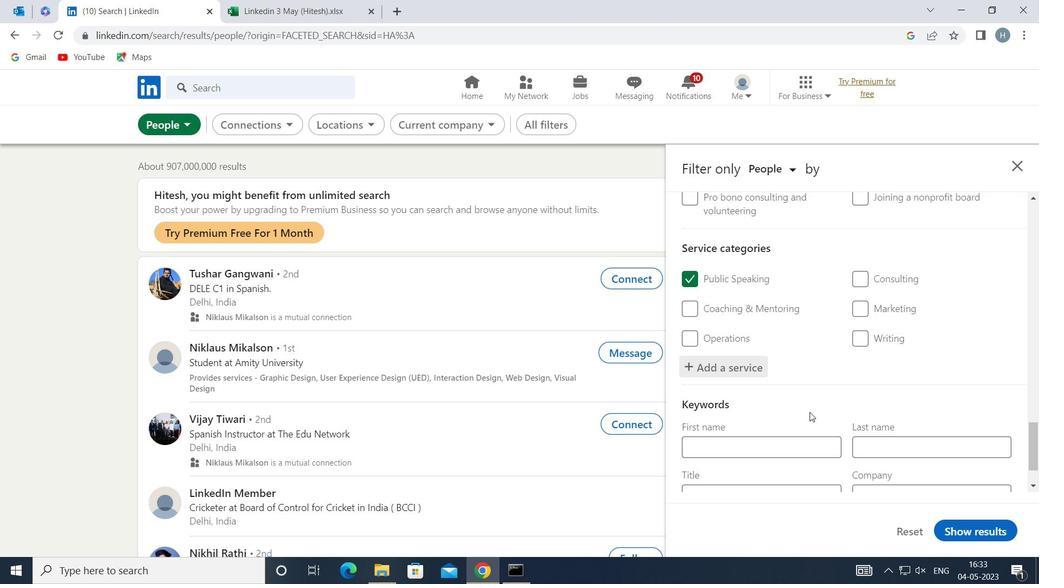 
Action: Mouse scrolled (810, 408) with delta (0, 0)
Screenshot: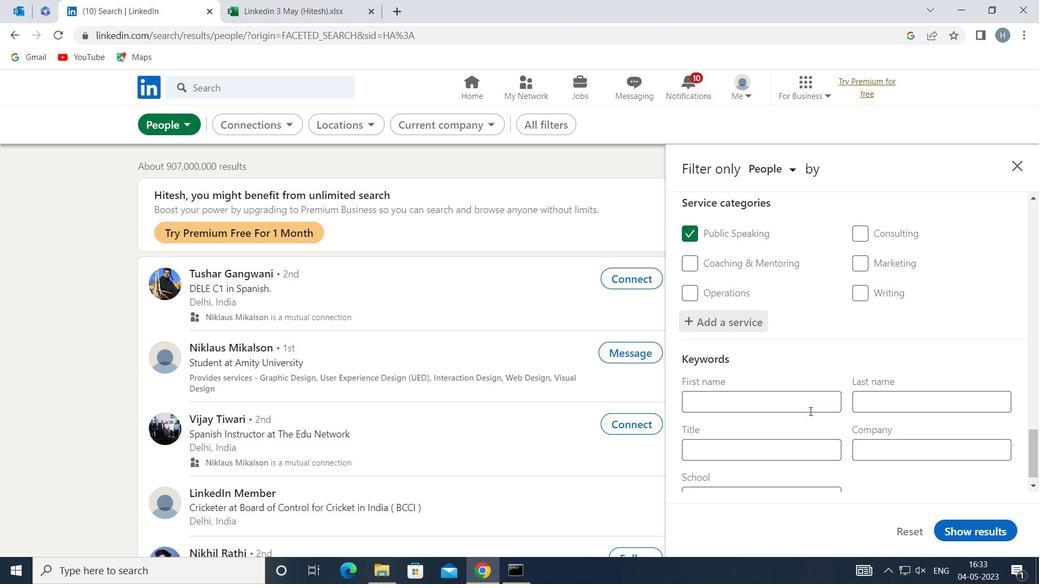 
Action: Mouse scrolled (810, 408) with delta (0, 0)
Screenshot: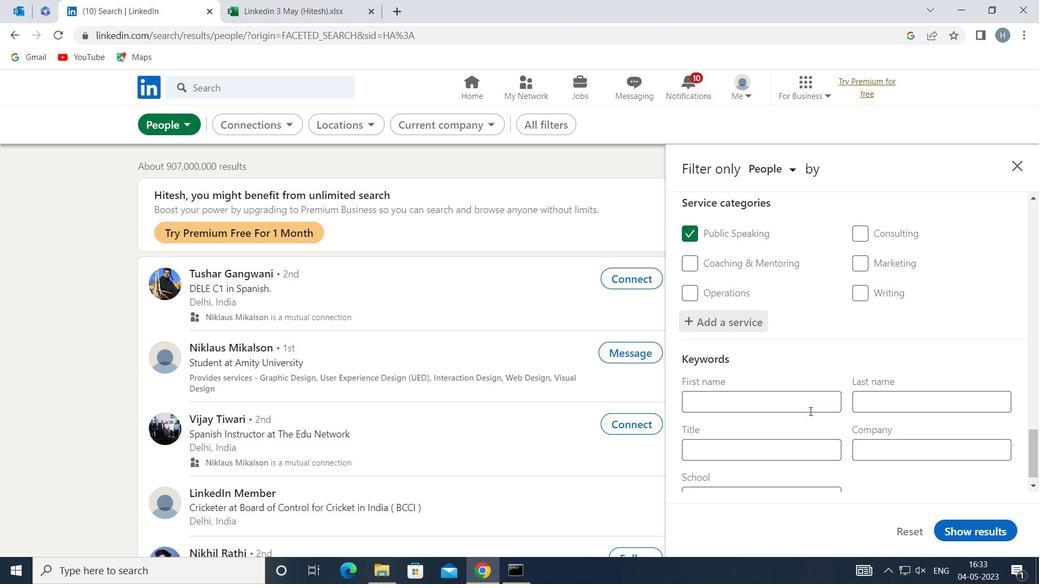 
Action: Mouse scrolled (810, 408) with delta (0, 0)
Screenshot: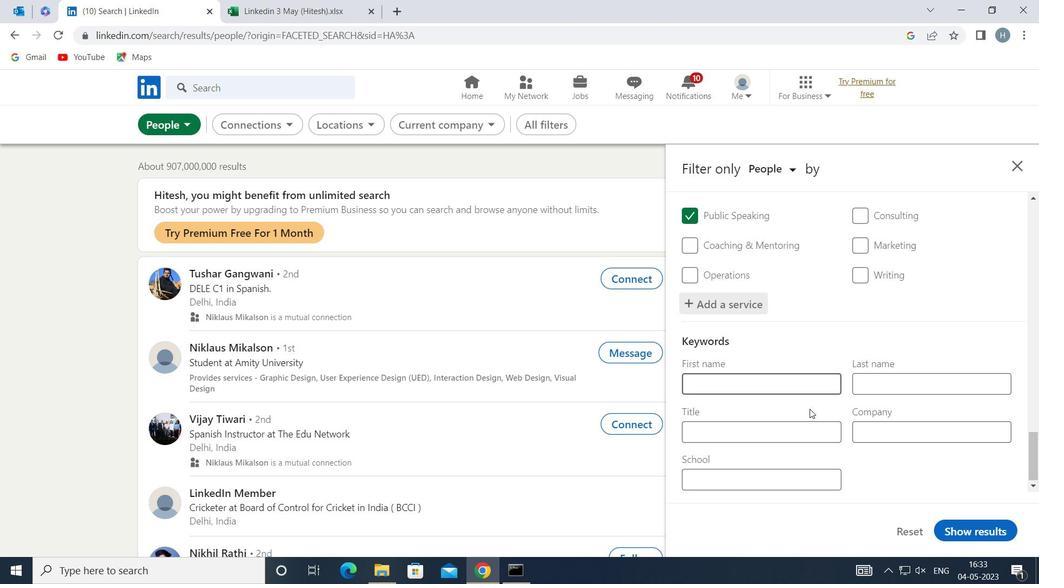 
Action: Mouse moved to (813, 430)
Screenshot: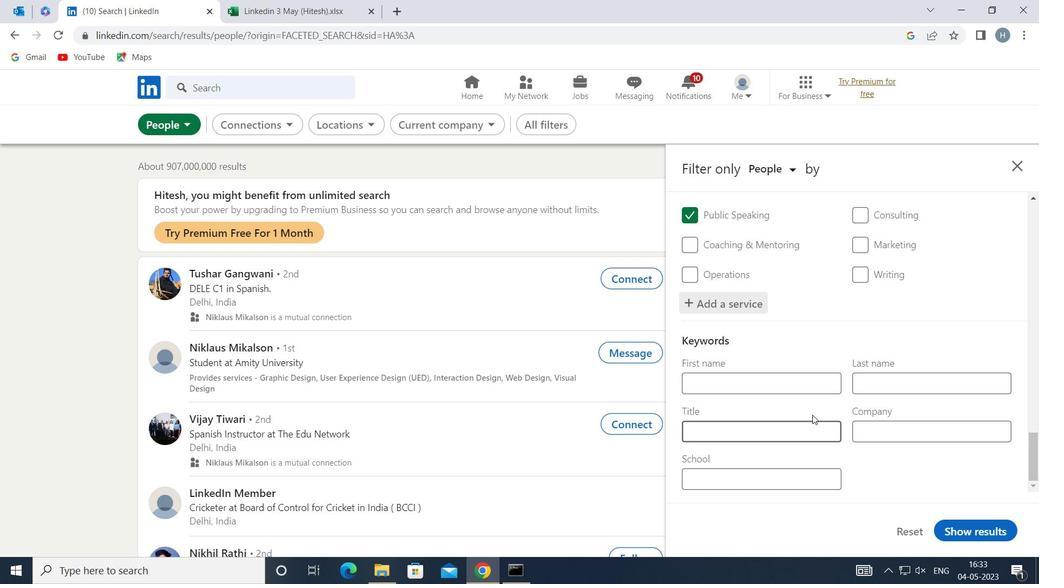 
Action: Mouse pressed left at (813, 430)
Screenshot: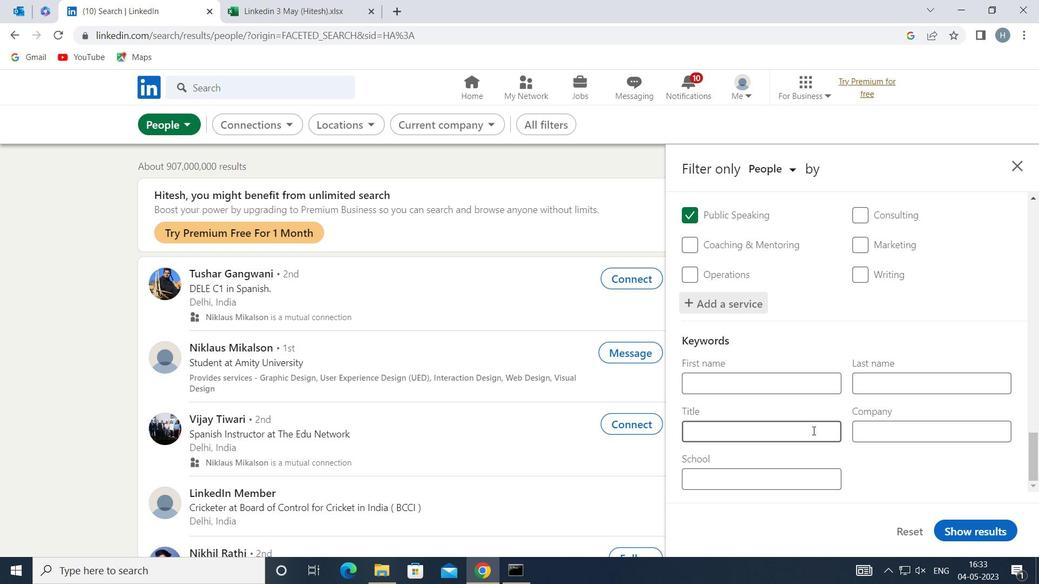 
Action: Key pressed <Key.shift>PLAYWRIGHT
Screenshot: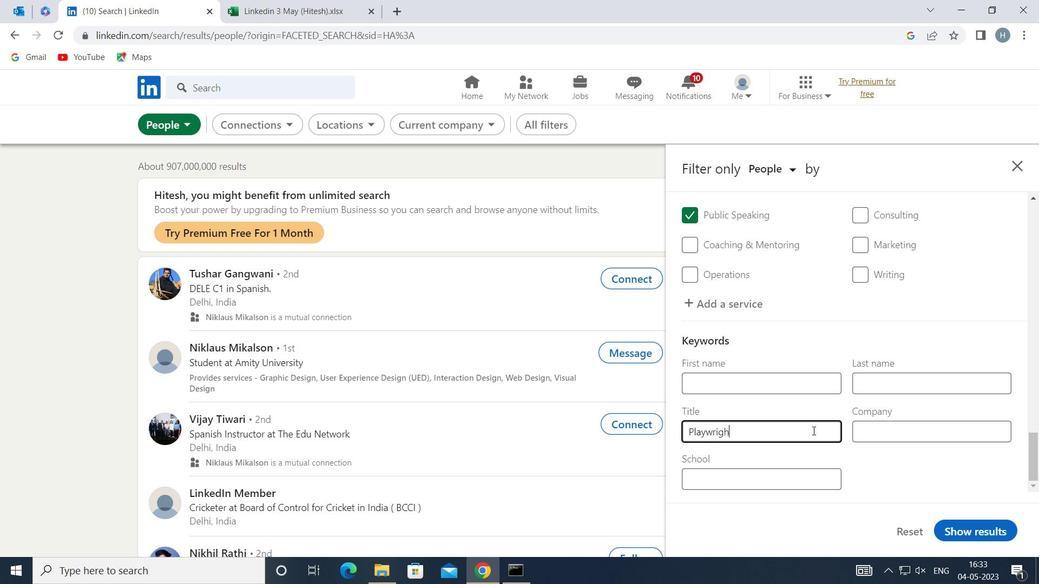 
Action: Mouse moved to (982, 528)
Screenshot: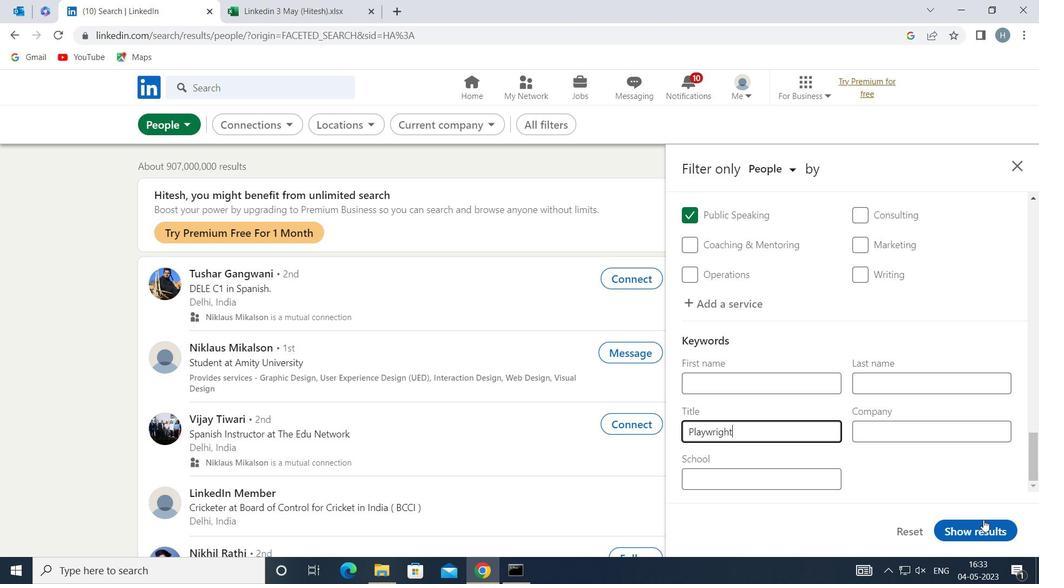 
Action: Mouse pressed left at (982, 528)
Screenshot: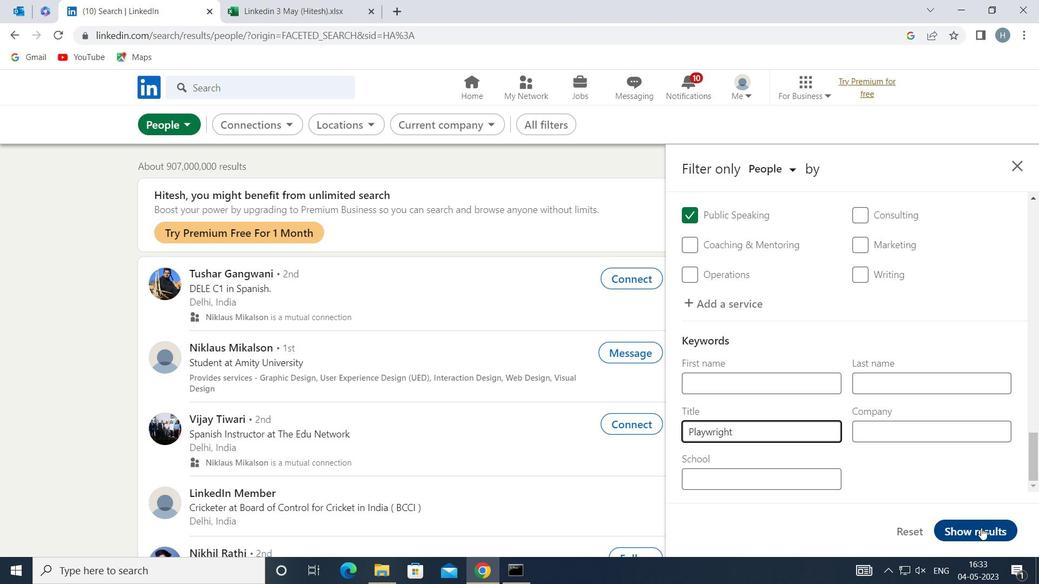 
Action: Mouse moved to (892, 421)
Screenshot: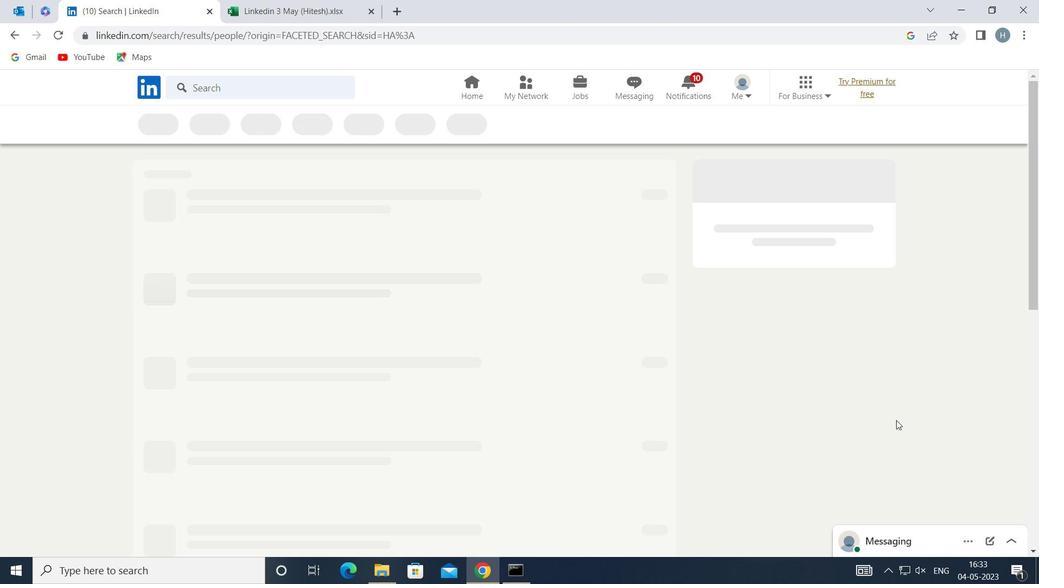
